 Task: Compose an email with the signature Kelly Rodriguez with the subject Feedback on a service and the message Could you please send me the data for the sales performance report? from softage.9@softage.net to softage.6@softage.netSelect the entire message and remove all formatting, select the entire message Undo Send the email. Finally, move the email from Sent Items to the label Hazardous materials
Action: Mouse moved to (879, 53)
Screenshot: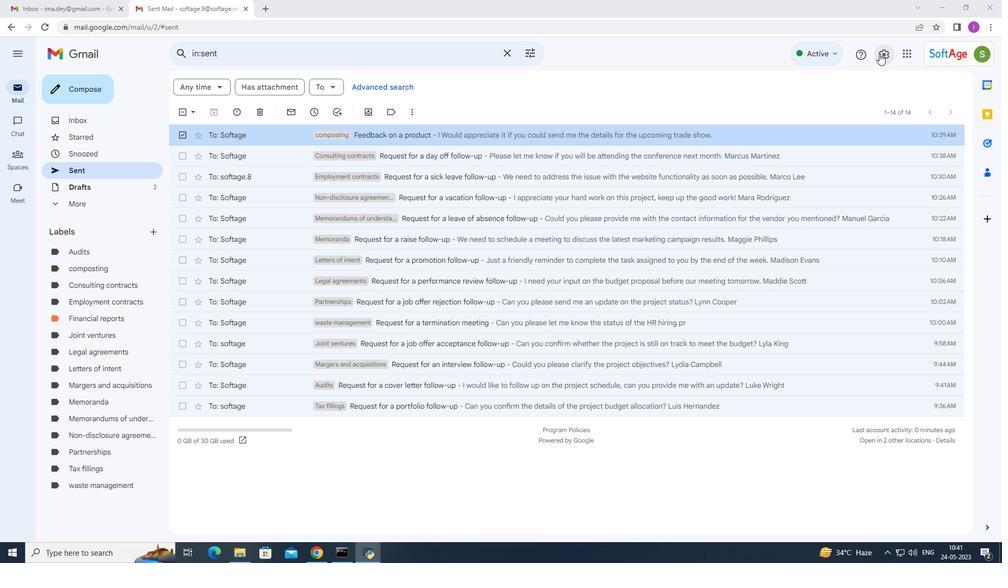 
Action: Mouse pressed left at (879, 53)
Screenshot: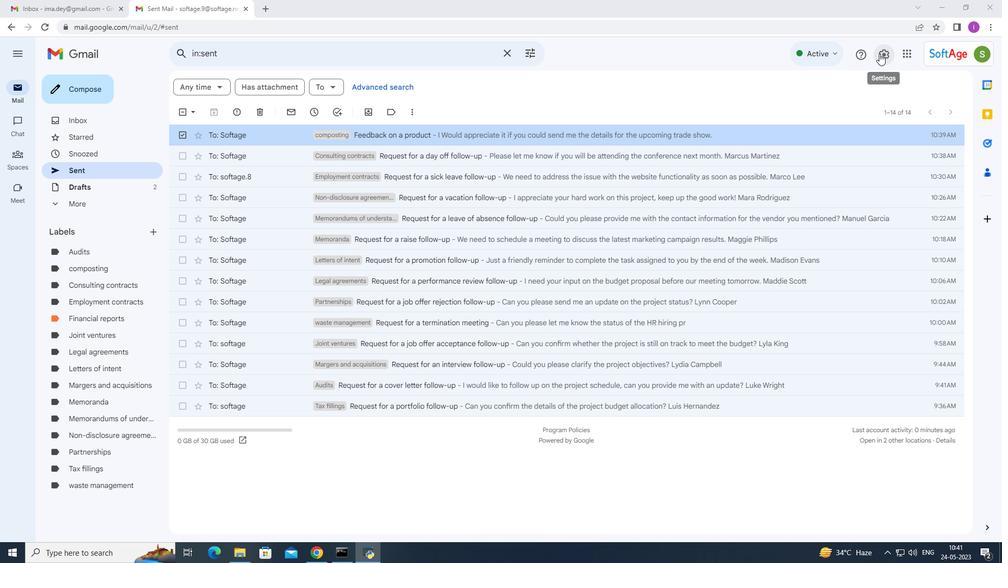 
Action: Mouse moved to (877, 102)
Screenshot: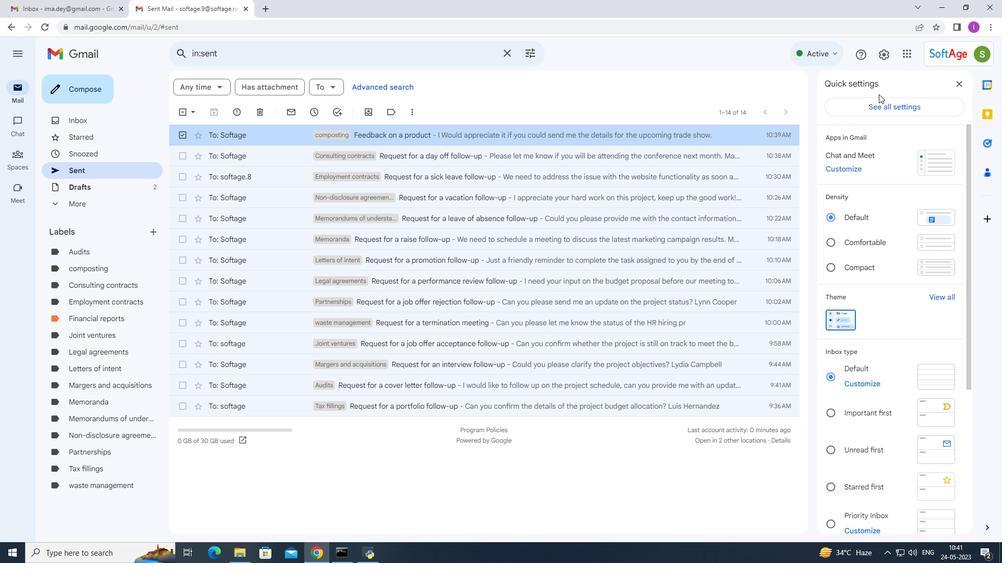
Action: Mouse pressed left at (877, 102)
Screenshot: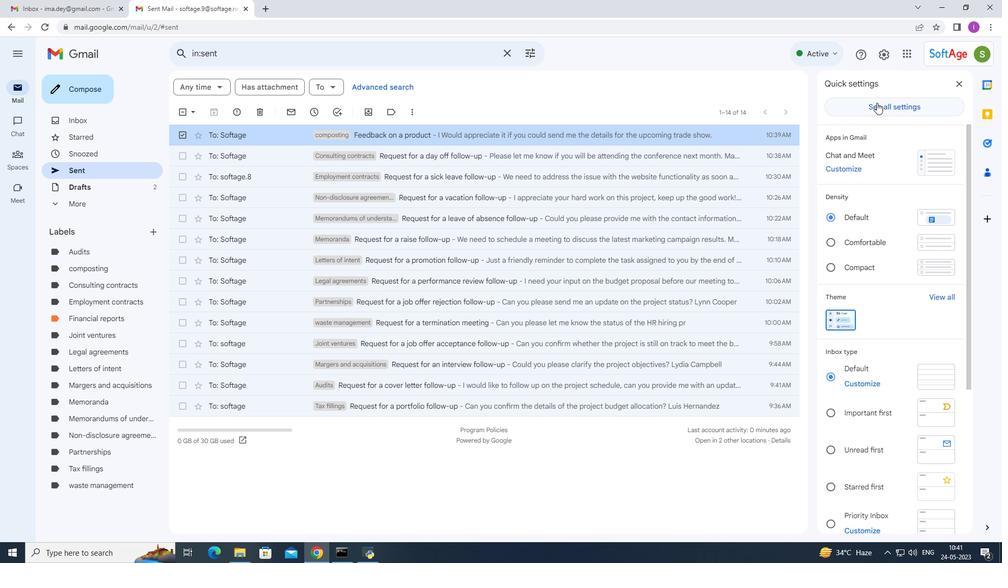 
Action: Mouse moved to (533, 268)
Screenshot: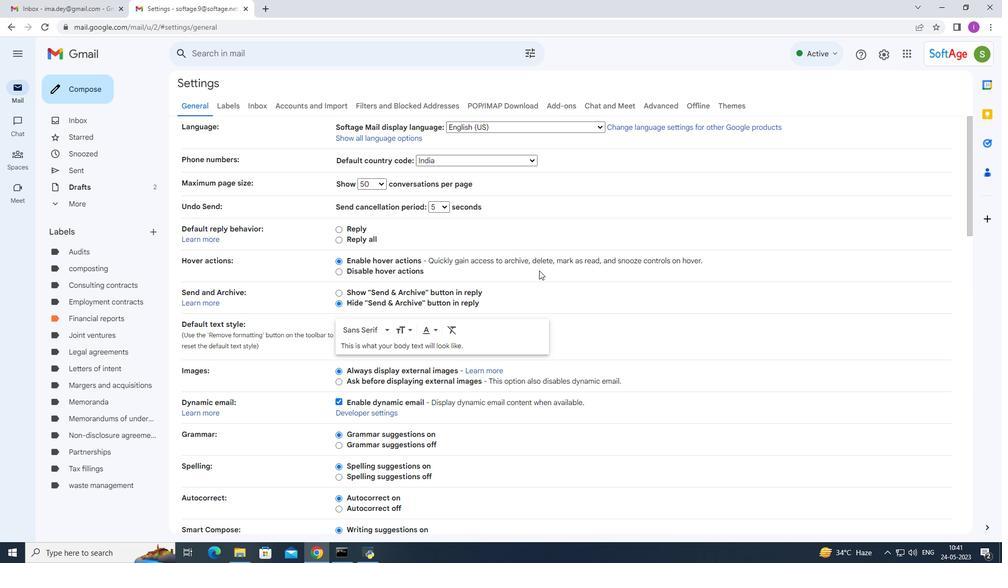 
Action: Mouse scrolled (533, 267) with delta (0, 0)
Screenshot: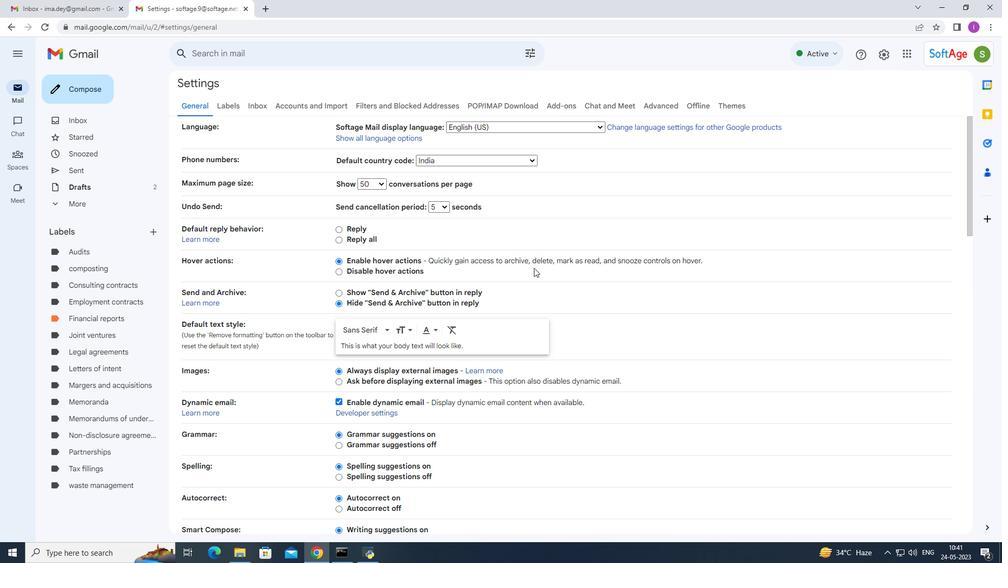 
Action: Mouse moved to (533, 268)
Screenshot: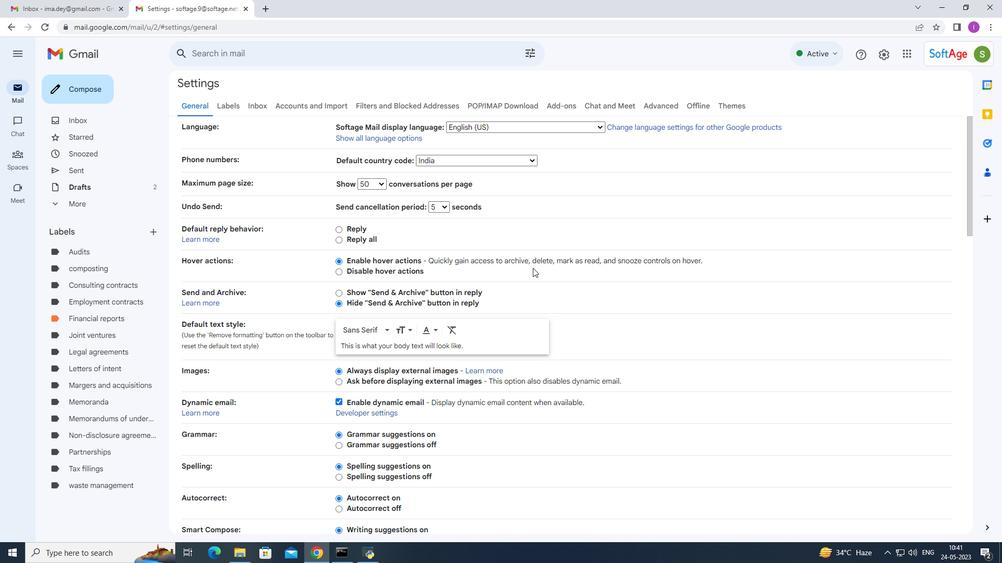
Action: Mouse scrolled (533, 267) with delta (0, 0)
Screenshot: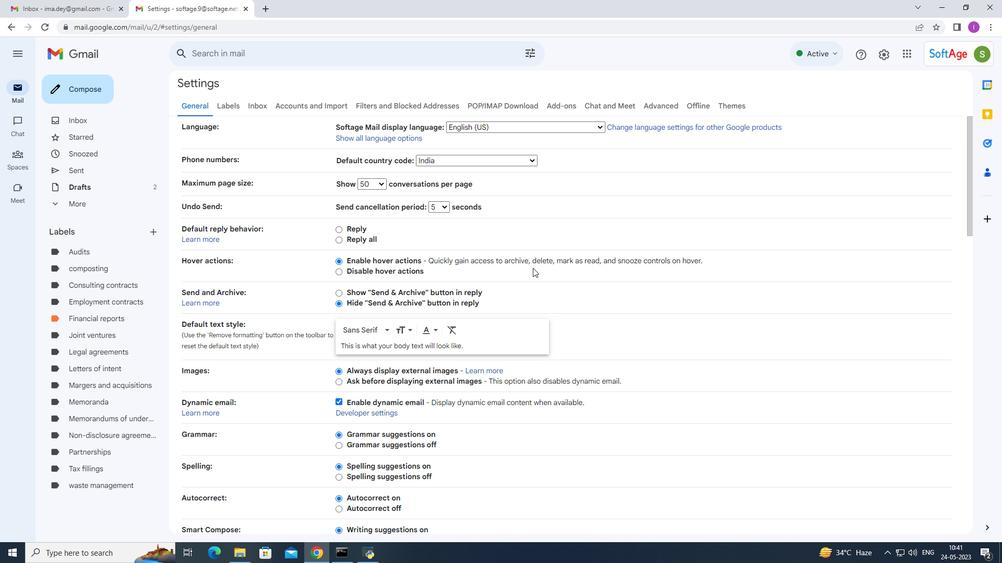 
Action: Mouse moved to (534, 267)
Screenshot: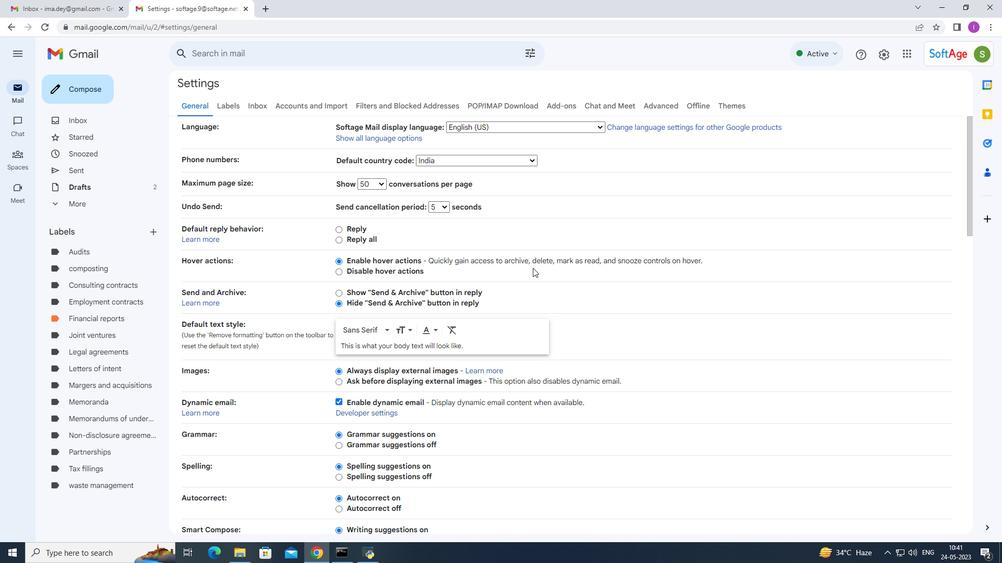 
Action: Mouse scrolled (534, 268) with delta (0, 0)
Screenshot: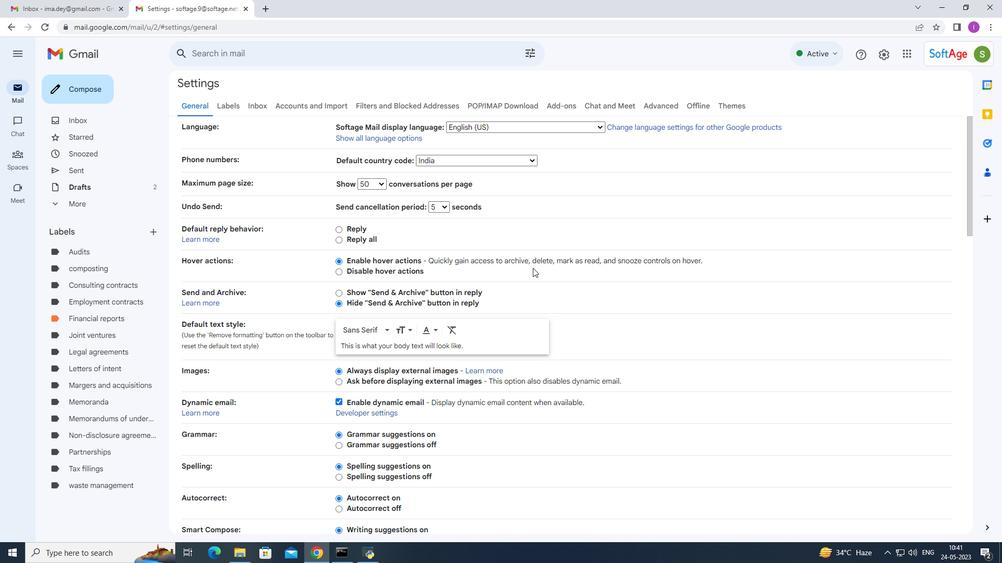 
Action: Mouse scrolled (534, 267) with delta (0, 0)
Screenshot: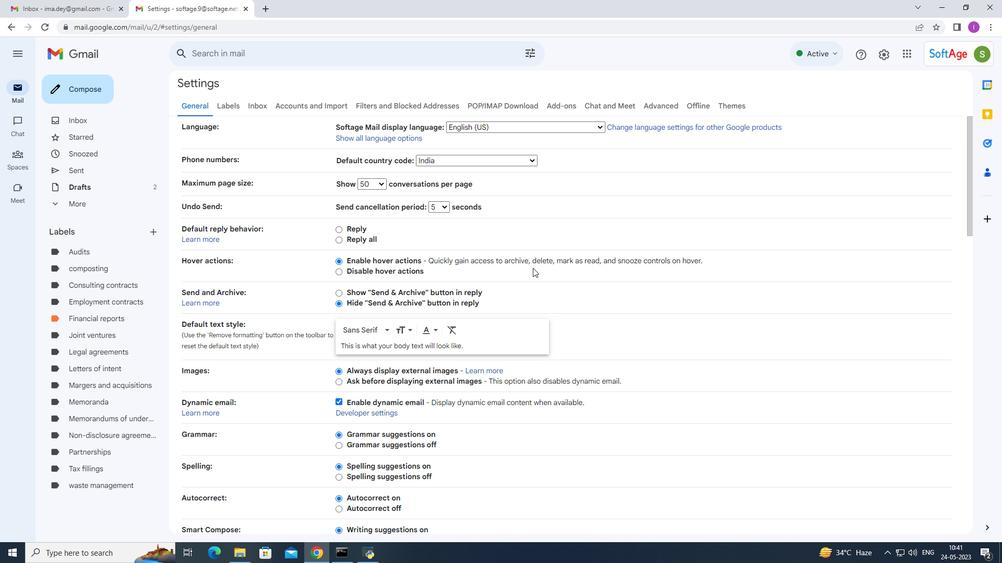 
Action: Mouse moved to (534, 263)
Screenshot: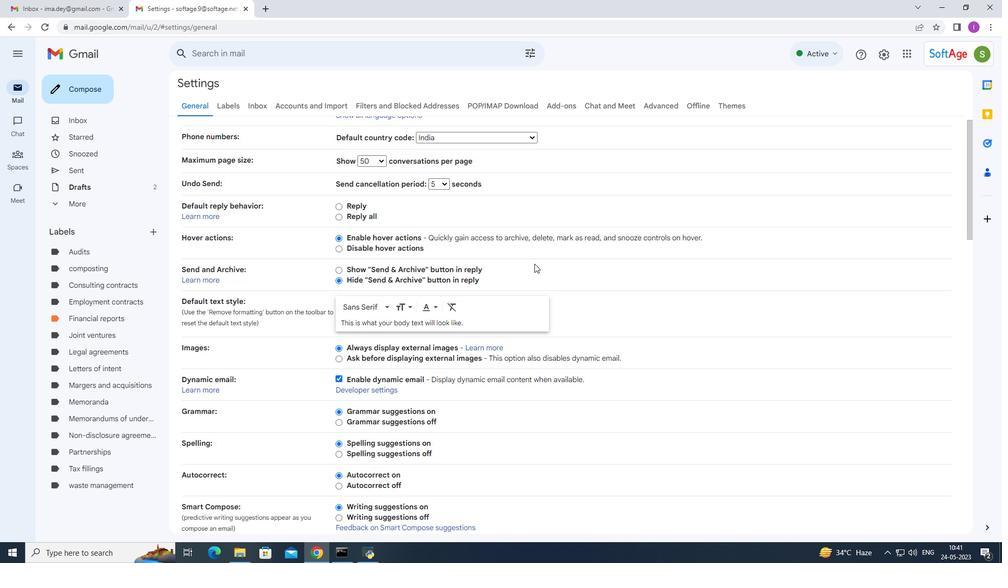 
Action: Mouse scrolled (534, 263) with delta (0, 0)
Screenshot: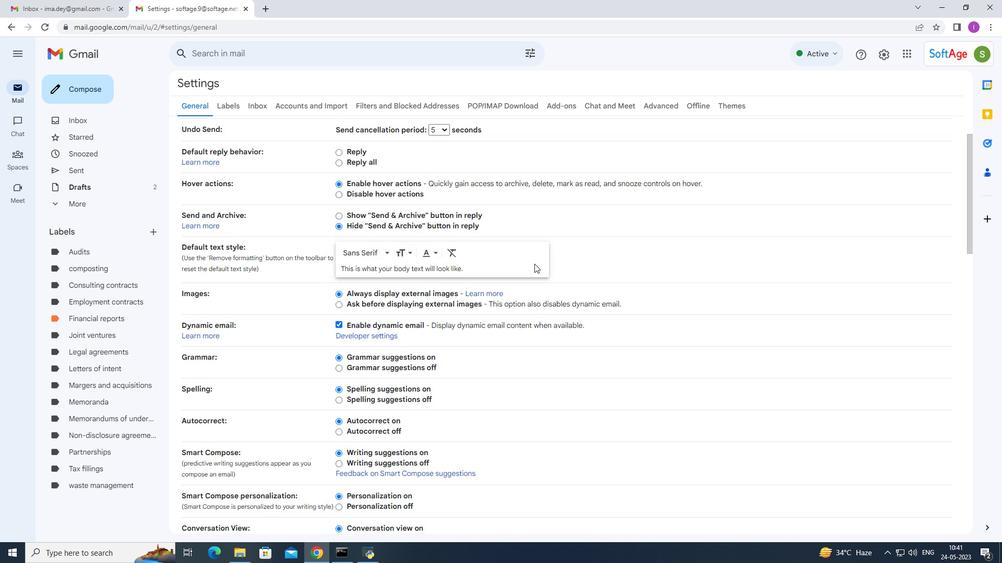 
Action: Mouse scrolled (534, 263) with delta (0, 0)
Screenshot: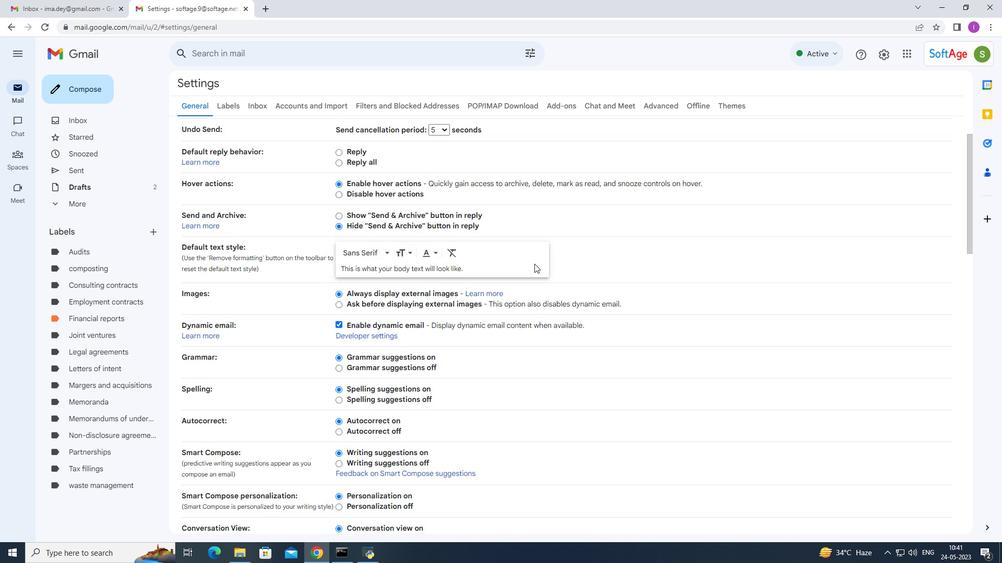 
Action: Mouse moved to (535, 263)
Screenshot: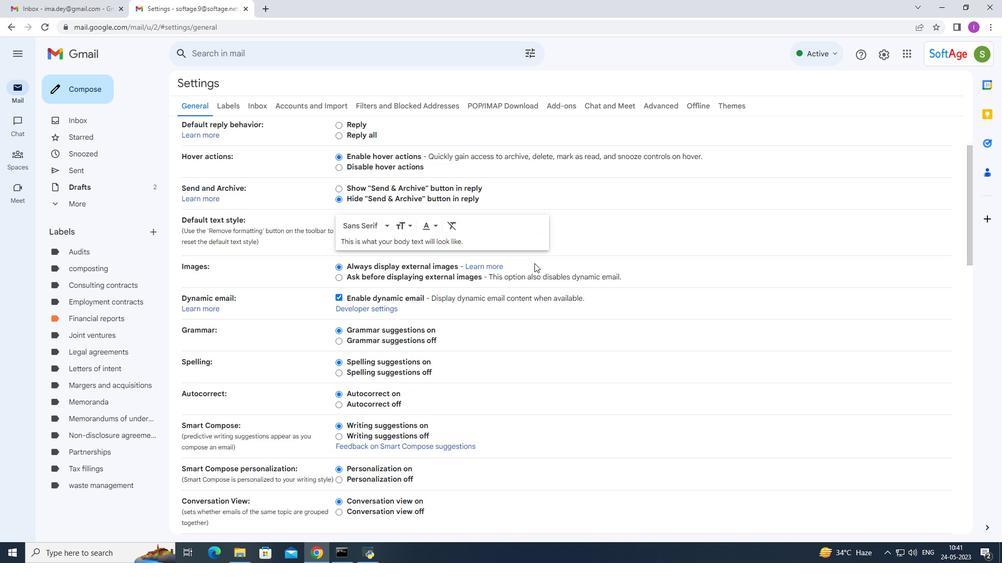 
Action: Mouse scrolled (535, 262) with delta (0, 0)
Screenshot: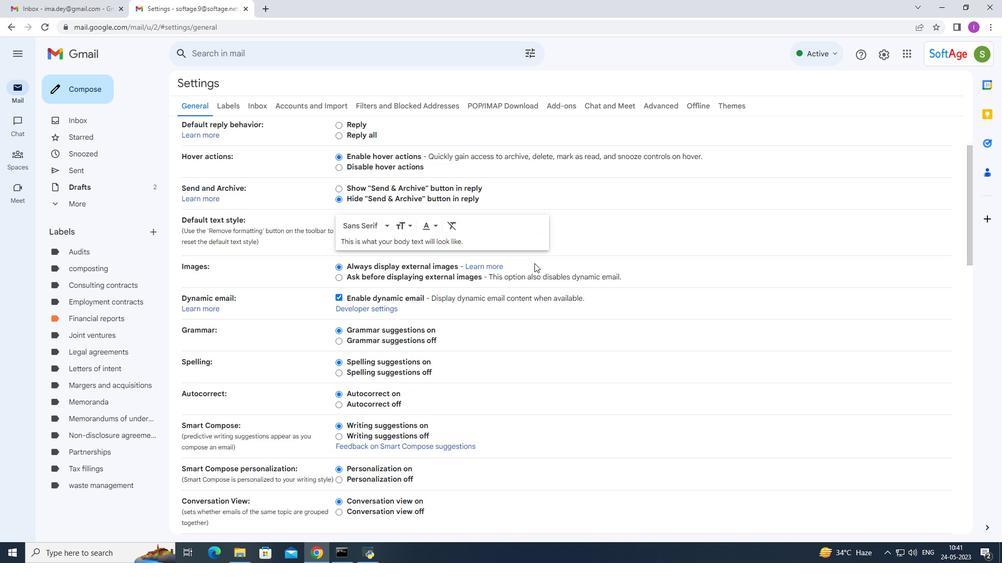 
Action: Mouse scrolled (535, 262) with delta (0, 0)
Screenshot: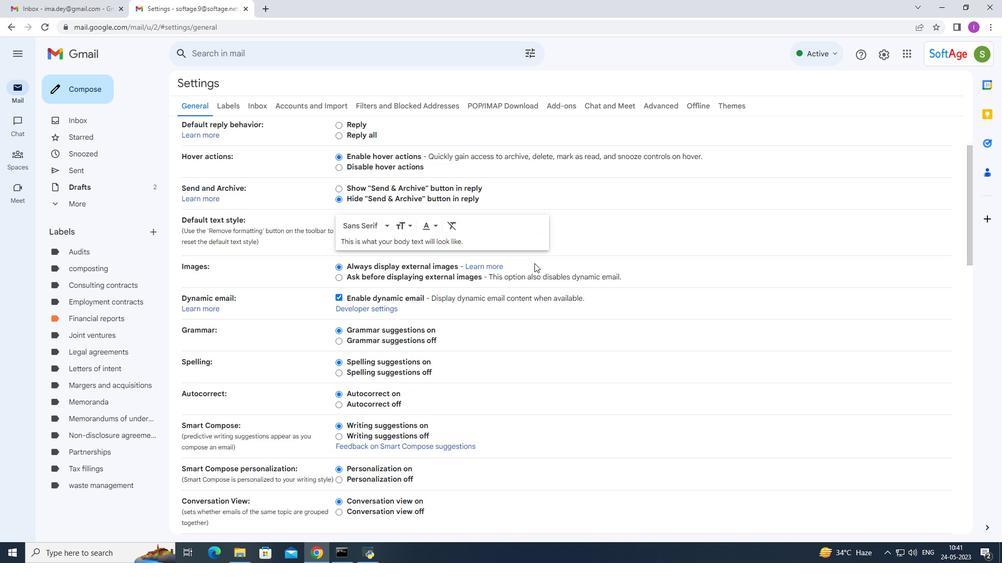 
Action: Mouse scrolled (535, 262) with delta (0, 0)
Screenshot: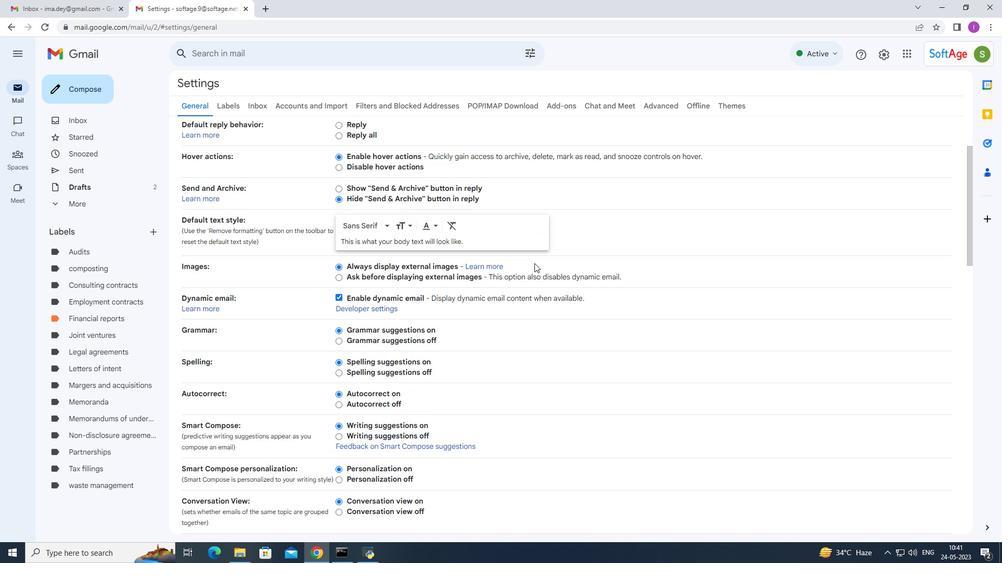 
Action: Mouse moved to (535, 265)
Screenshot: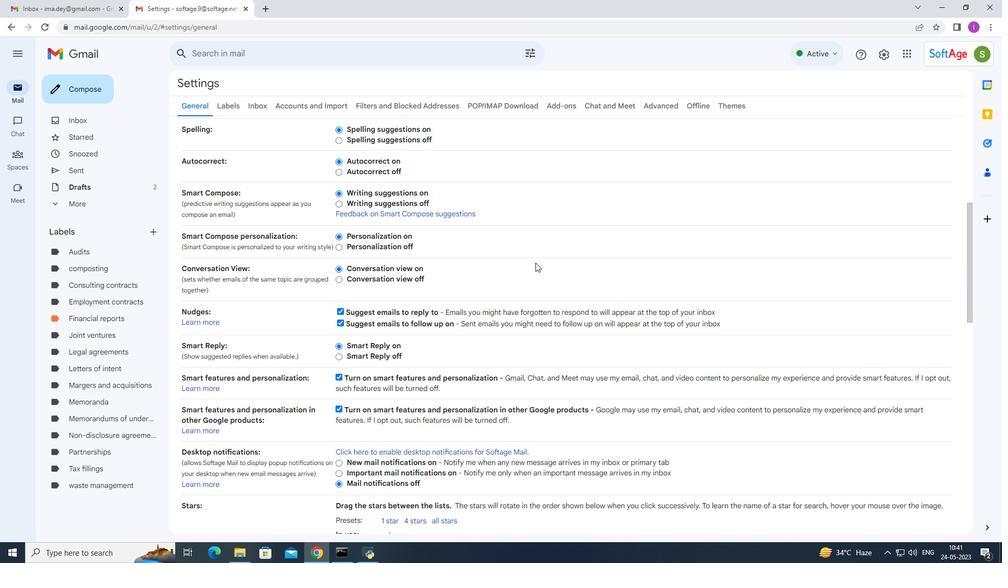 
Action: Mouse scrolled (535, 264) with delta (0, 0)
Screenshot: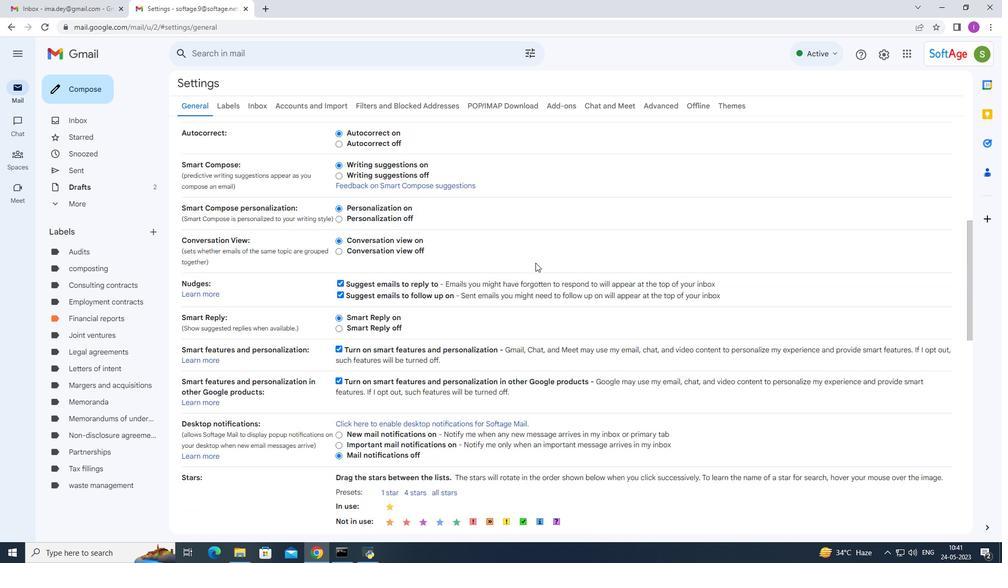 
Action: Mouse moved to (535, 266)
Screenshot: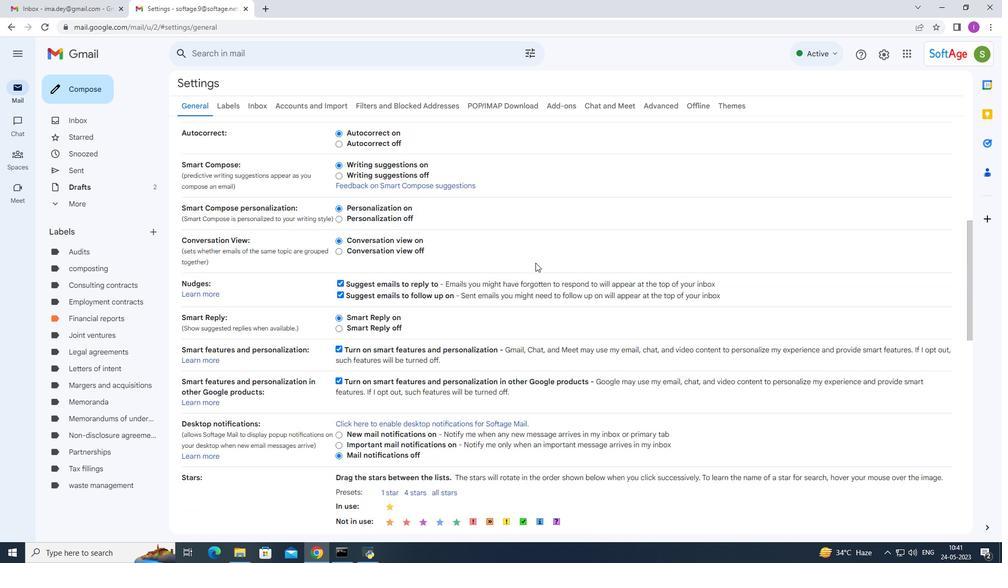 
Action: Mouse scrolled (535, 265) with delta (0, 0)
Screenshot: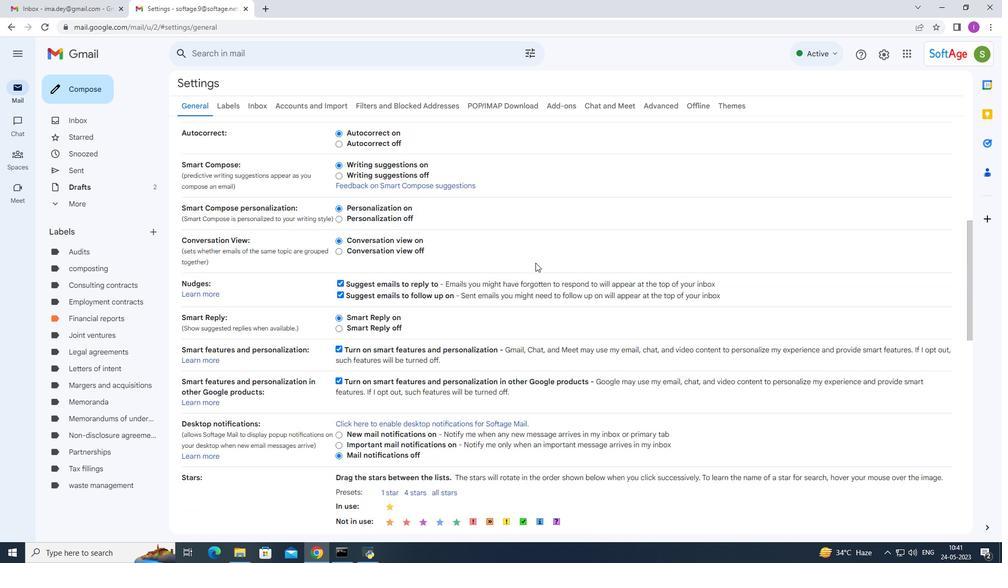 
Action: Mouse scrolled (535, 265) with delta (0, 0)
Screenshot: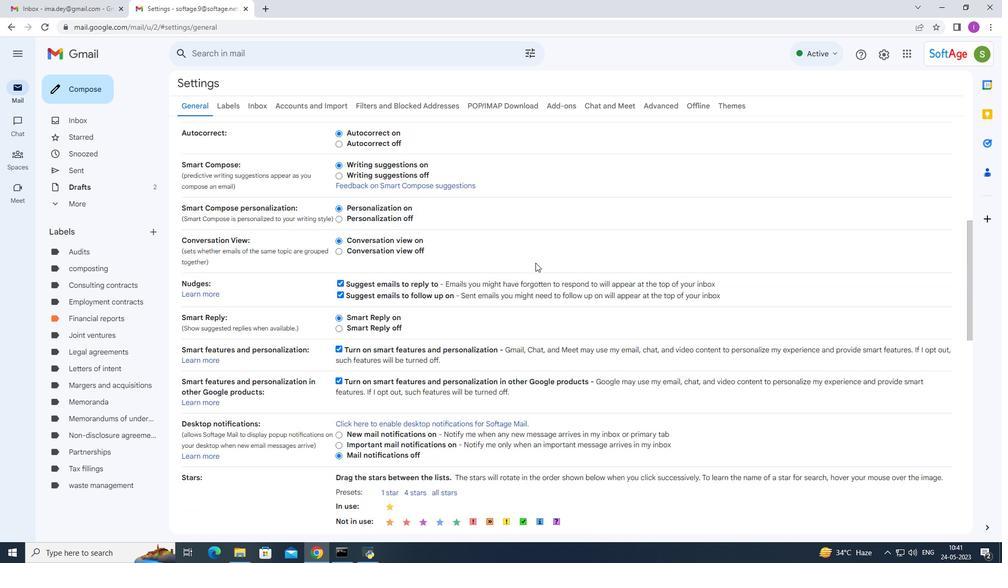 
Action: Mouse scrolled (535, 266) with delta (0, 0)
Screenshot: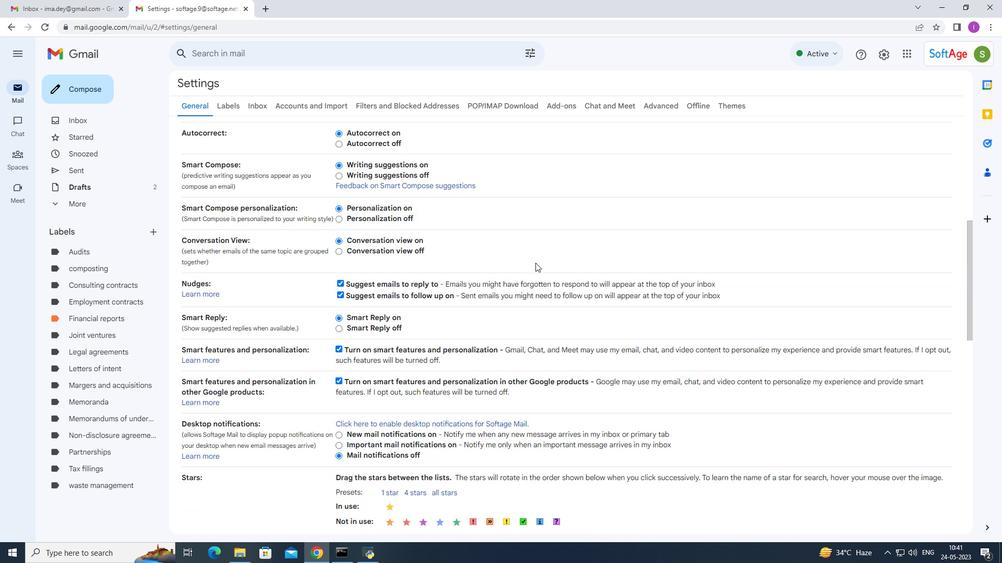 
Action: Mouse moved to (535, 269)
Screenshot: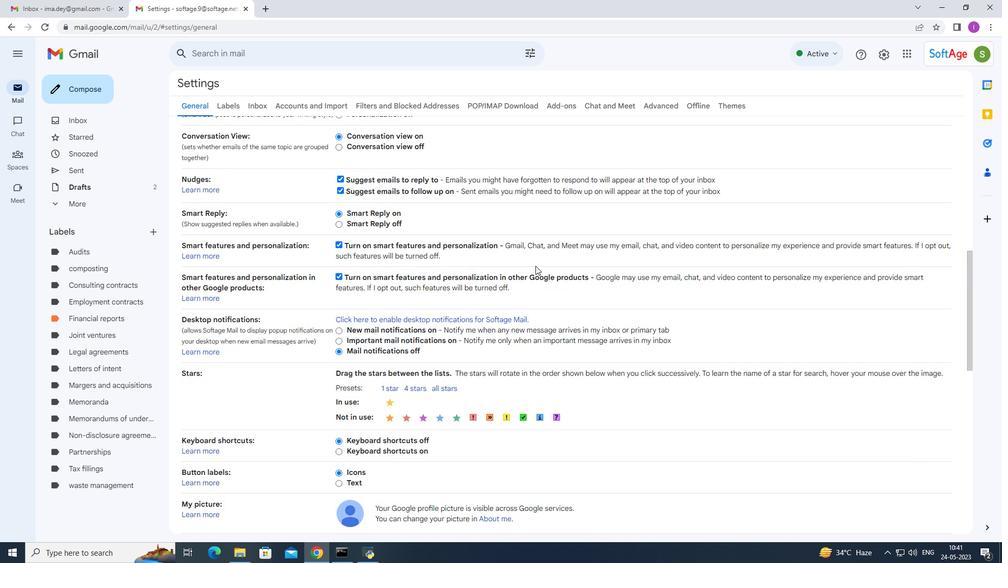 
Action: Mouse scrolled (535, 269) with delta (0, 0)
Screenshot: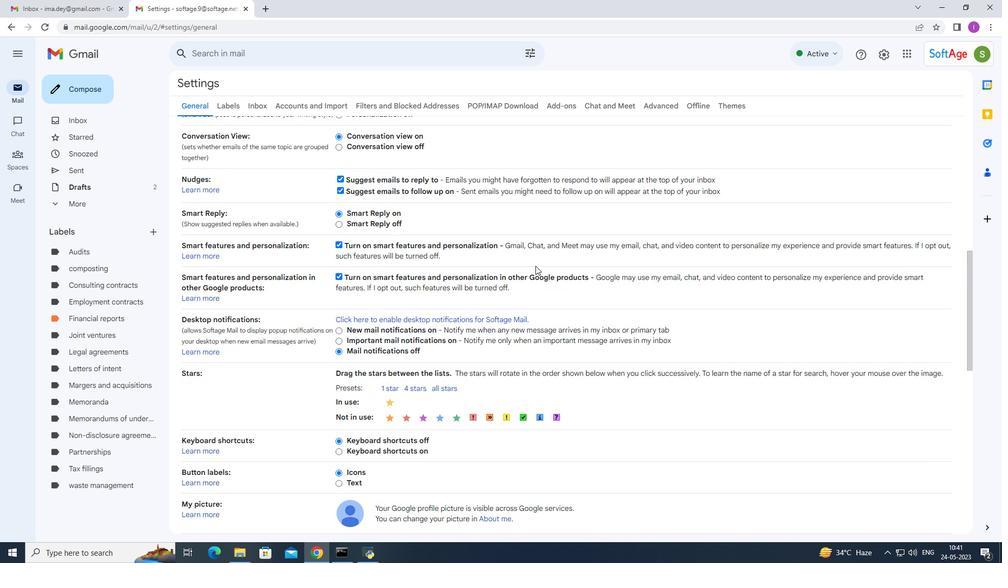 
Action: Mouse moved to (535, 271)
Screenshot: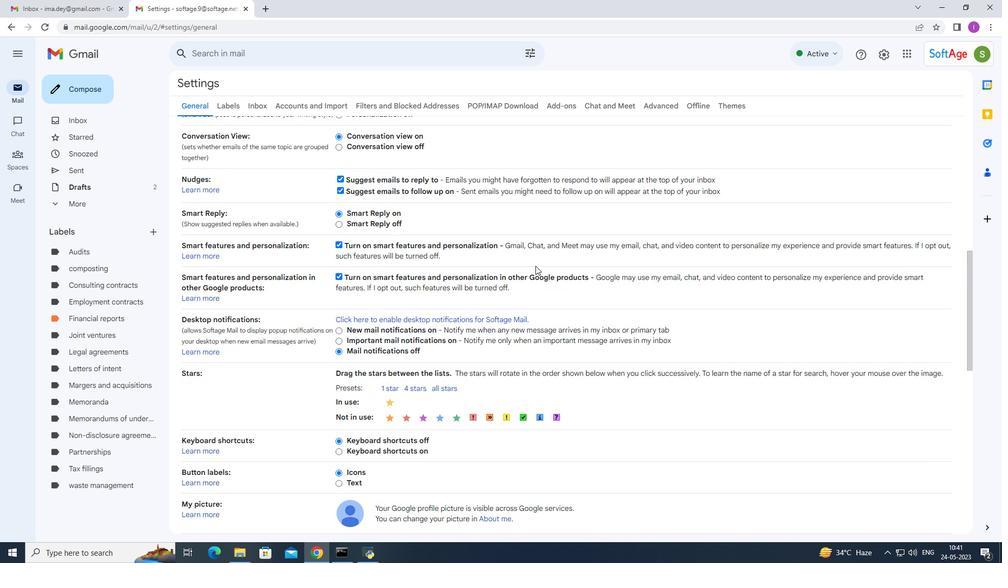 
Action: Mouse scrolled (535, 270) with delta (0, 0)
Screenshot: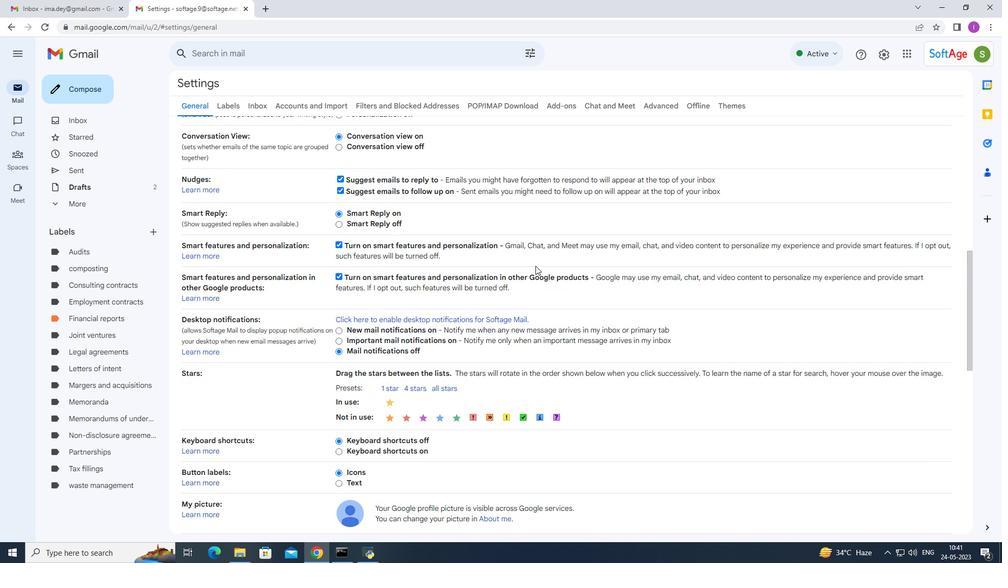 
Action: Mouse moved to (535, 272)
Screenshot: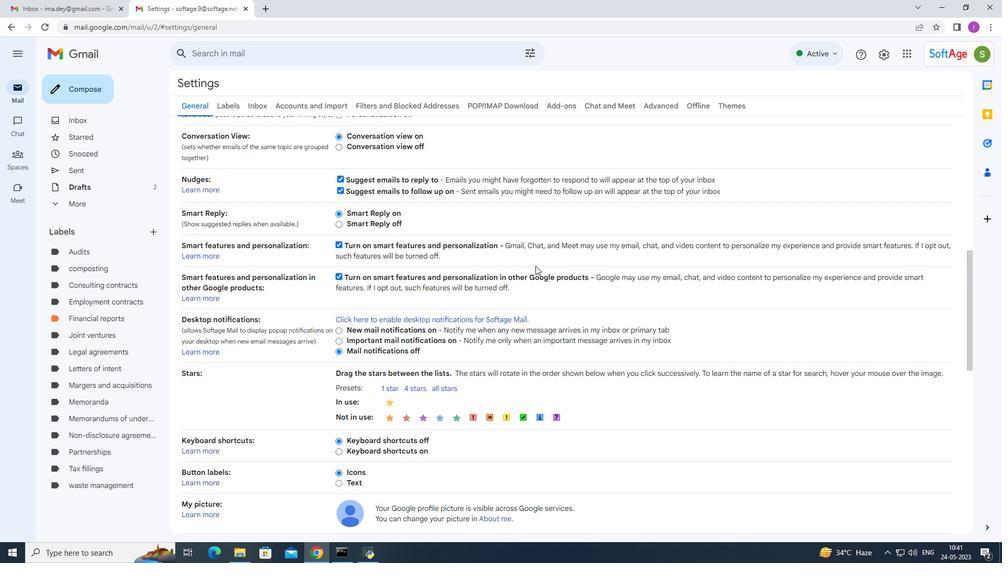 
Action: Mouse scrolled (535, 272) with delta (0, 0)
Screenshot: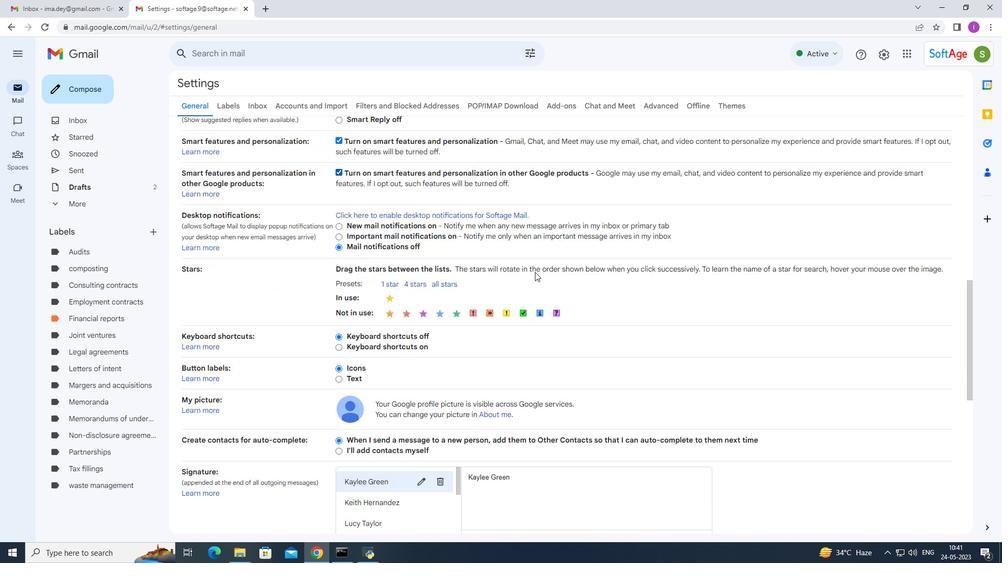
Action: Mouse scrolled (535, 272) with delta (0, 0)
Screenshot: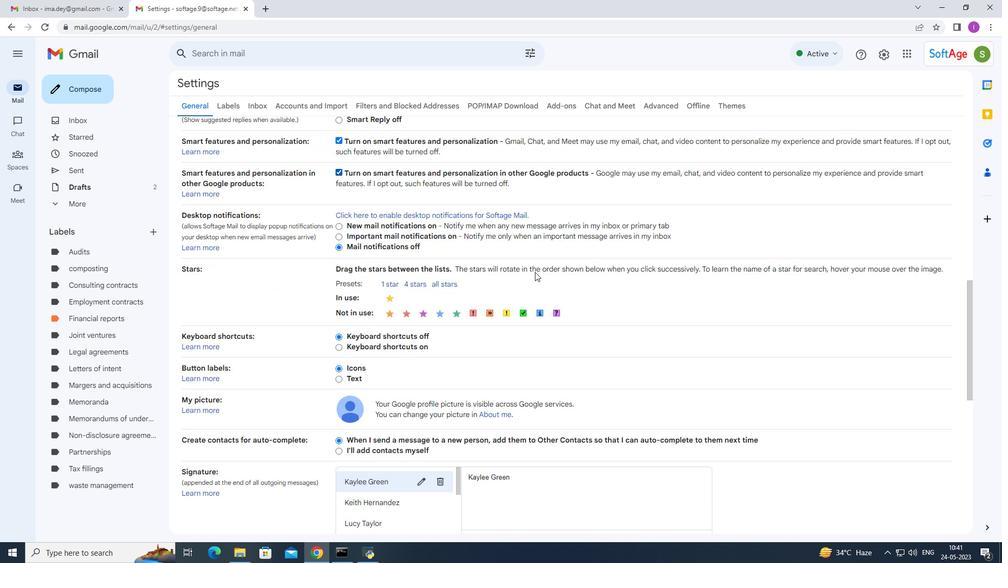 
Action: Mouse scrolled (535, 272) with delta (0, 0)
Screenshot: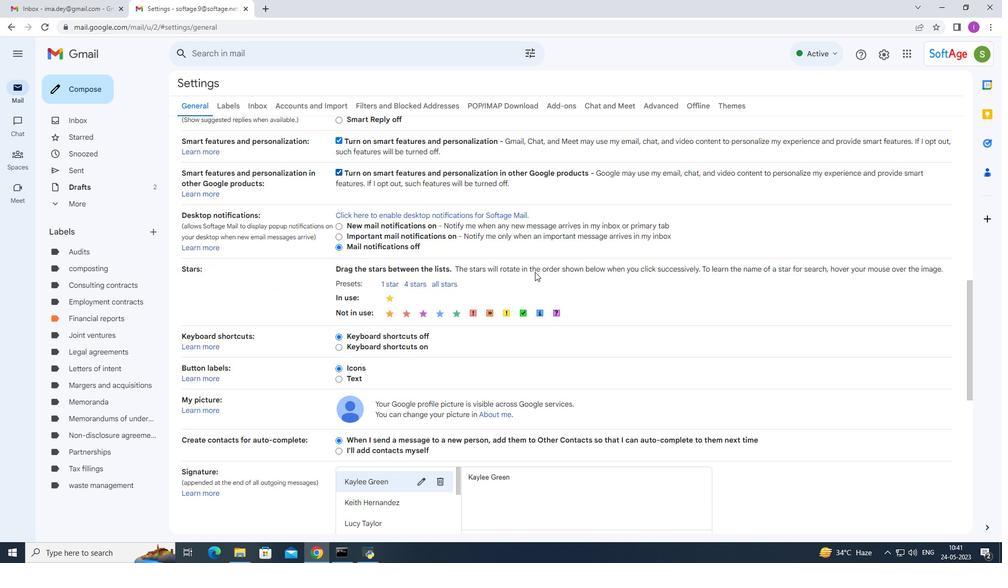 
Action: Mouse scrolled (535, 273) with delta (0, 0)
Screenshot: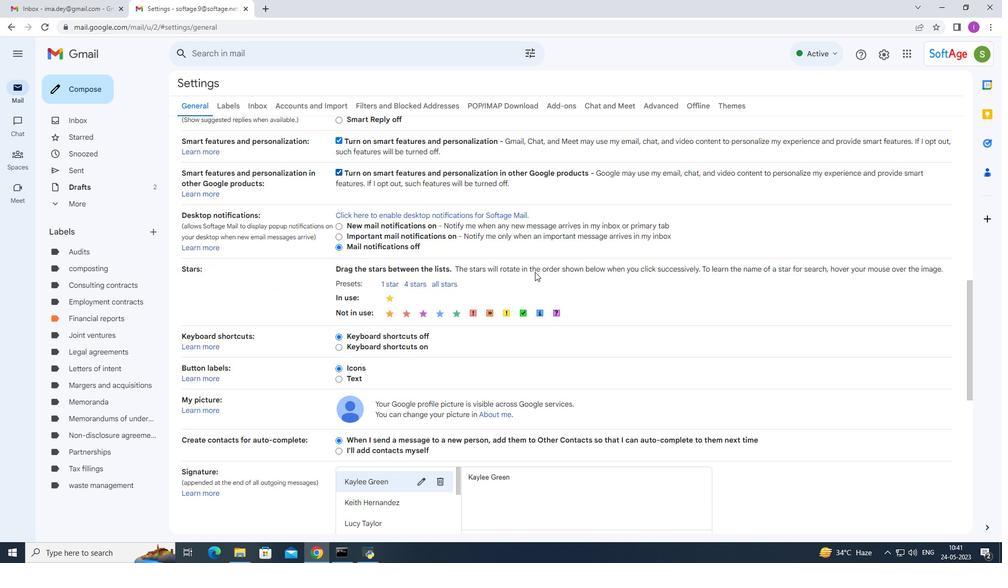 
Action: Mouse moved to (406, 466)
Screenshot: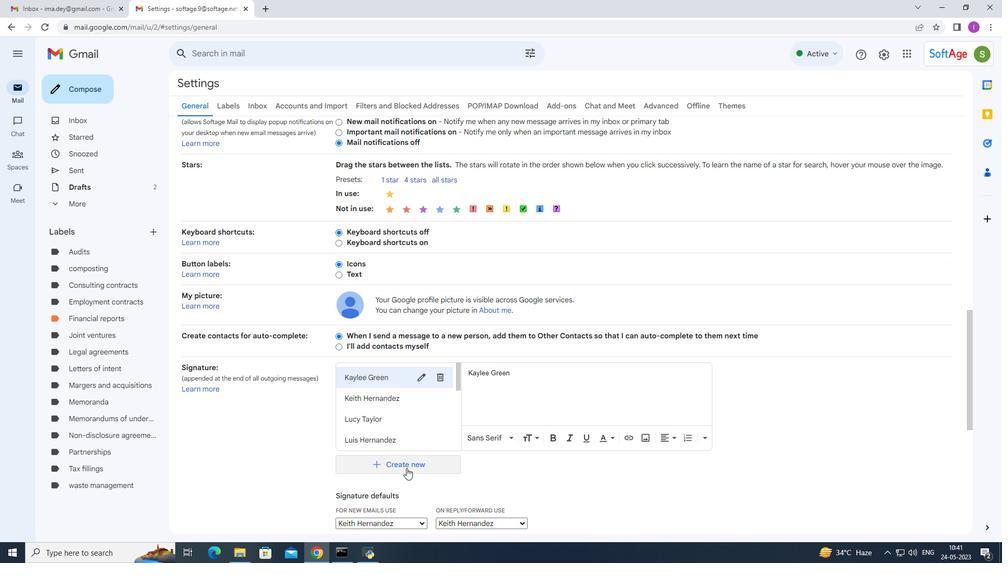 
Action: Mouse pressed left at (406, 466)
Screenshot: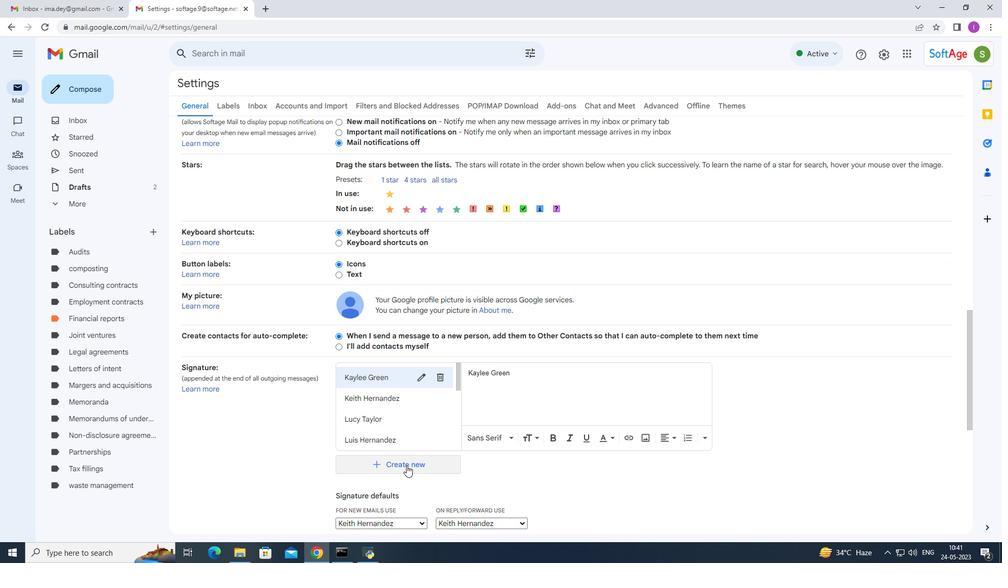 
Action: Mouse moved to (756, 273)
Screenshot: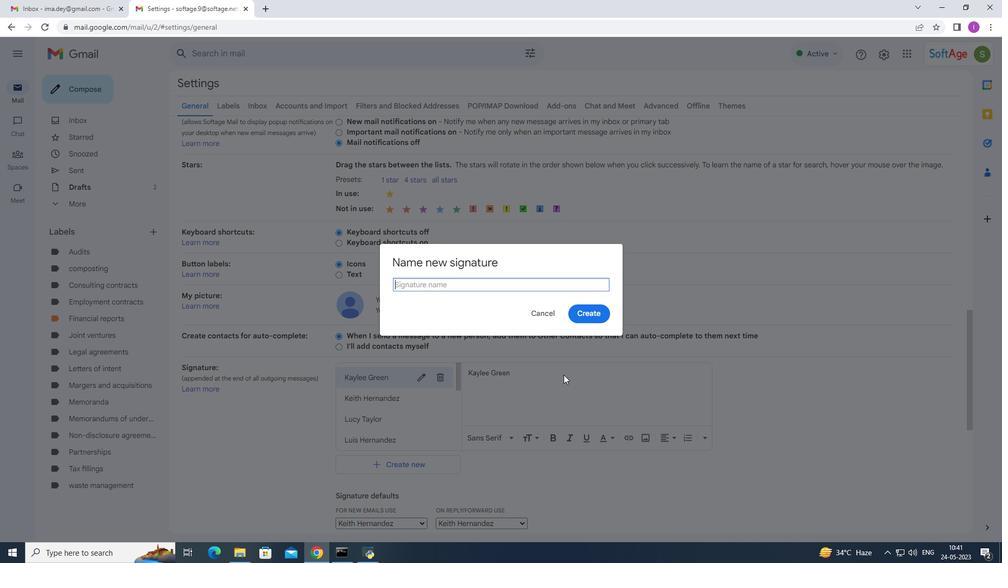 
Action: Key pressed <Key.shift>K
Screenshot: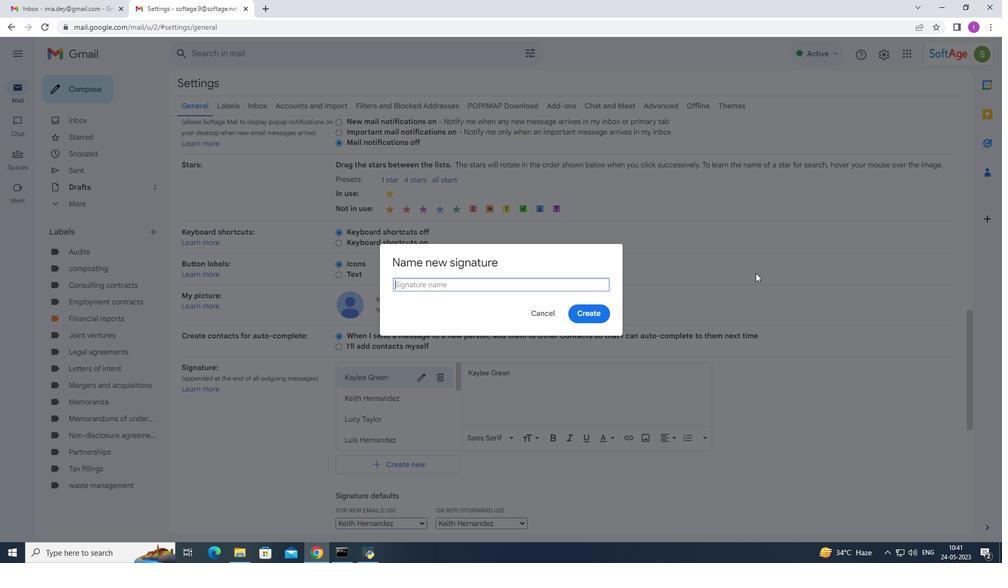 
Action: Mouse moved to (857, 239)
Screenshot: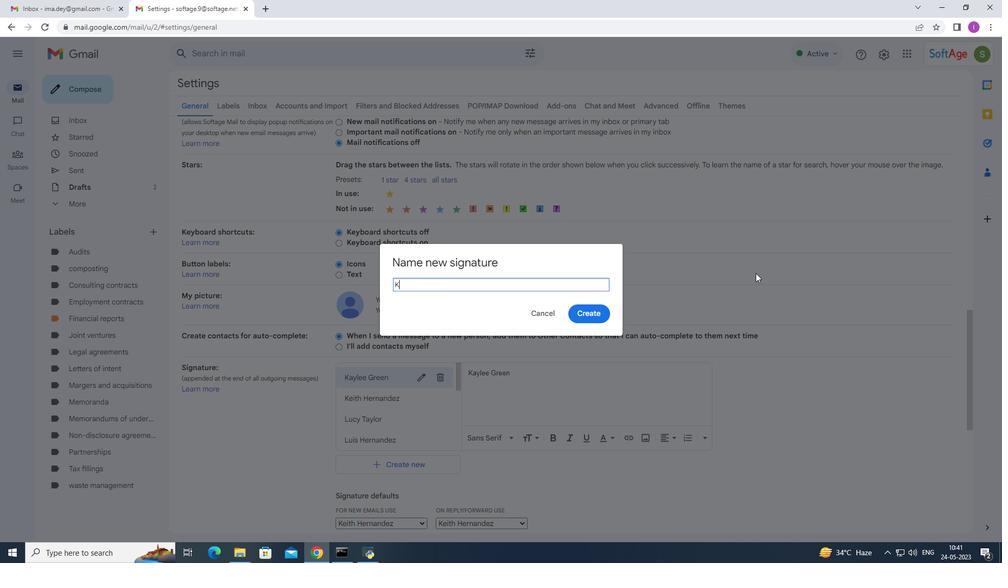 
Action: Key pressed elly<Key.space><Key.shift>Rodriguez
Screenshot: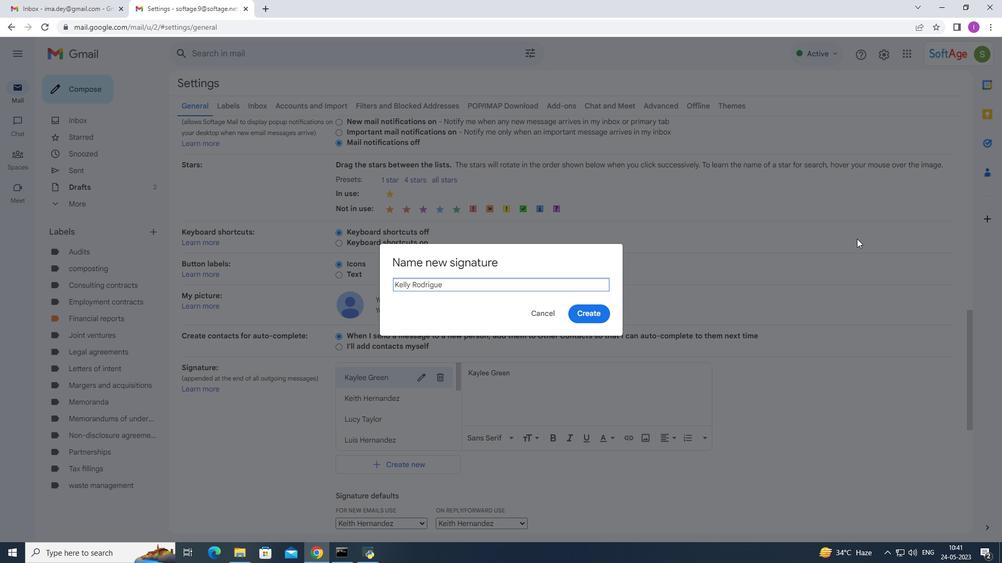 
Action: Mouse moved to (578, 313)
Screenshot: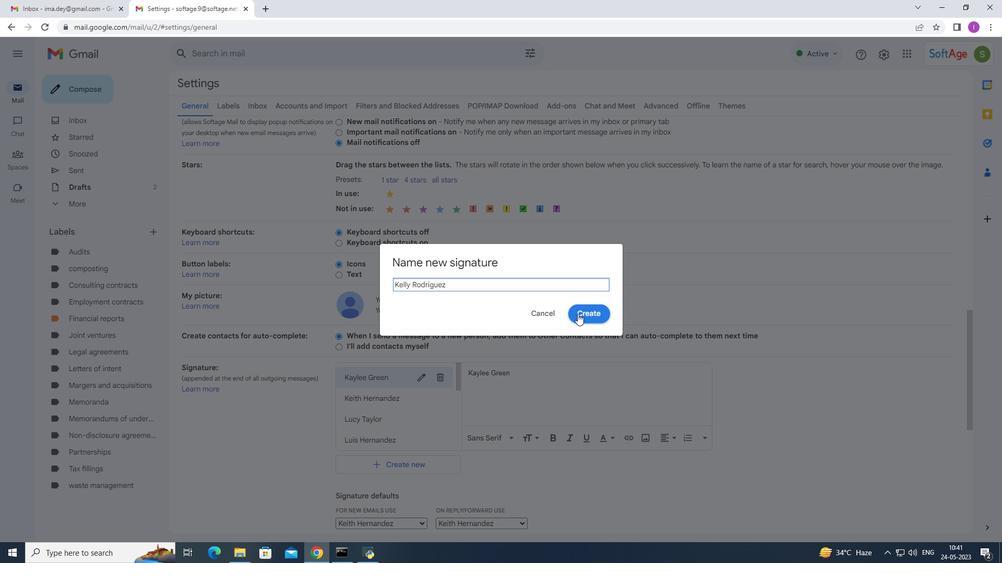 
Action: Mouse pressed left at (578, 313)
Screenshot: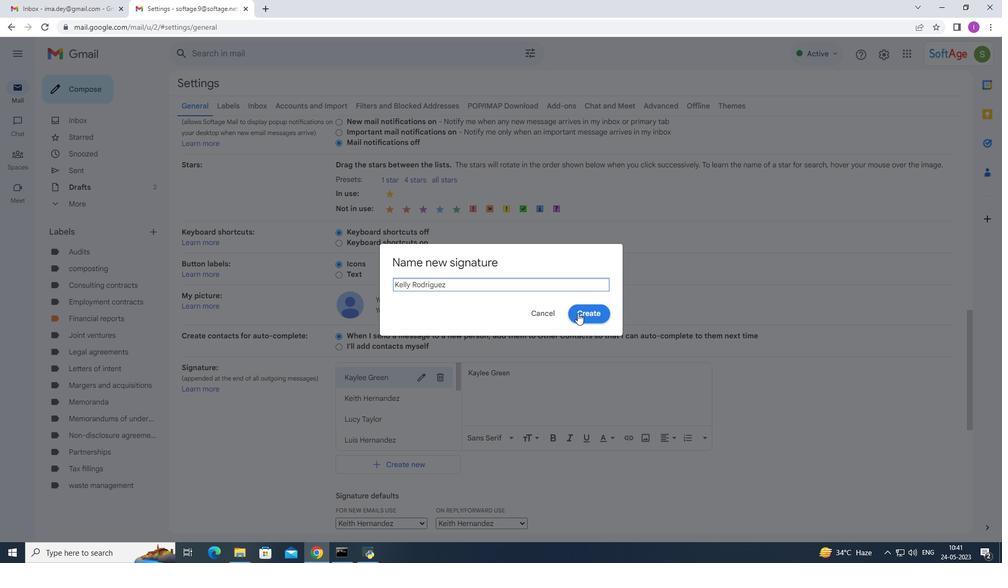 
Action: Mouse moved to (442, 379)
Screenshot: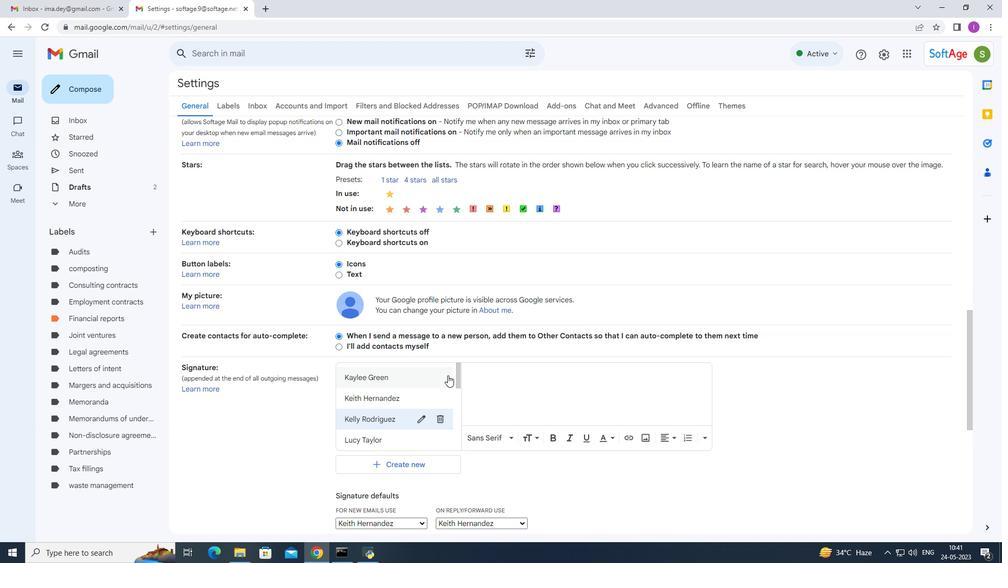 
Action: Mouse scrolled (442, 379) with delta (0, 0)
Screenshot: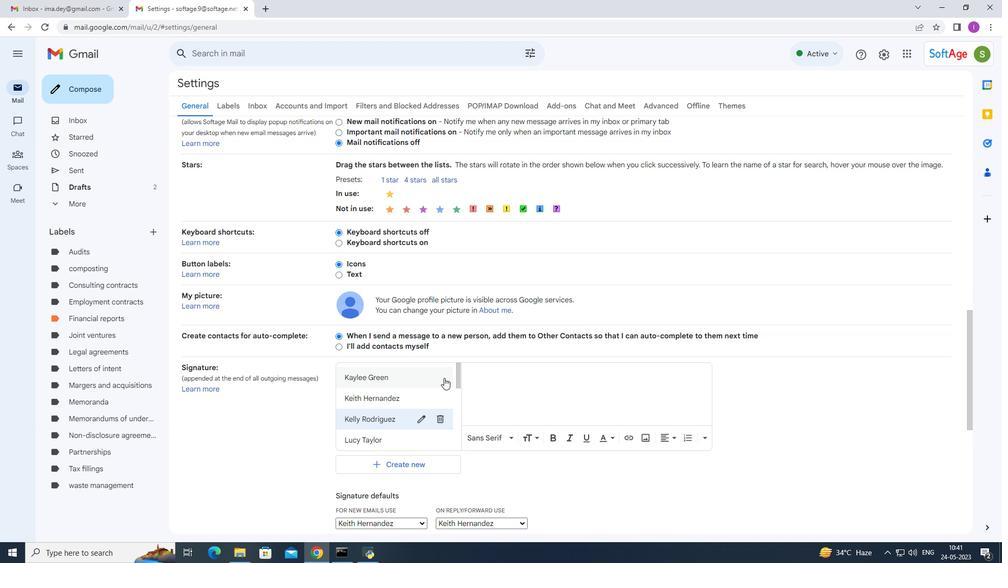 
Action: Mouse moved to (441, 380)
Screenshot: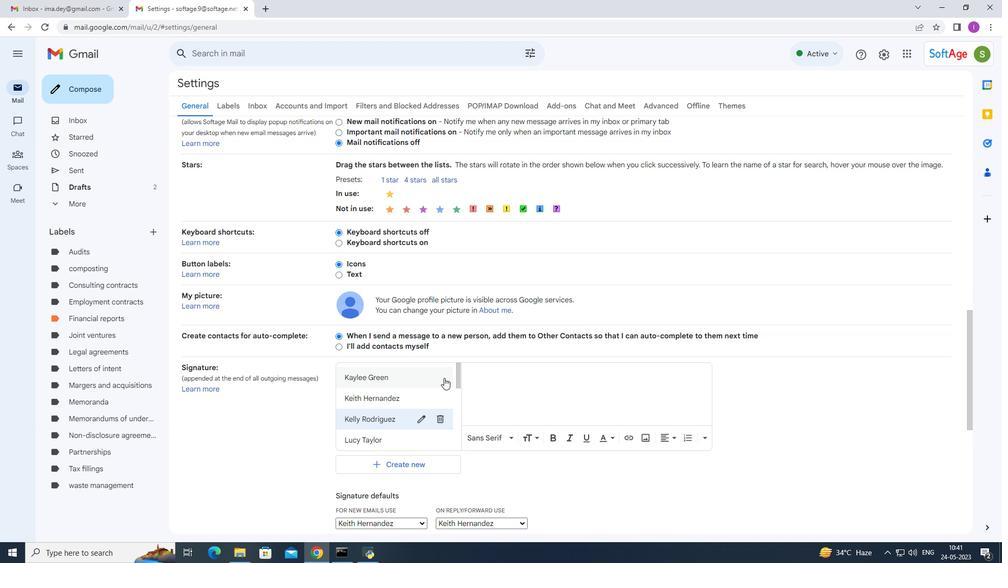 
Action: Mouse scrolled (441, 379) with delta (0, 0)
Screenshot: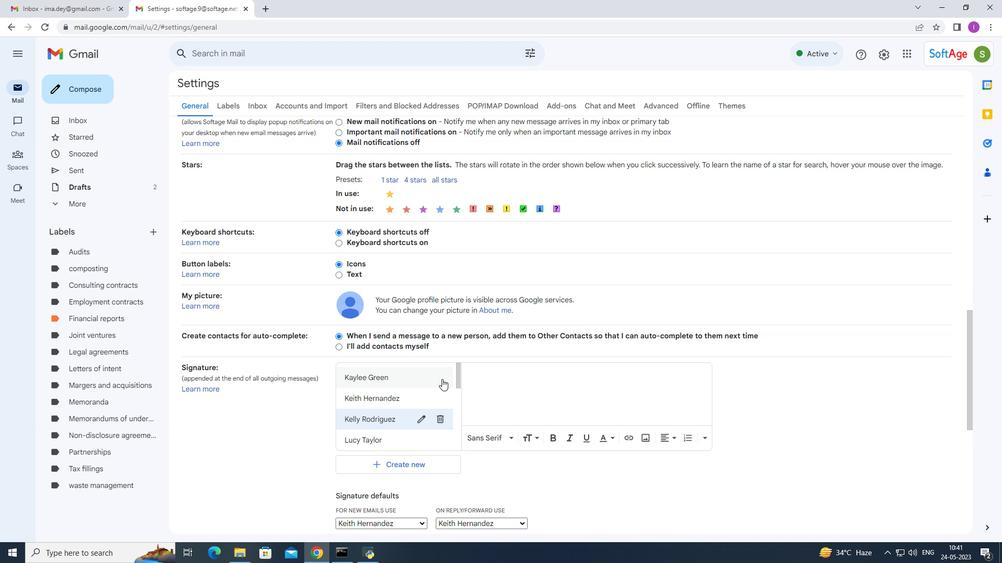 
Action: Mouse scrolled (441, 380) with delta (0, 0)
Screenshot: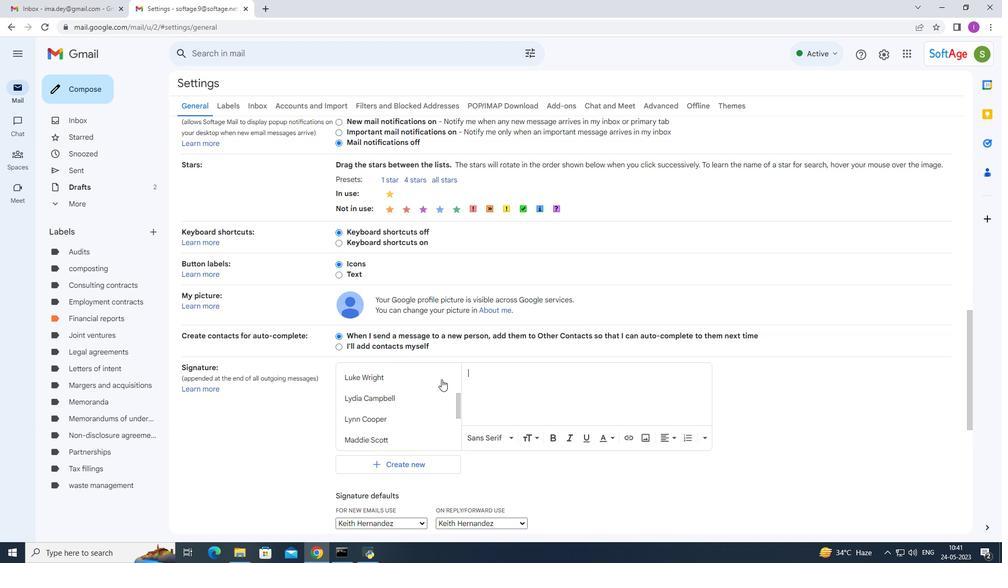 
Action: Mouse scrolled (441, 380) with delta (0, 0)
Screenshot: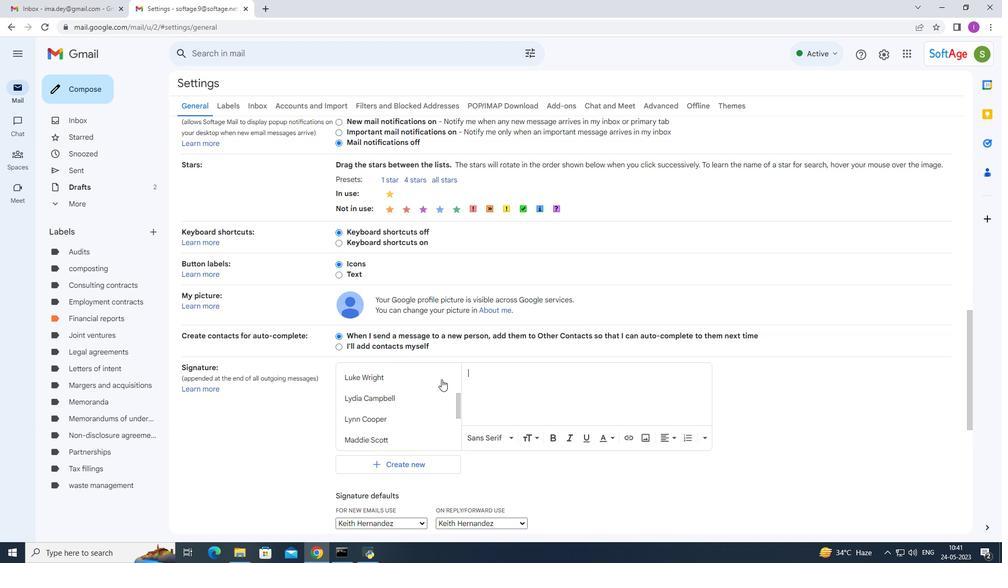
Action: Mouse moved to (420, 523)
Screenshot: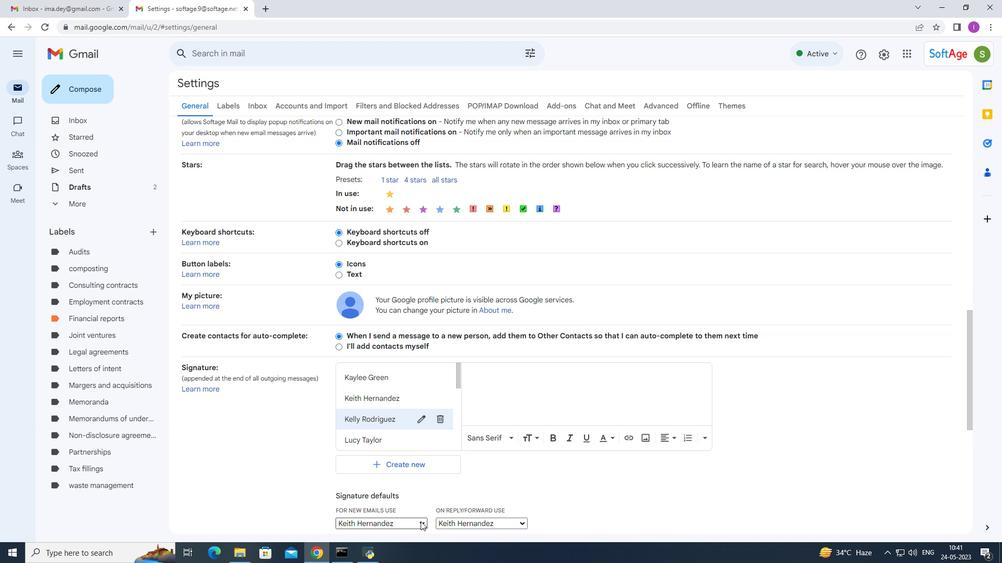 
Action: Mouse pressed left at (420, 523)
Screenshot: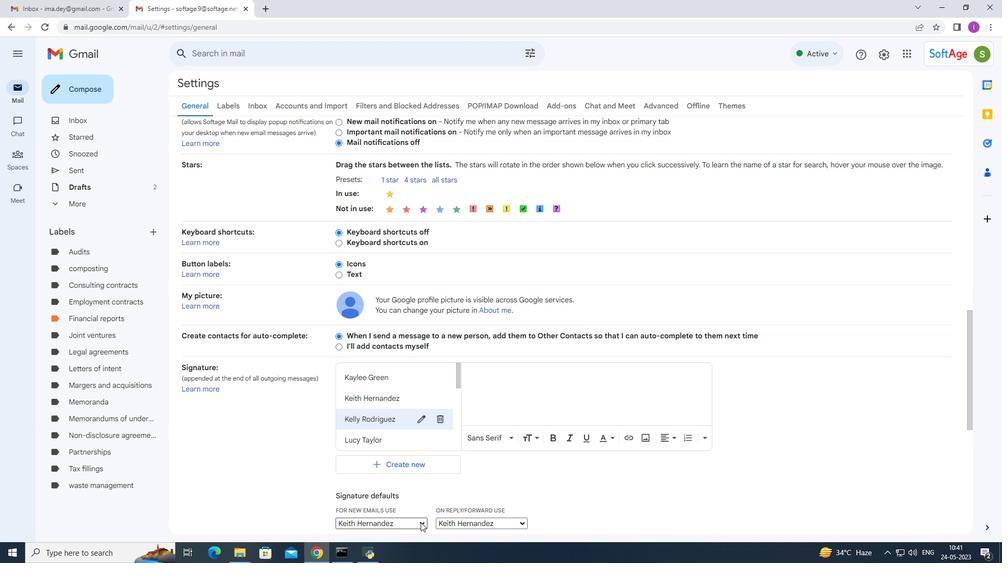 
Action: Mouse moved to (394, 404)
Screenshot: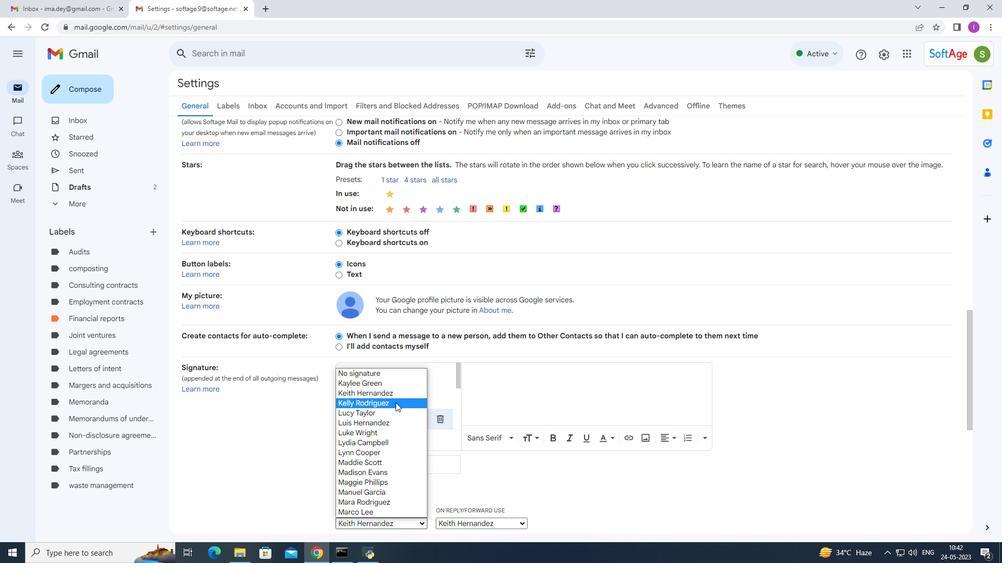 
Action: Mouse pressed left at (394, 404)
Screenshot: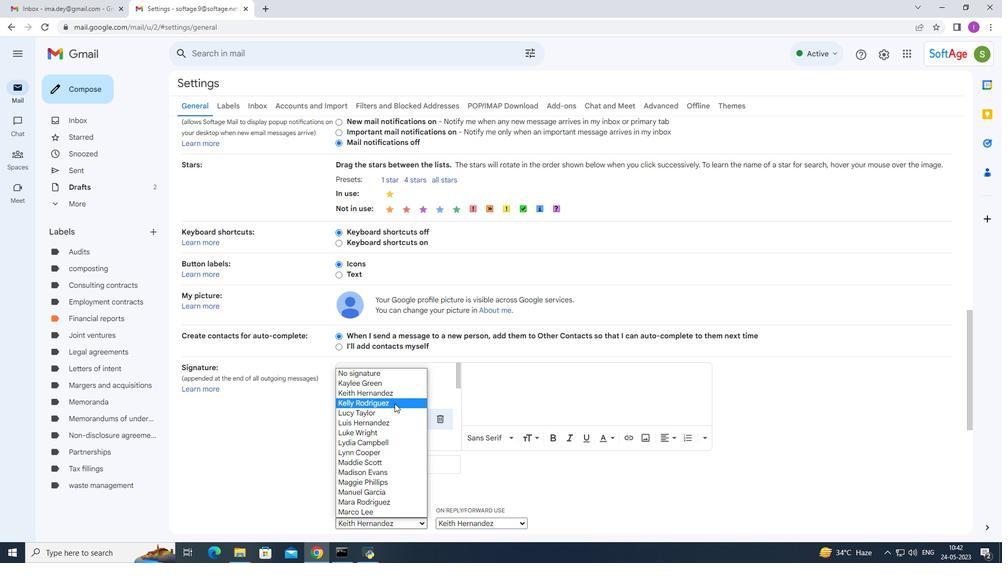 
Action: Mouse moved to (522, 522)
Screenshot: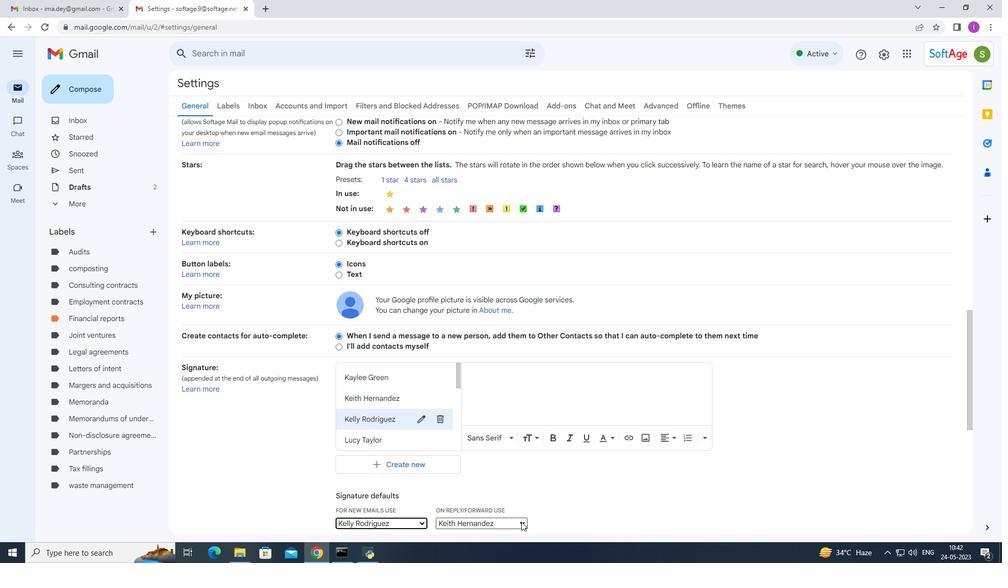 
Action: Mouse pressed left at (522, 522)
Screenshot: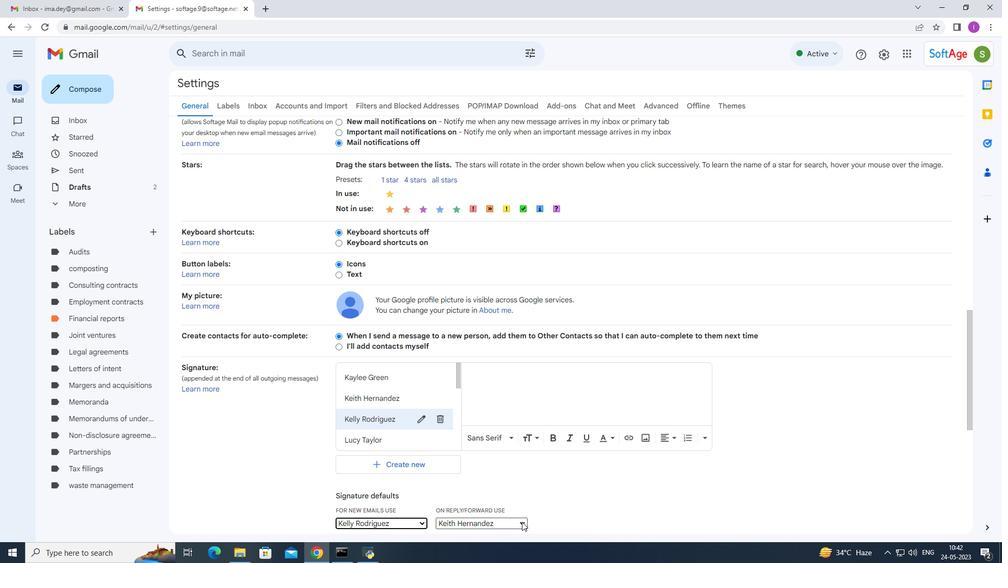 
Action: Mouse moved to (489, 404)
Screenshot: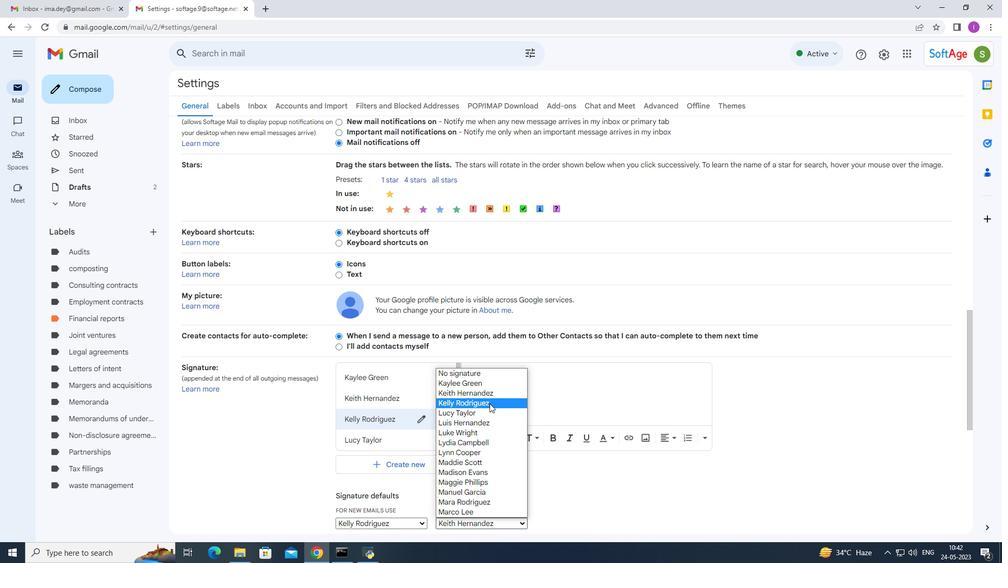 
Action: Mouse pressed left at (489, 404)
Screenshot: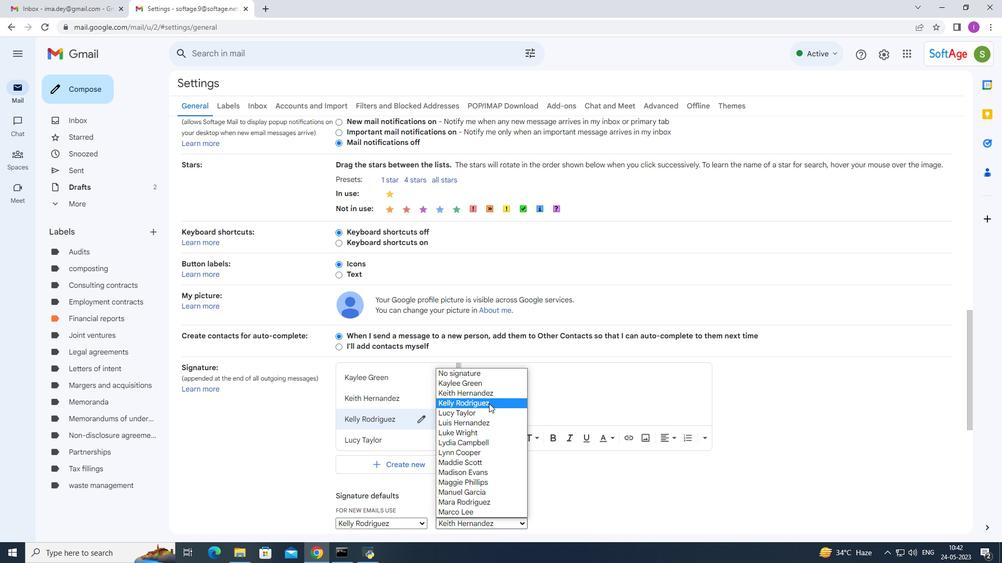
Action: Mouse moved to (504, 388)
Screenshot: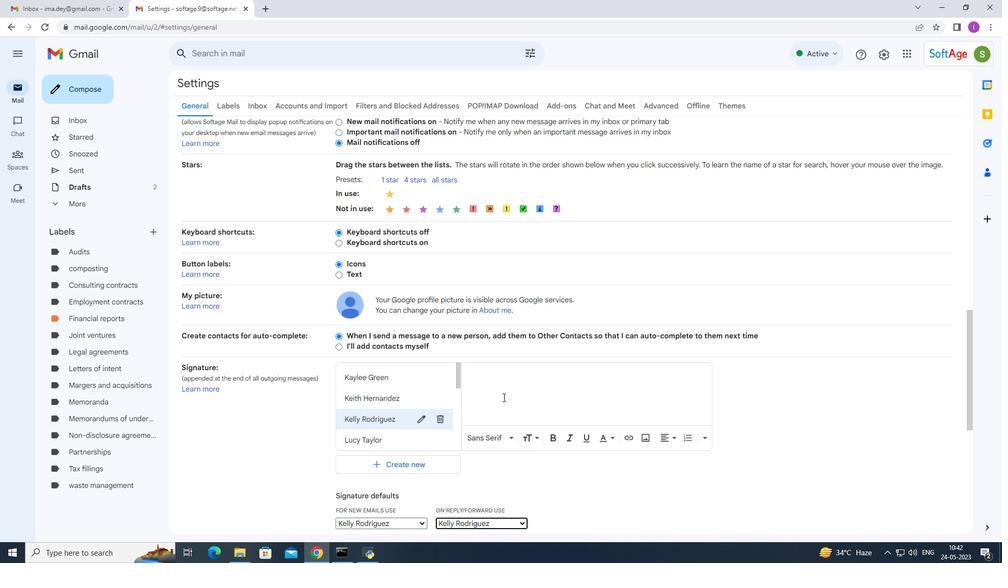 
Action: Mouse pressed left at (504, 388)
Screenshot: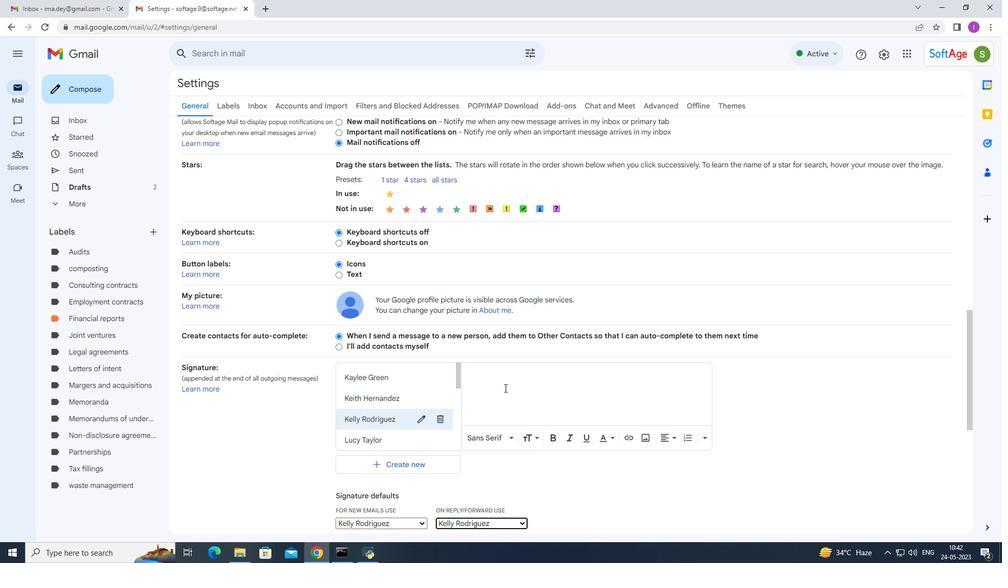 
Action: Mouse moved to (745, 350)
Screenshot: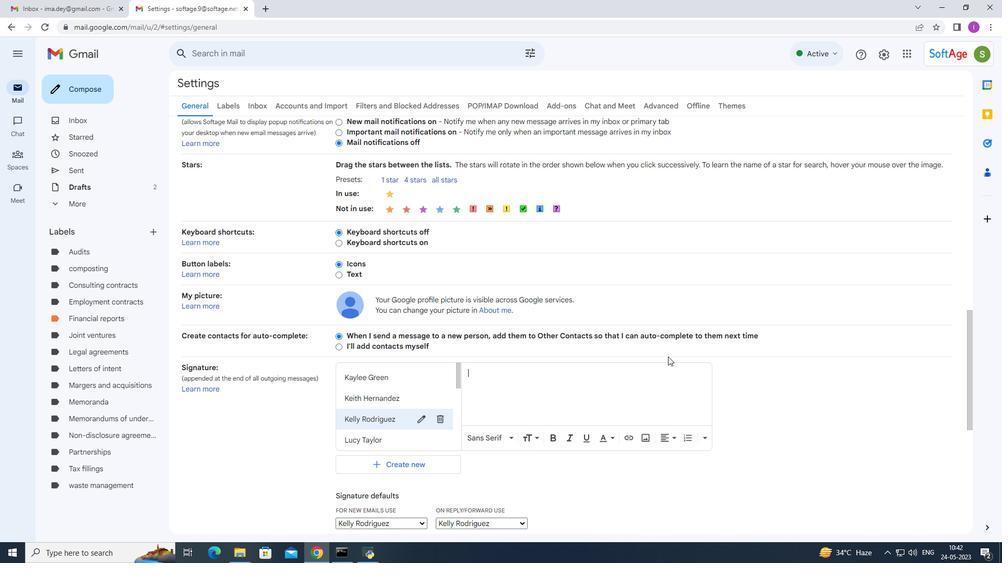 
Action: Key pressed <Key.shift>Kelly<Key.space><Key.shift>Rodriguez
Screenshot: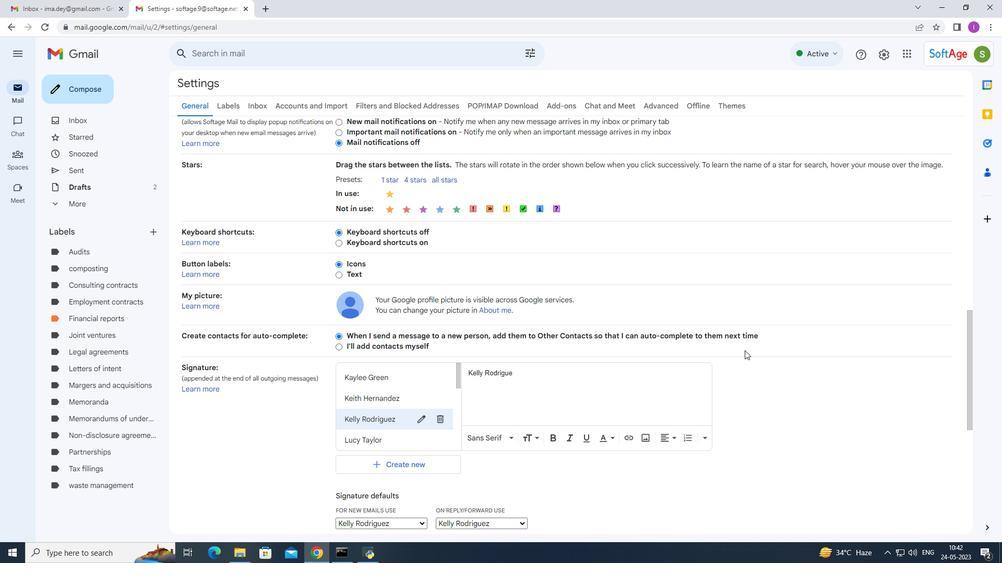 
Action: Mouse moved to (582, 430)
Screenshot: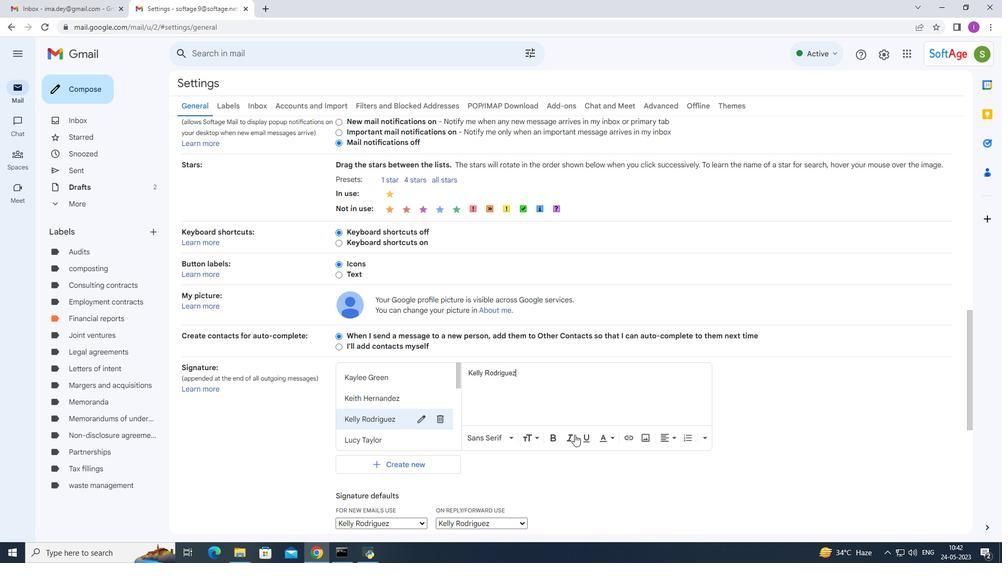 
Action: Mouse scrolled (582, 429) with delta (0, 0)
Screenshot: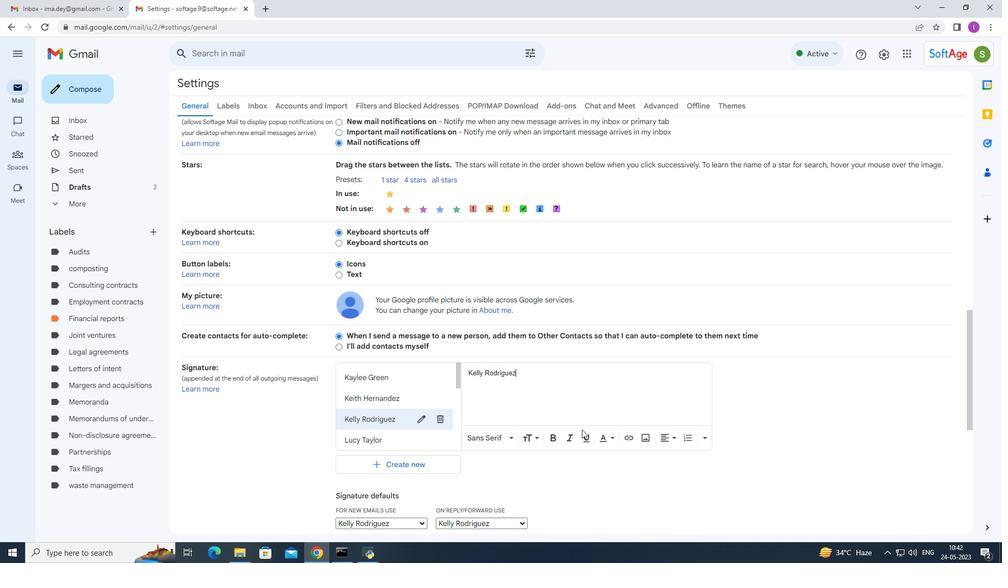 
Action: Mouse scrolled (582, 429) with delta (0, 0)
Screenshot: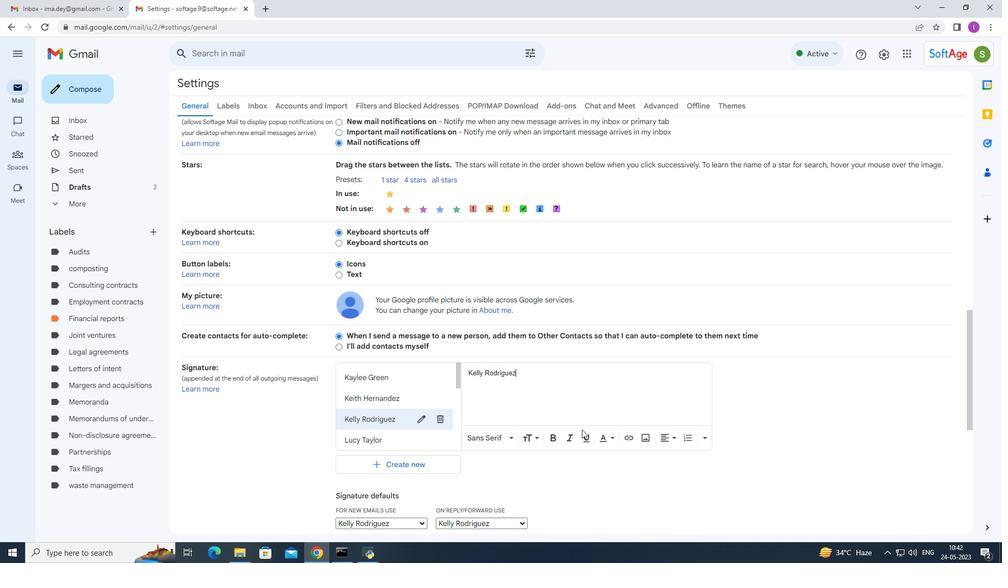 
Action: Mouse scrolled (582, 429) with delta (0, 0)
Screenshot: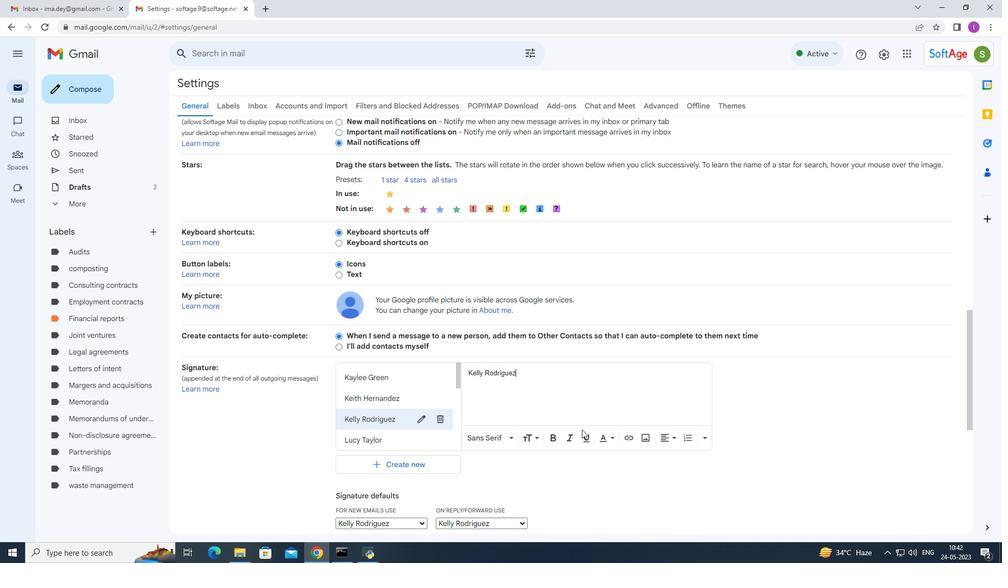 
Action: Mouse moved to (582, 429)
Screenshot: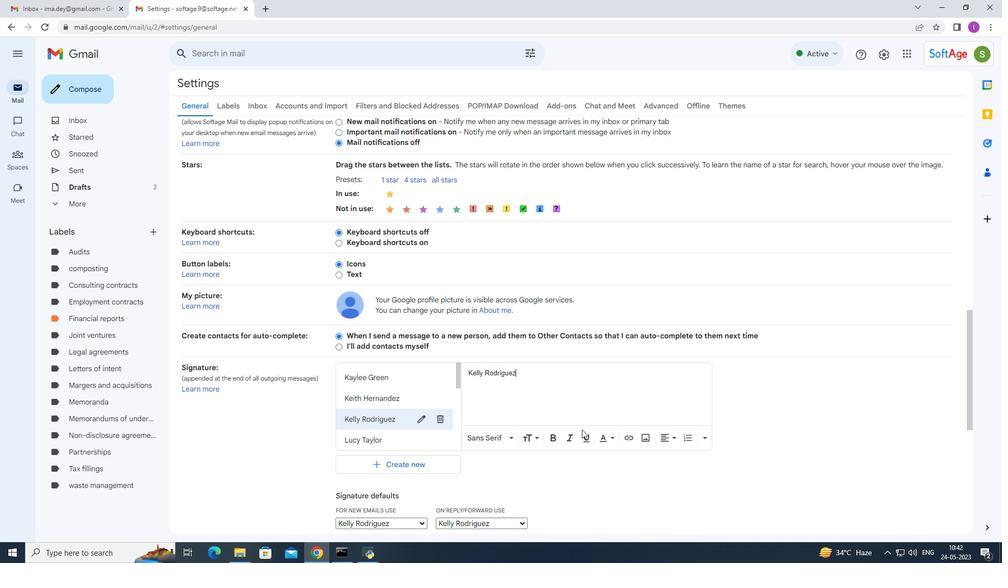 
Action: Mouse scrolled (582, 429) with delta (0, 0)
Screenshot: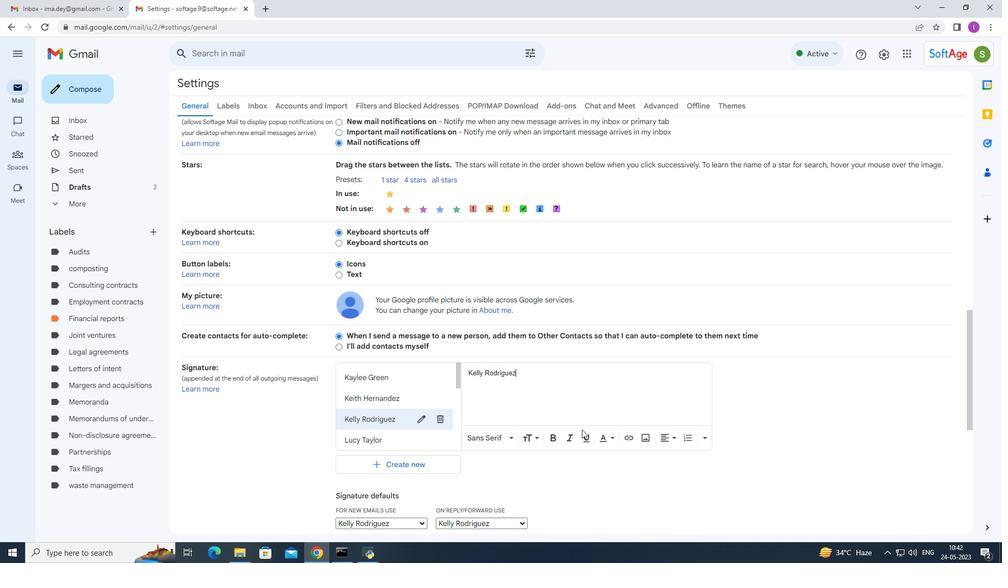 
Action: Mouse moved to (583, 429)
Screenshot: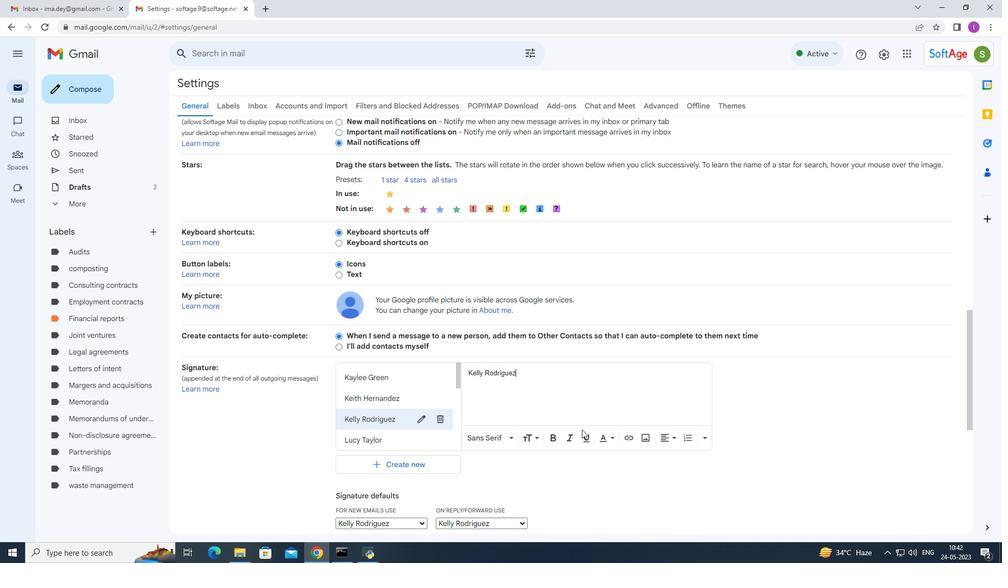 
Action: Mouse scrolled (583, 429) with delta (0, 0)
Screenshot: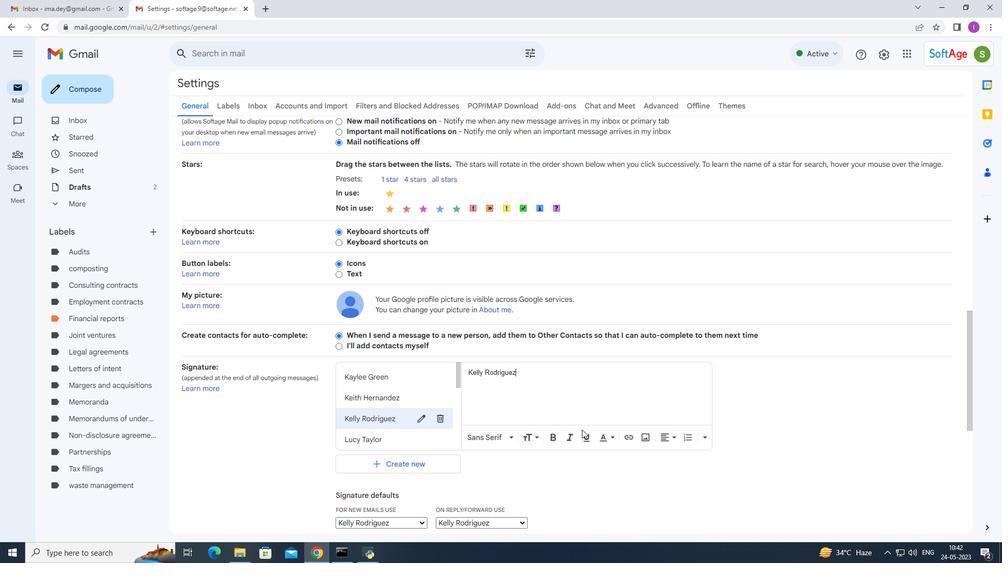 
Action: Mouse moved to (608, 418)
Screenshot: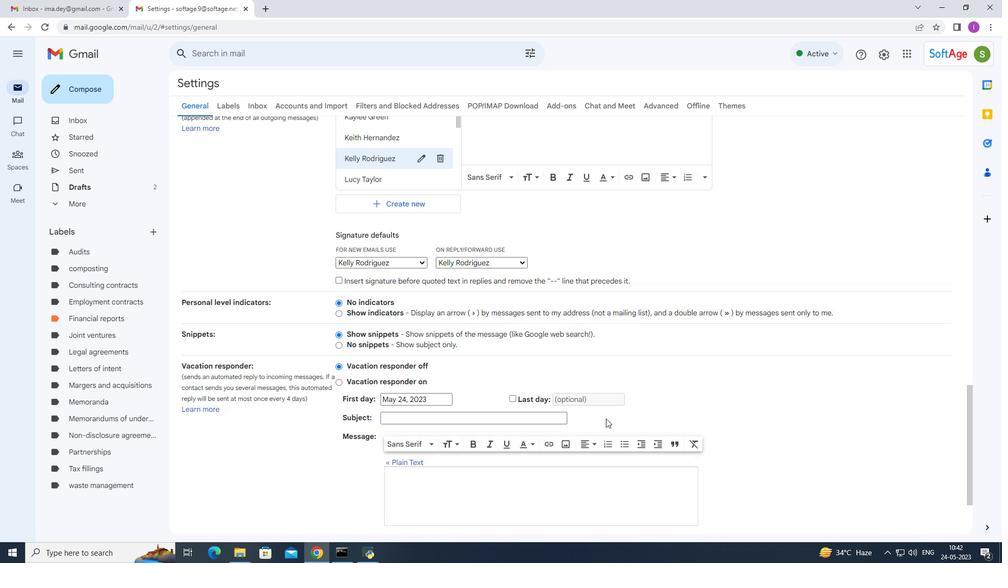 
Action: Mouse scrolled (608, 417) with delta (0, 0)
Screenshot: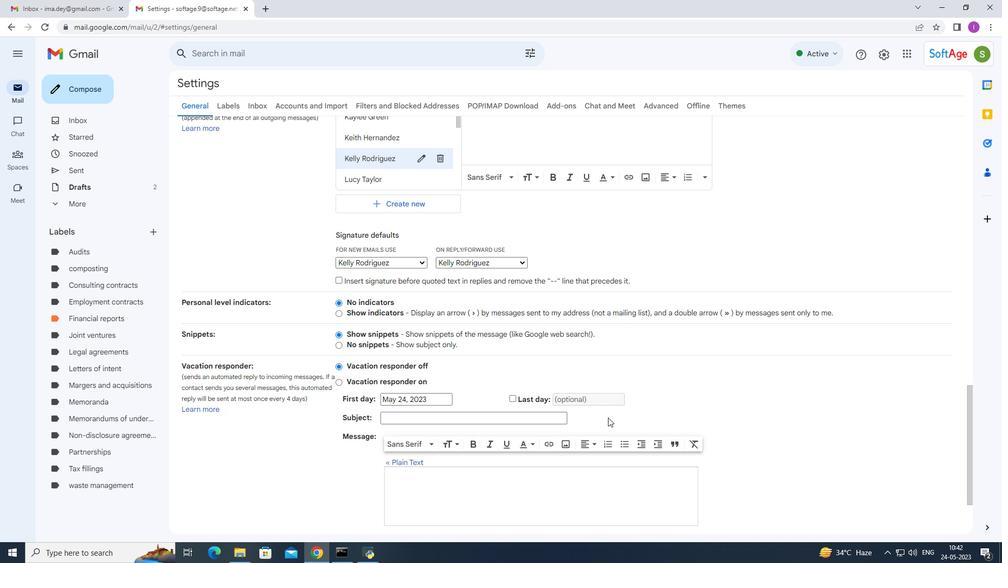 
Action: Mouse moved to (610, 418)
Screenshot: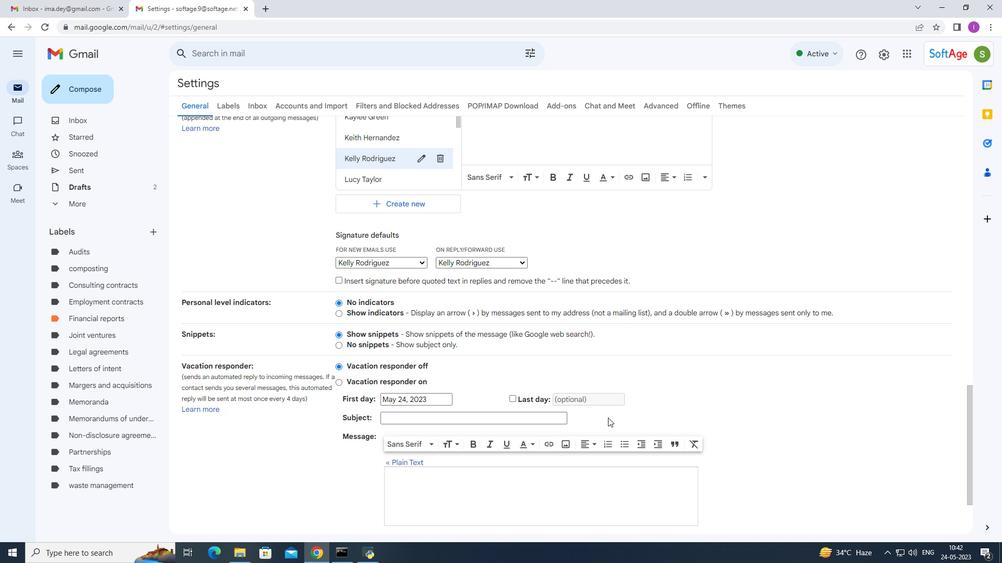
Action: Mouse scrolled (609, 417) with delta (0, 0)
Screenshot: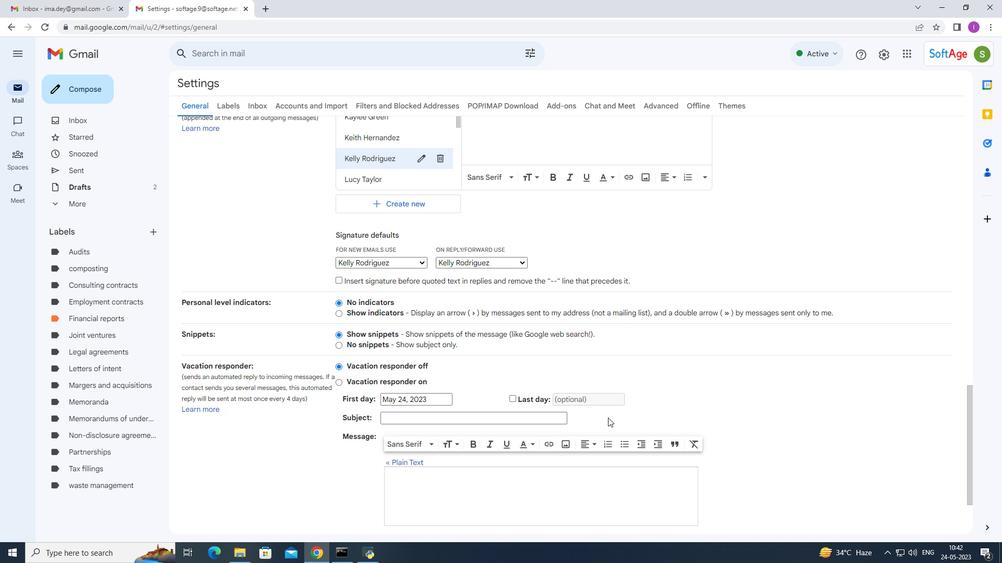 
Action: Mouse moved to (612, 419)
Screenshot: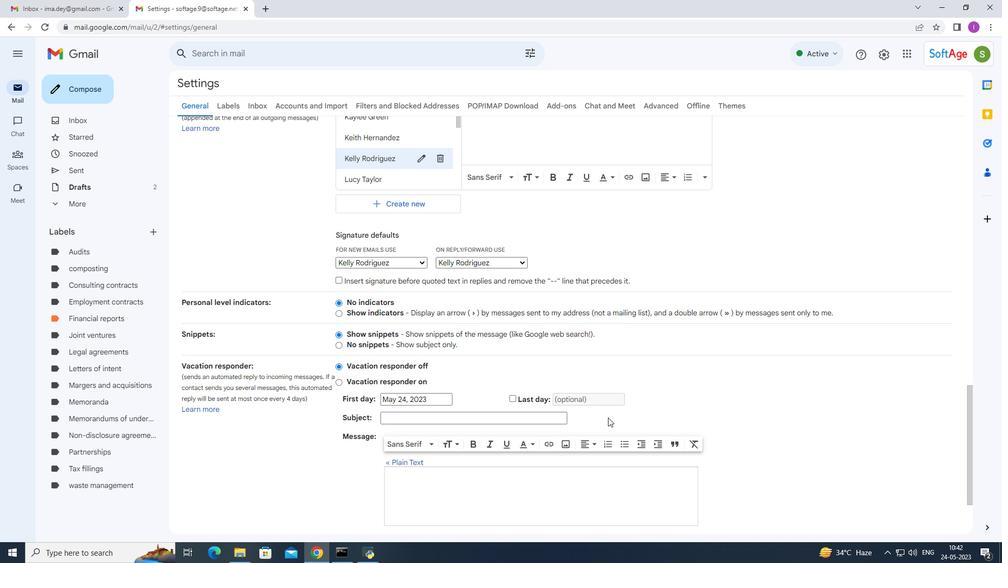 
Action: Mouse scrolled (610, 419) with delta (0, 0)
Screenshot: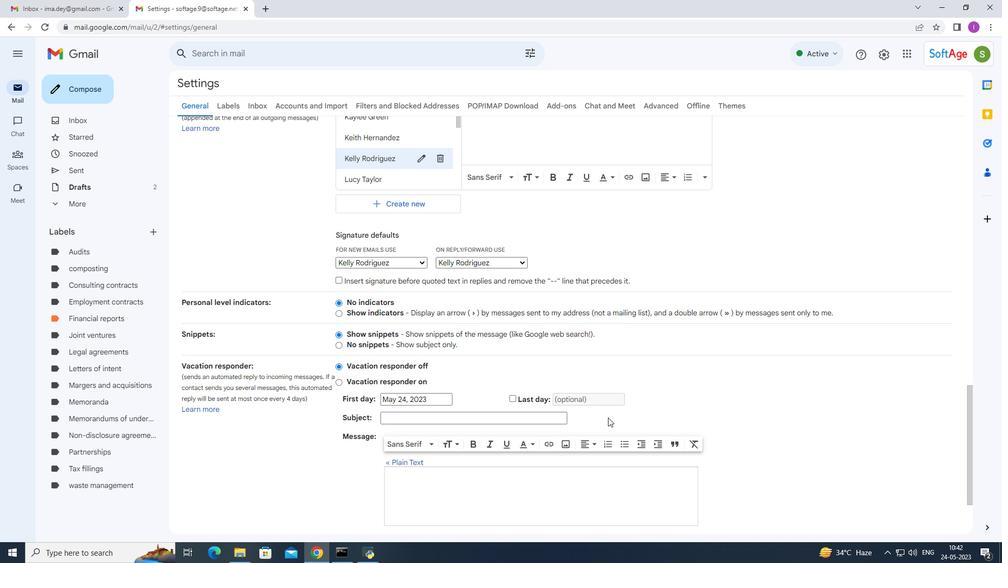
Action: Mouse moved to (613, 420)
Screenshot: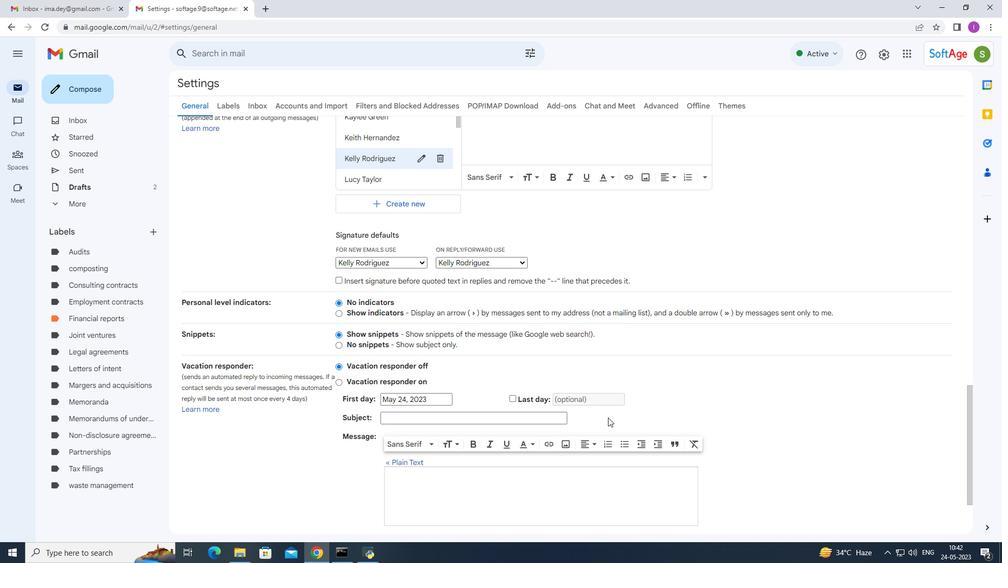 
Action: Mouse scrolled (611, 419) with delta (0, 0)
Screenshot: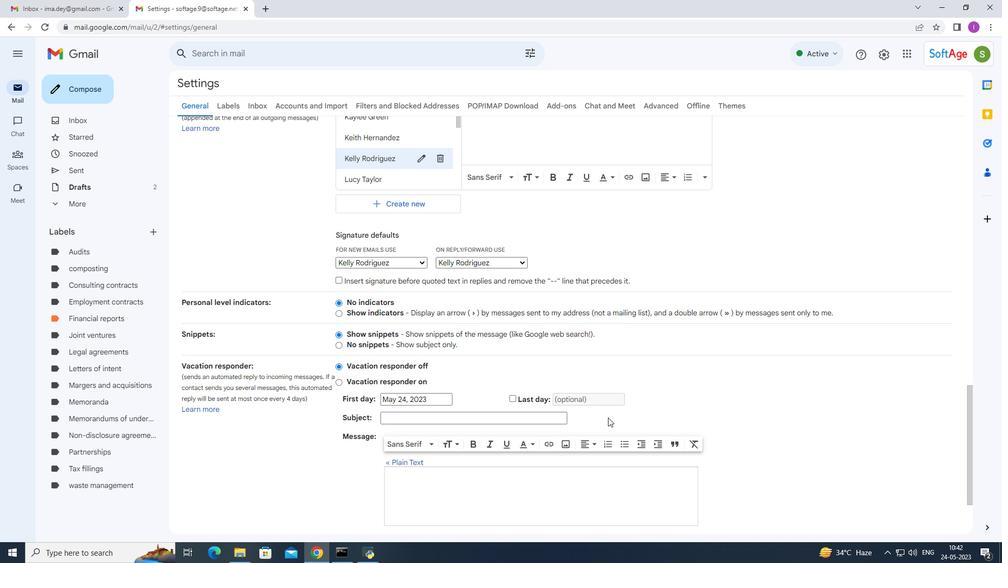 
Action: Mouse moved to (613, 420)
Screenshot: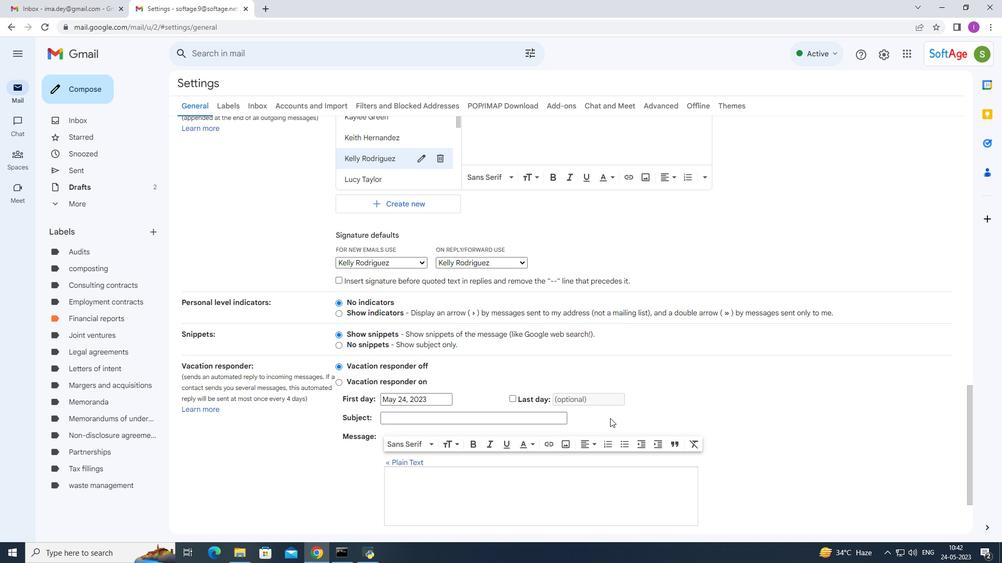 
Action: Mouse scrolled (613, 419) with delta (0, 0)
Screenshot: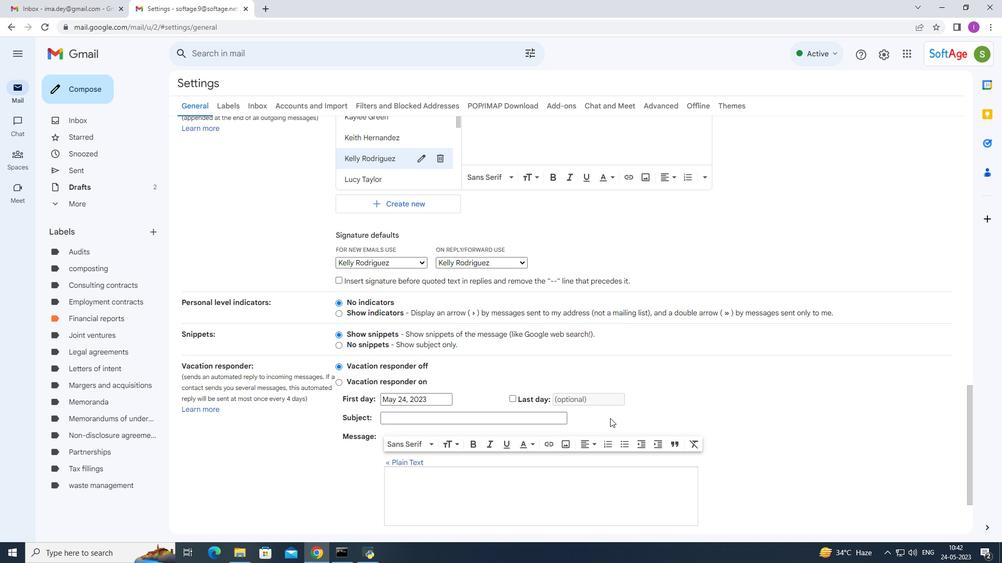
Action: Mouse scrolled (613, 420) with delta (0, 0)
Screenshot: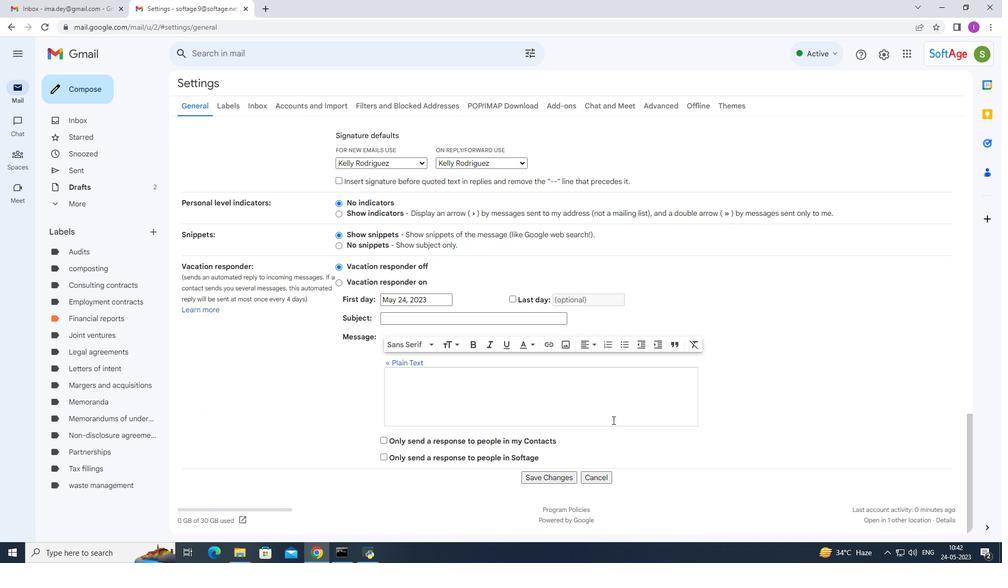 
Action: Mouse moved to (613, 421)
Screenshot: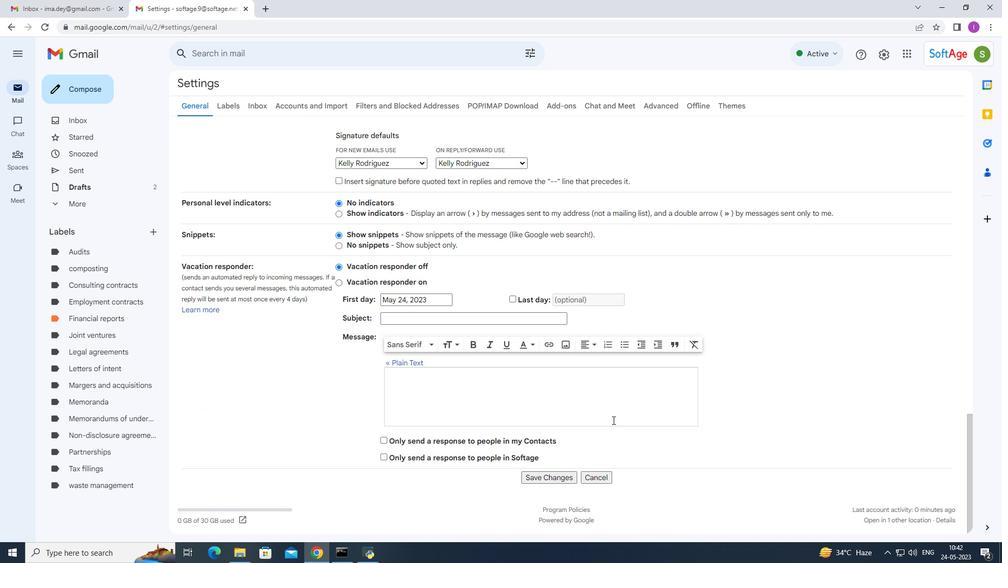 
Action: Mouse scrolled (613, 420) with delta (0, 0)
Screenshot: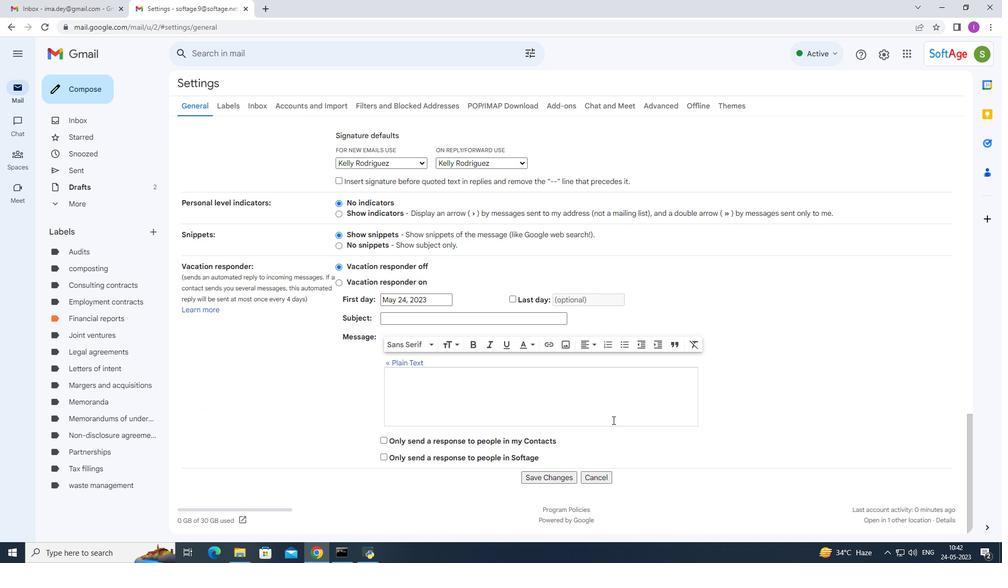 
Action: Mouse moved to (613, 421)
Screenshot: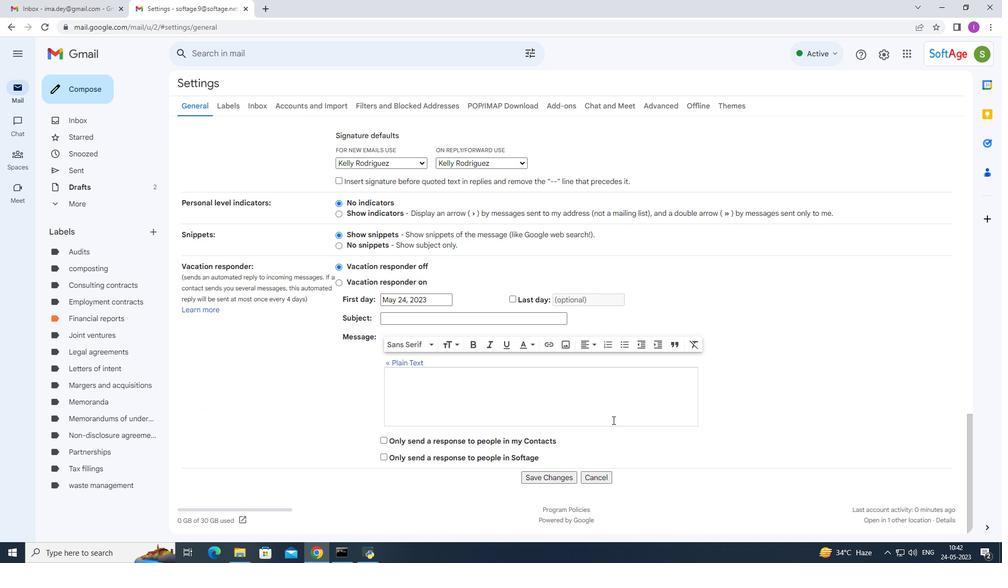 
Action: Mouse scrolled (613, 420) with delta (0, 0)
Screenshot: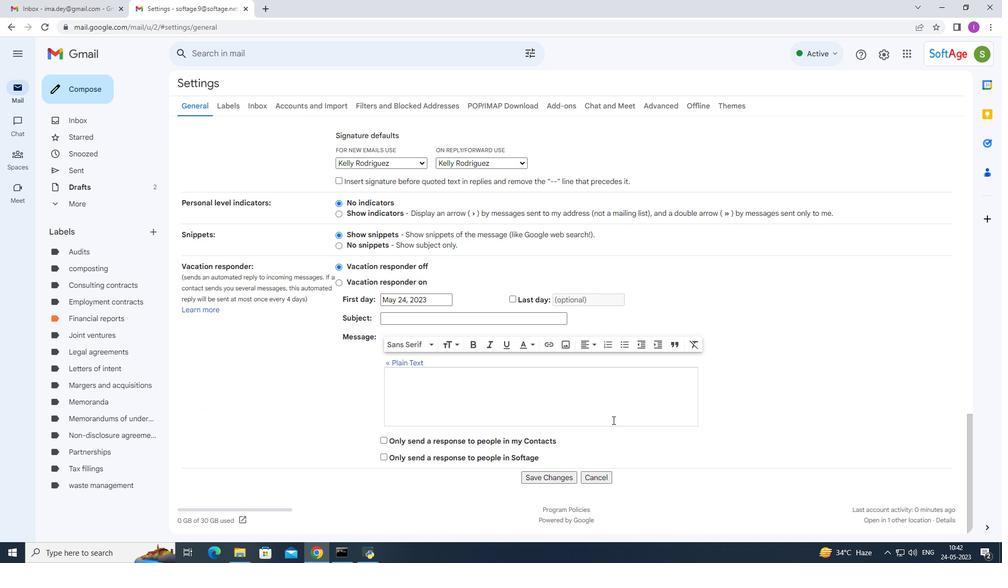 
Action: Mouse moved to (613, 421)
Screenshot: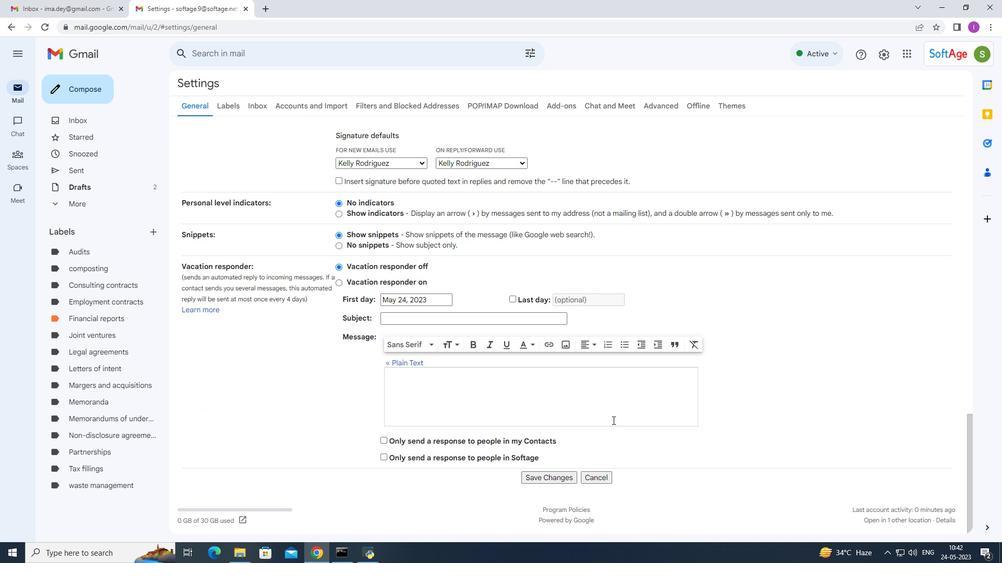
Action: Mouse scrolled (613, 421) with delta (0, 0)
Screenshot: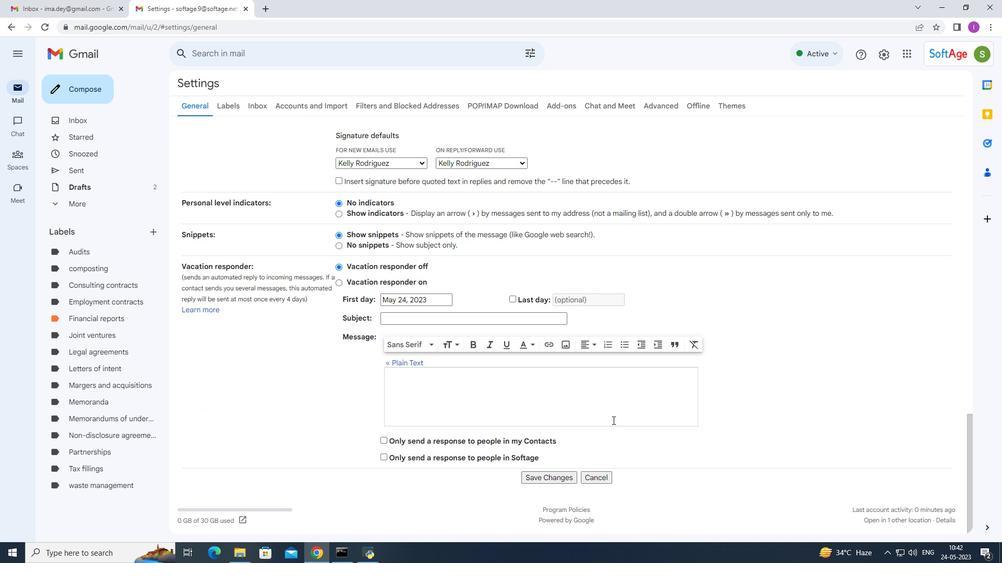 
Action: Mouse moved to (613, 422)
Screenshot: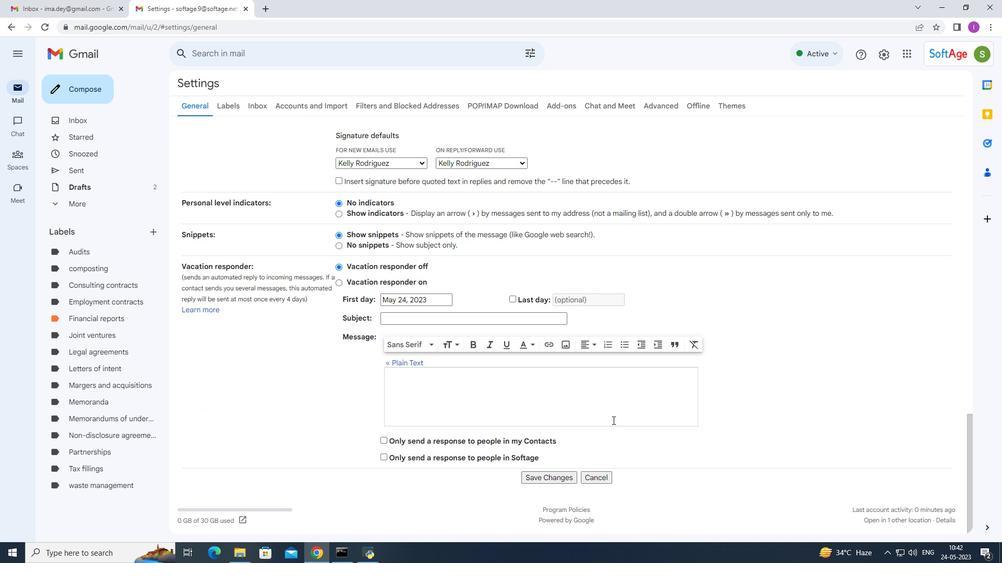 
Action: Mouse scrolled (613, 421) with delta (0, 0)
Screenshot: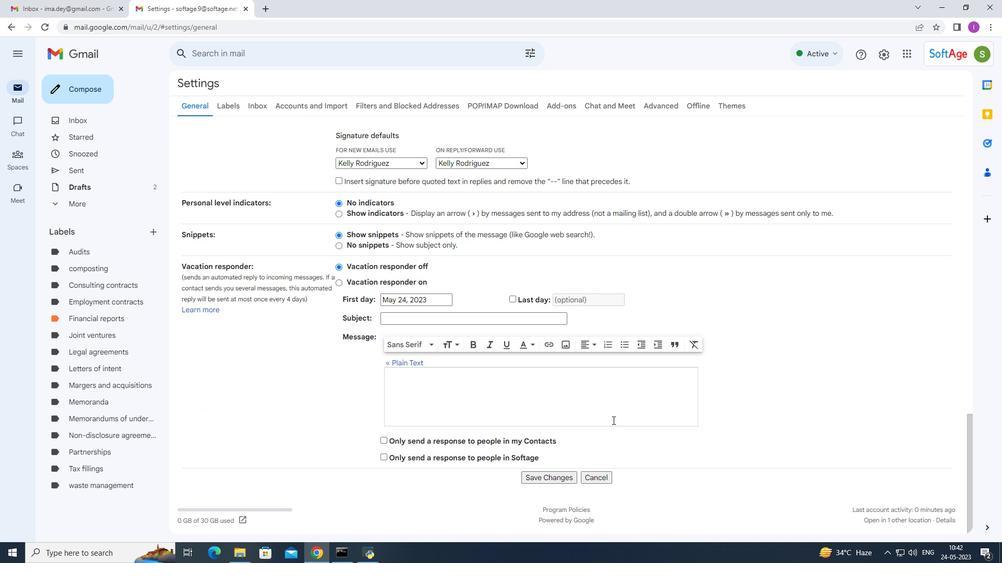 
Action: Mouse moved to (536, 477)
Screenshot: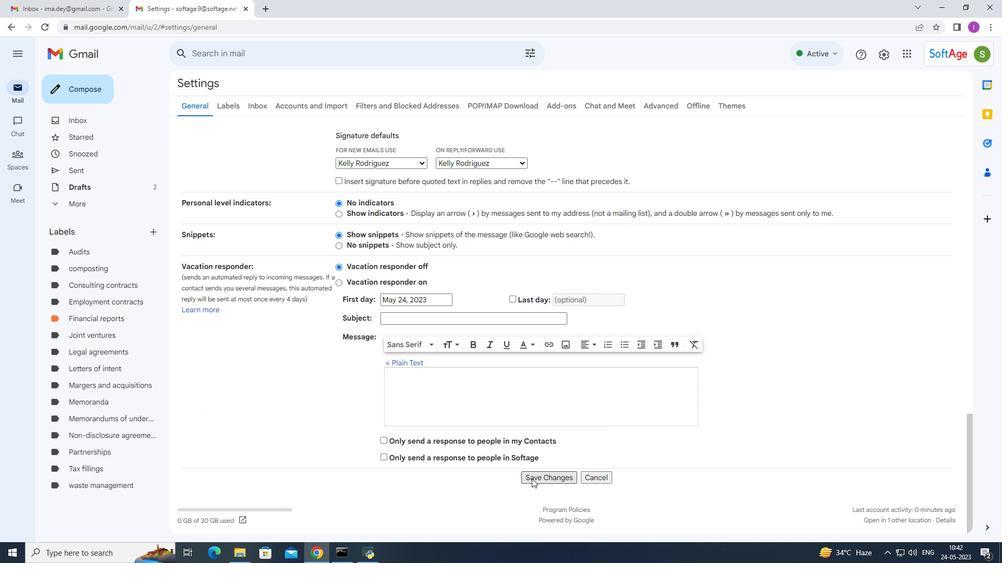 
Action: Mouse pressed left at (536, 477)
Screenshot: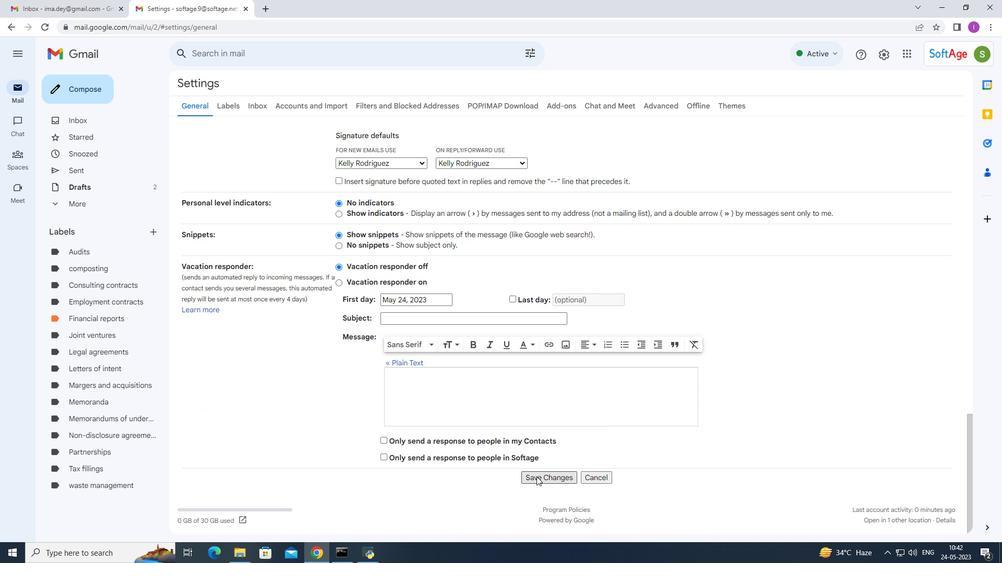
Action: Mouse moved to (68, 87)
Screenshot: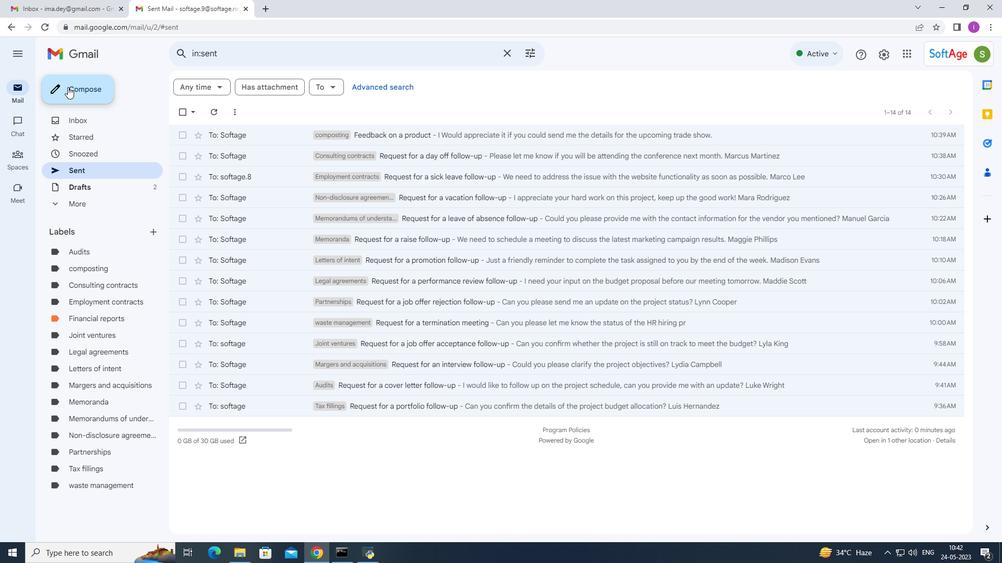 
Action: Mouse pressed left at (68, 87)
Screenshot: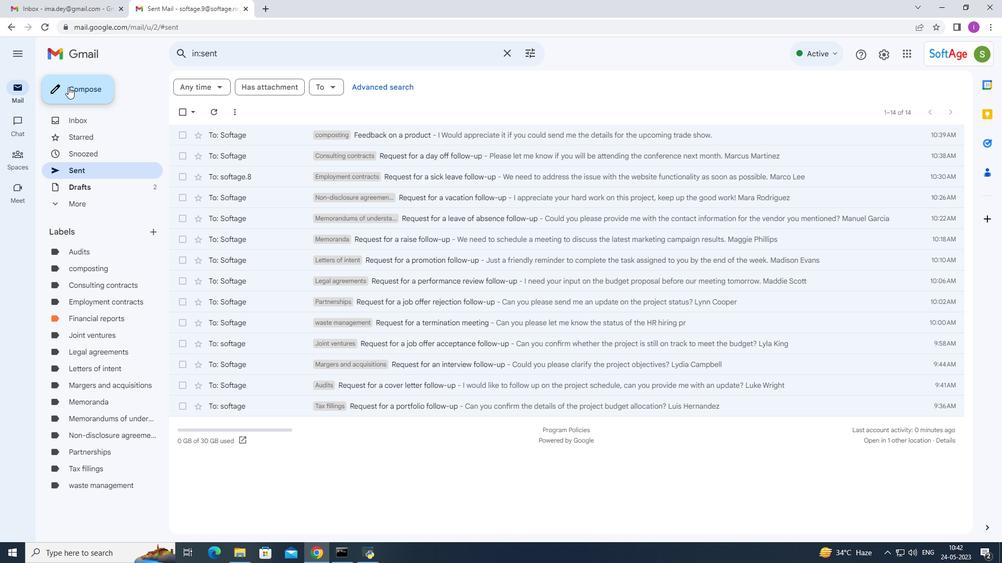 
Action: Mouse moved to (707, 252)
Screenshot: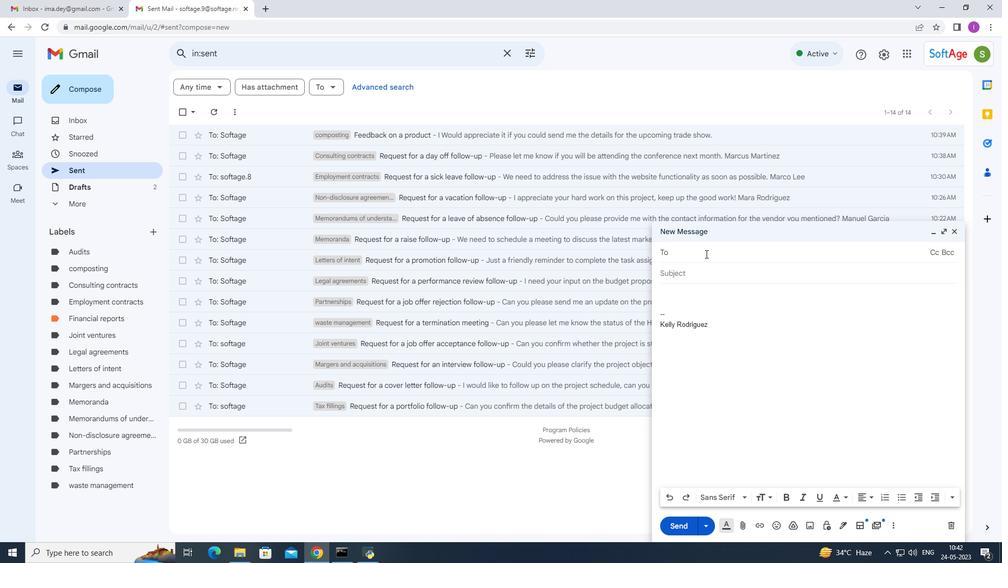 
Action: Key pressed s
Screenshot: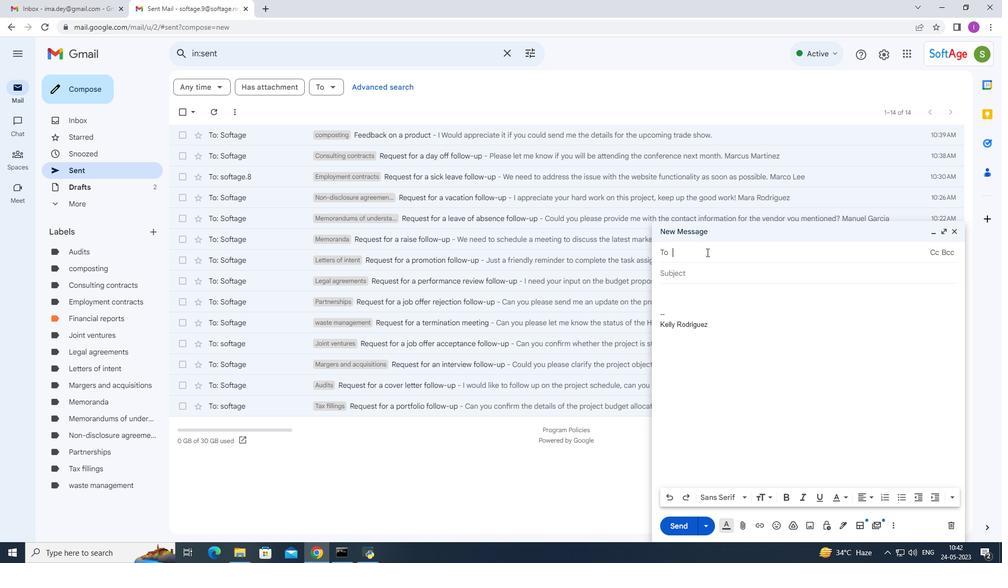 
Action: Mouse moved to (718, 460)
Screenshot: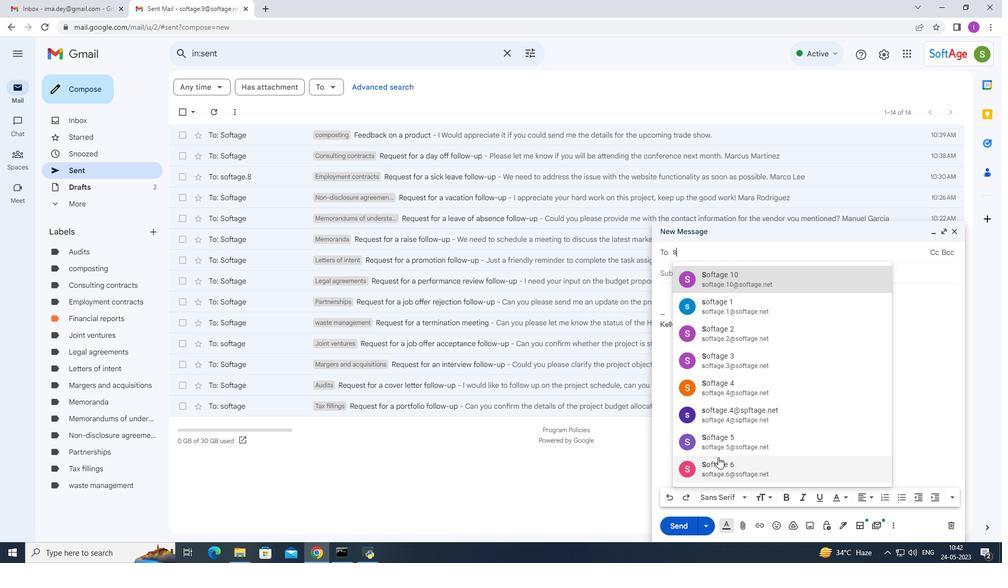 
Action: Mouse pressed left at (718, 460)
Screenshot: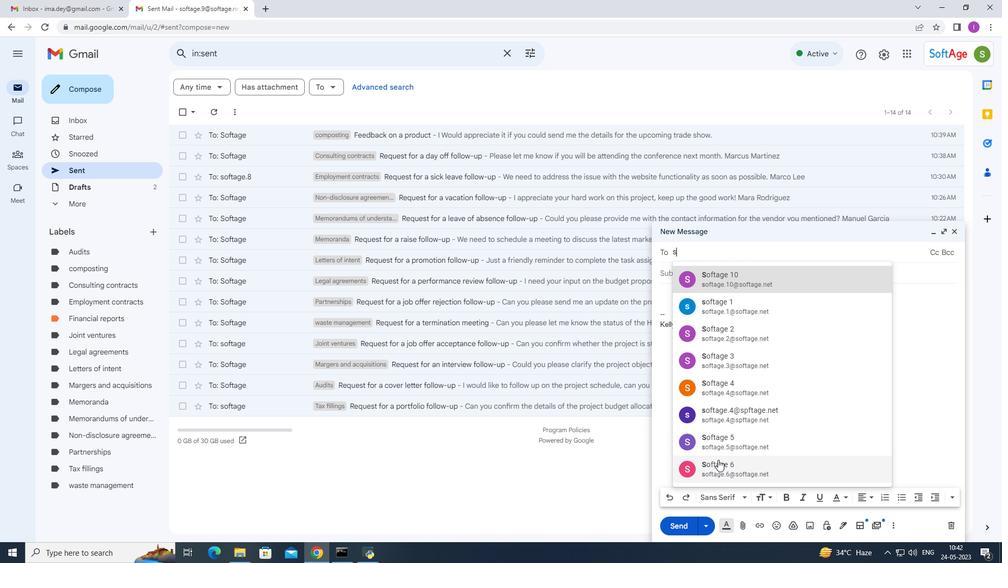 
Action: Mouse moved to (683, 285)
Screenshot: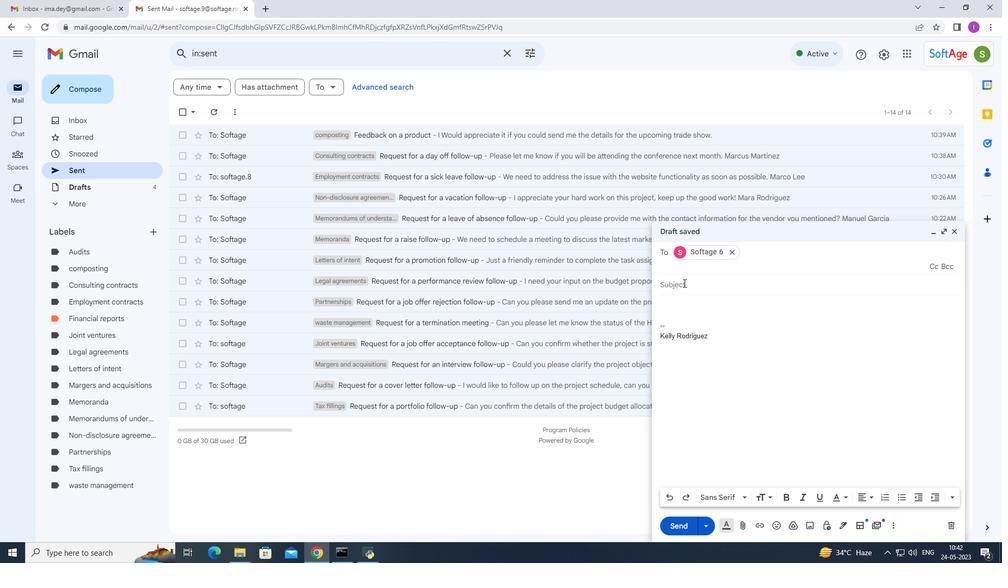 
Action: Mouse pressed left at (683, 285)
Screenshot: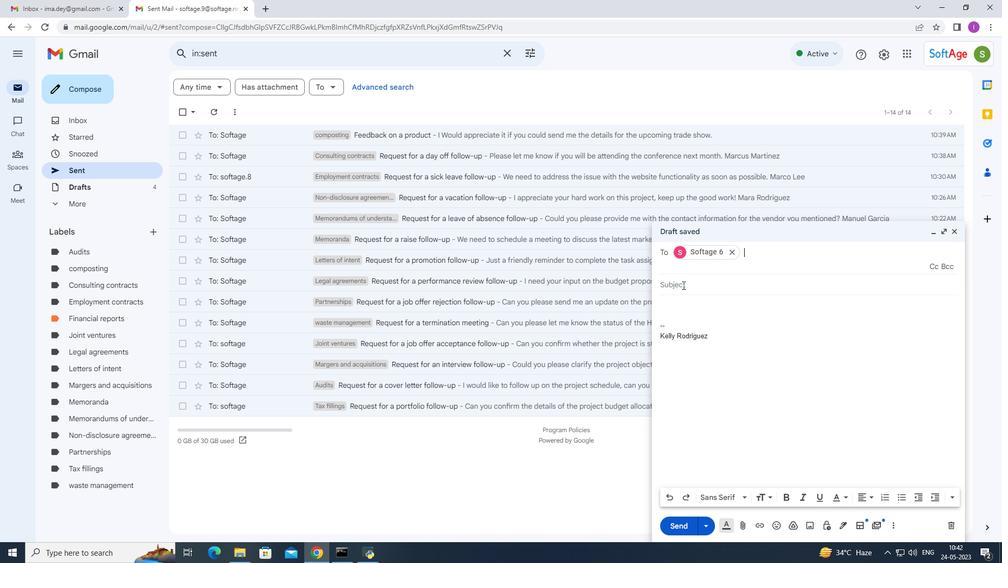 
Action: Mouse moved to (812, 286)
Screenshot: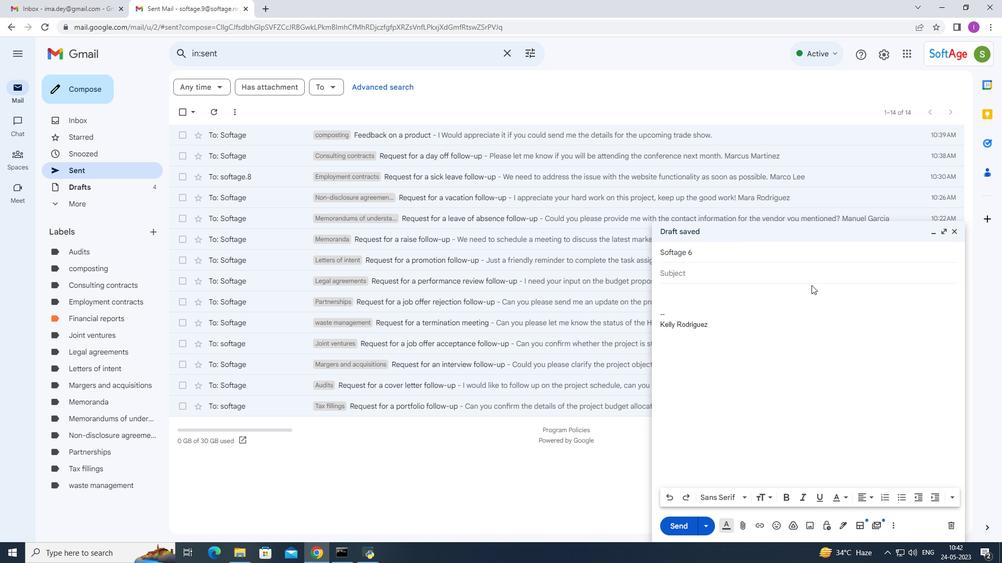 
Action: Key pressed <Key.shift><Key.shift><Key.shift><Key.shift><Key.shift><Key.shift><Key.shift><Key.shift><Key.shift><Key.shift><Key.shift><Key.shift>Fee
Screenshot: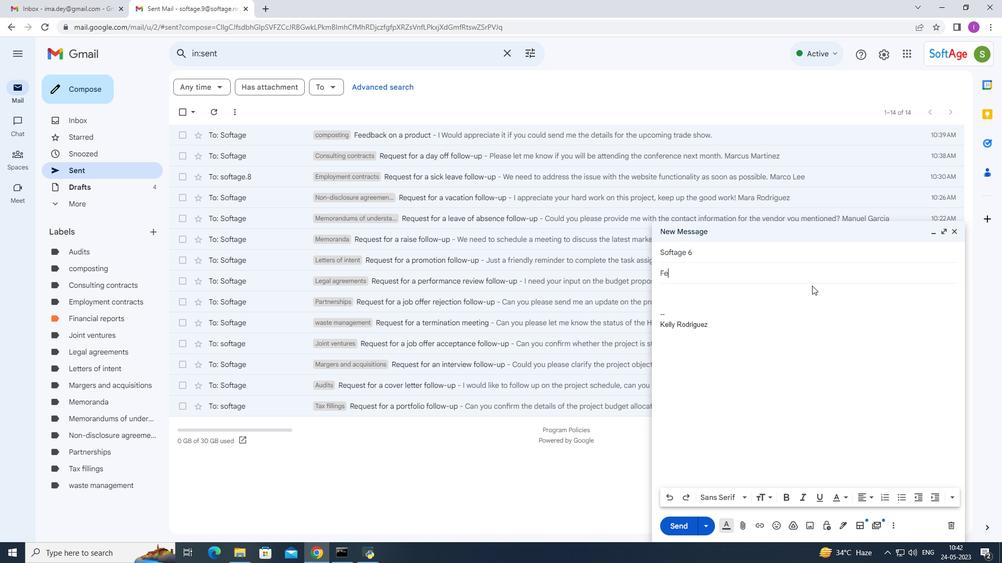 
Action: Mouse moved to (847, 396)
Screenshot: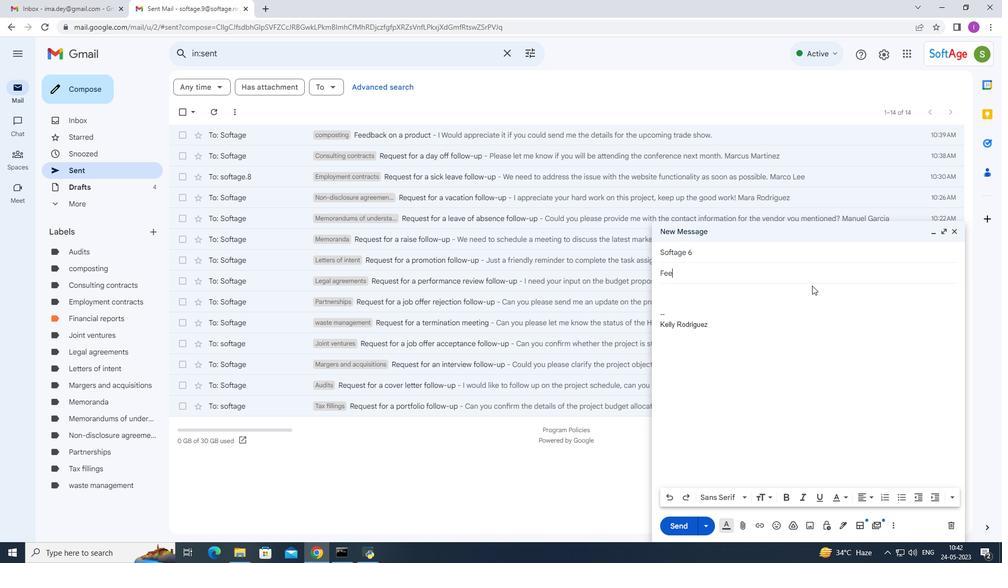 
Action: Key pressed dback<Key.space>on<Key.space>a<Key.space>service
Screenshot: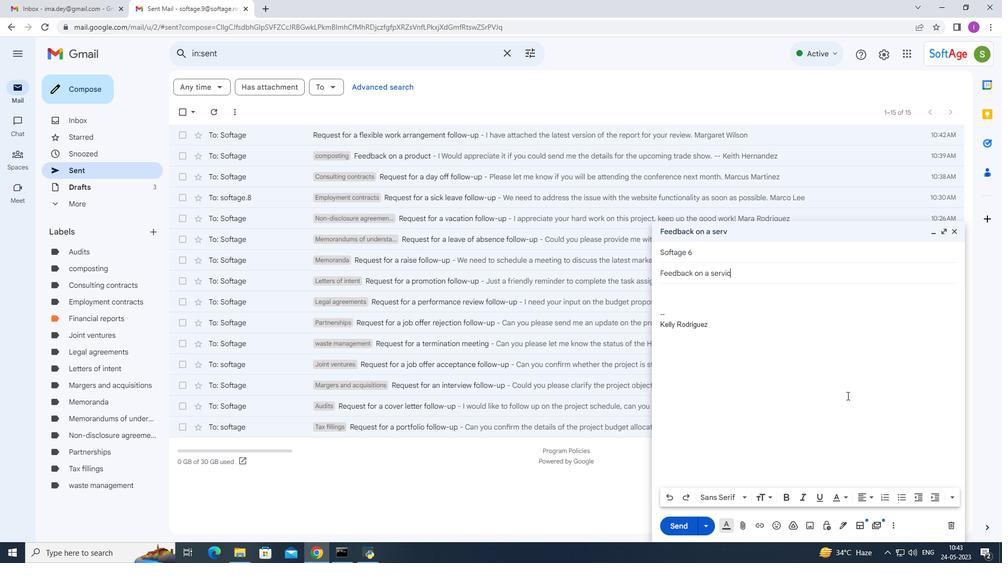 
Action: Mouse moved to (680, 297)
Screenshot: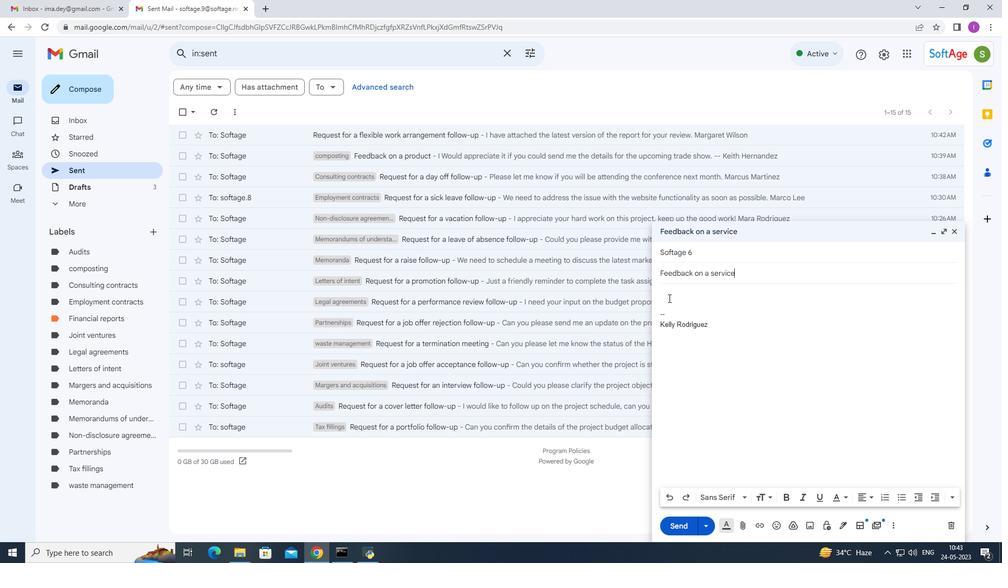 
Action: Mouse pressed left at (680, 297)
Screenshot: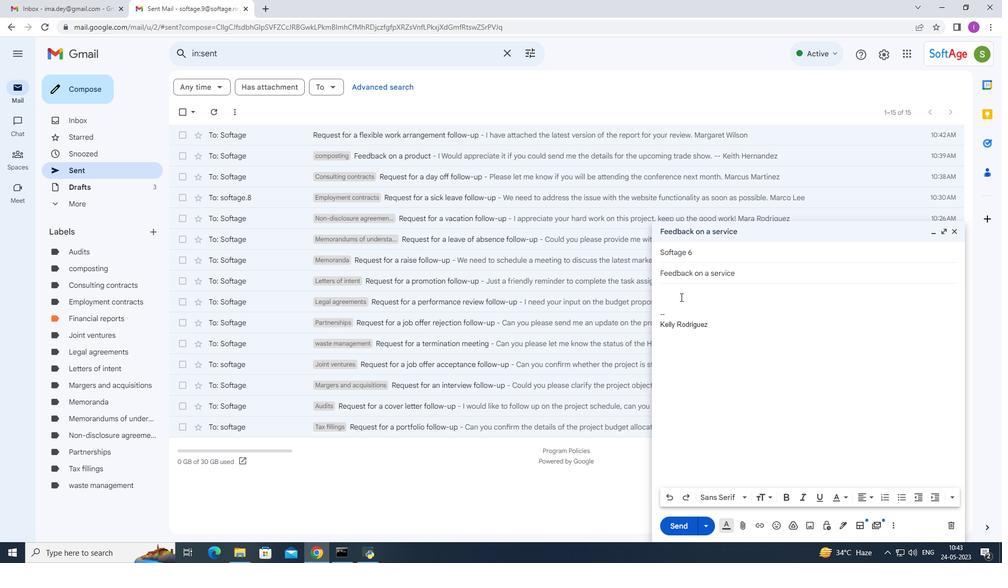 
Action: Mouse moved to (753, 298)
Screenshot: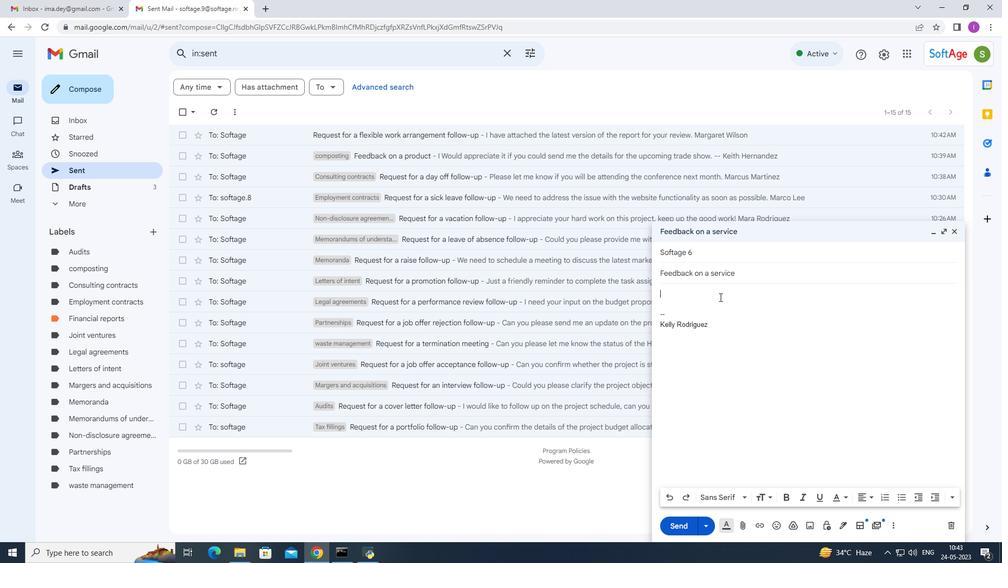 
Action: Key pressed <Key.shift>Could<Key.space>you<Key.space>please<Key.space>send<Key.space>me<Key.space>the<Key.space>data<Key.space>for<Key.space>the<Key.space>sales<Key.space>performance<Key.space>report<Key.shift><Key.shift>?
Screenshot: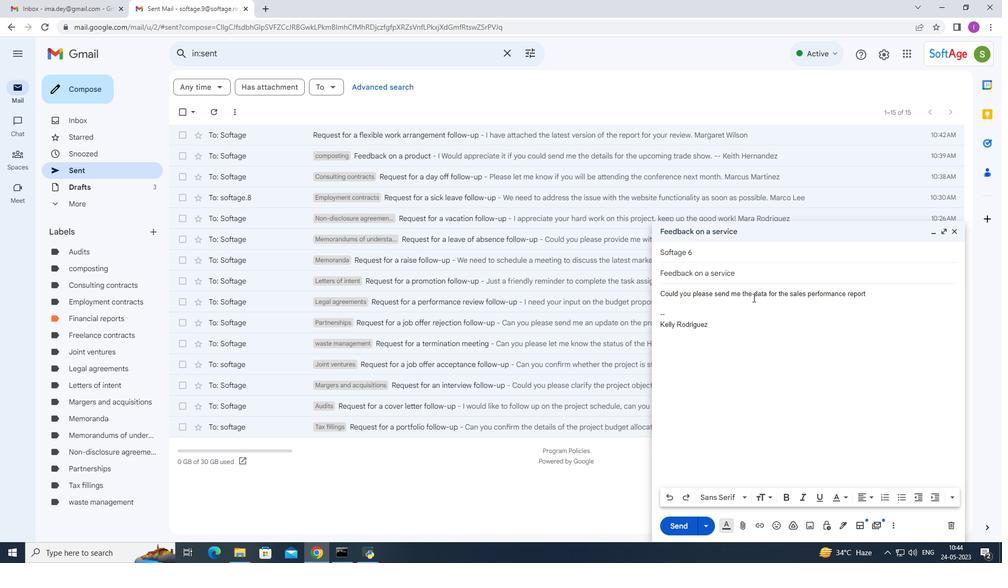 
Action: Mouse moved to (723, 333)
Screenshot: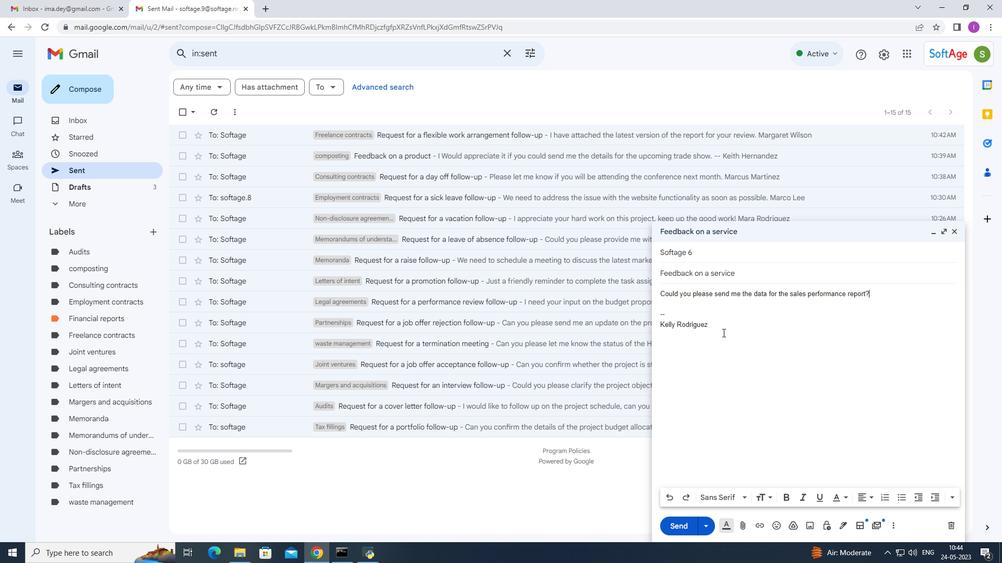 
Action: Mouse pressed left at (723, 333)
Screenshot: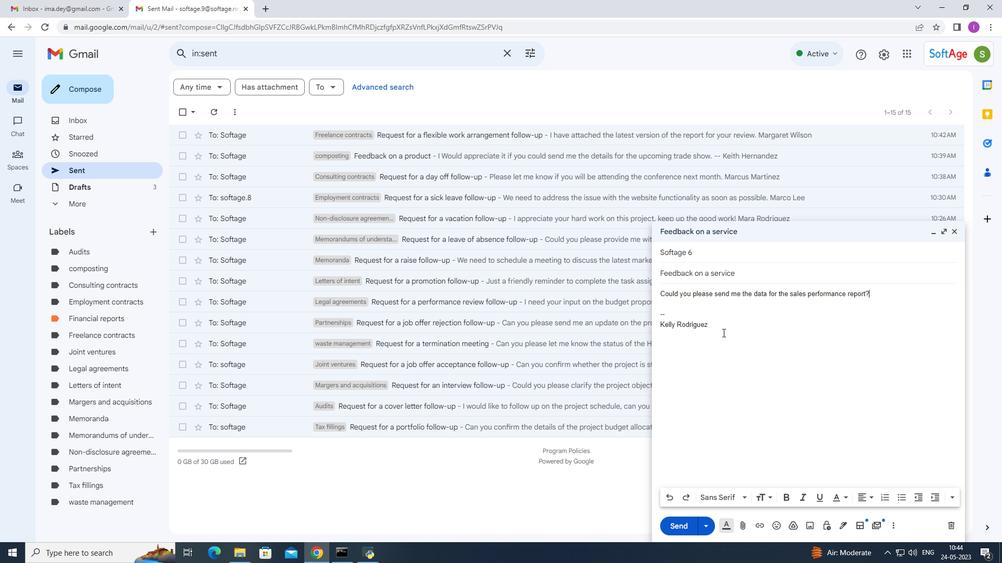 
Action: Mouse moved to (954, 496)
Screenshot: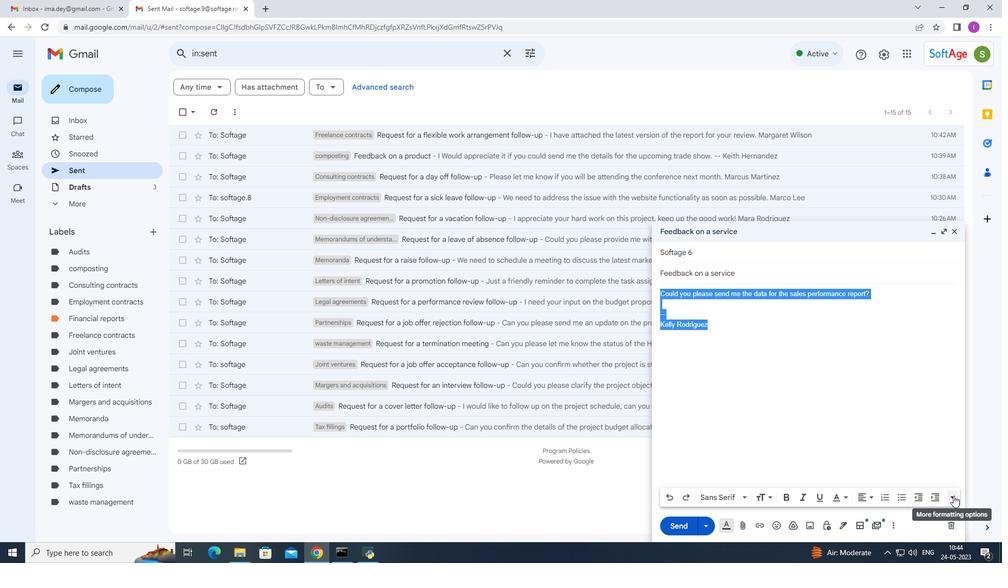 
Action: Mouse pressed left at (954, 496)
Screenshot: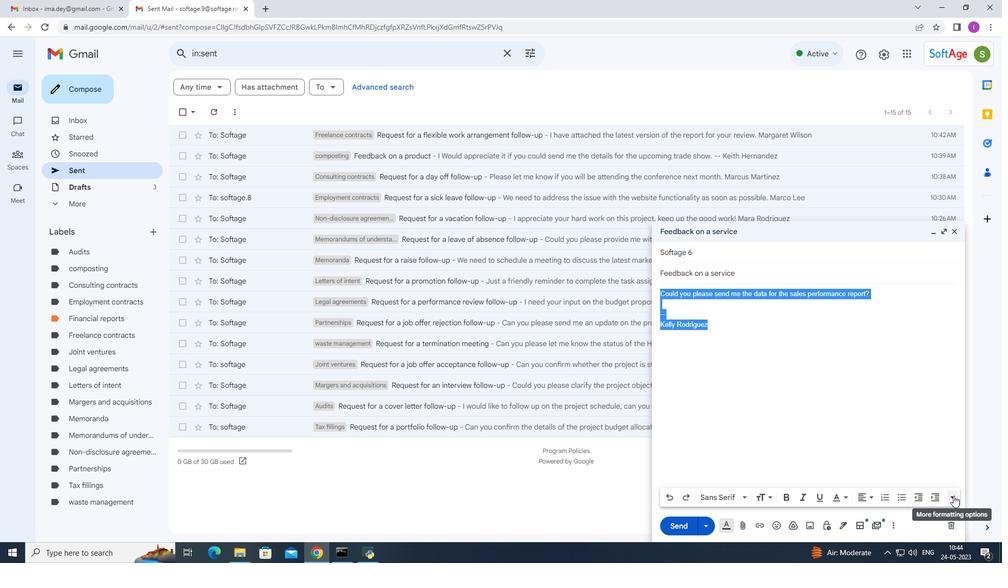 
Action: Mouse moved to (953, 456)
Screenshot: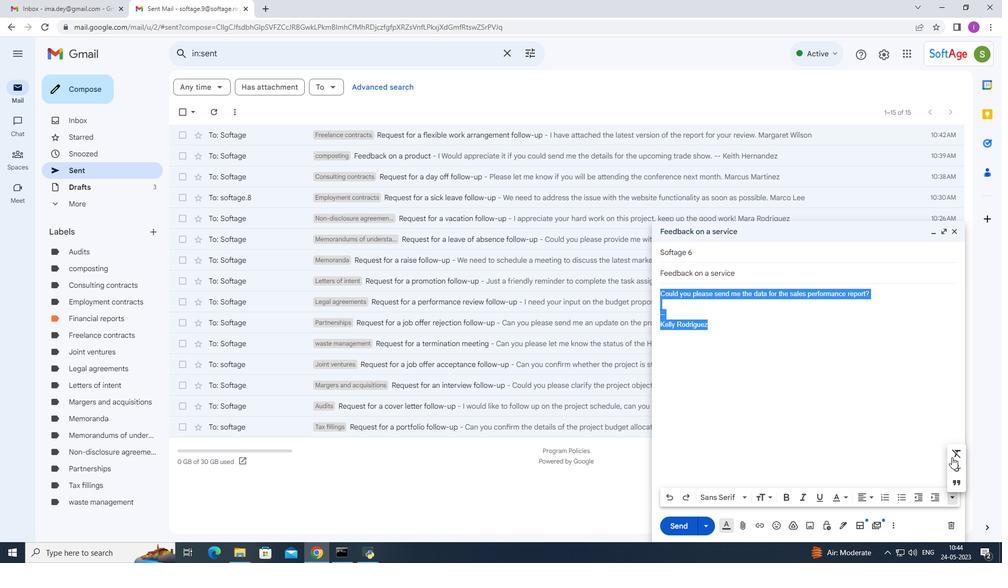 
Action: Mouse pressed left at (953, 456)
Screenshot: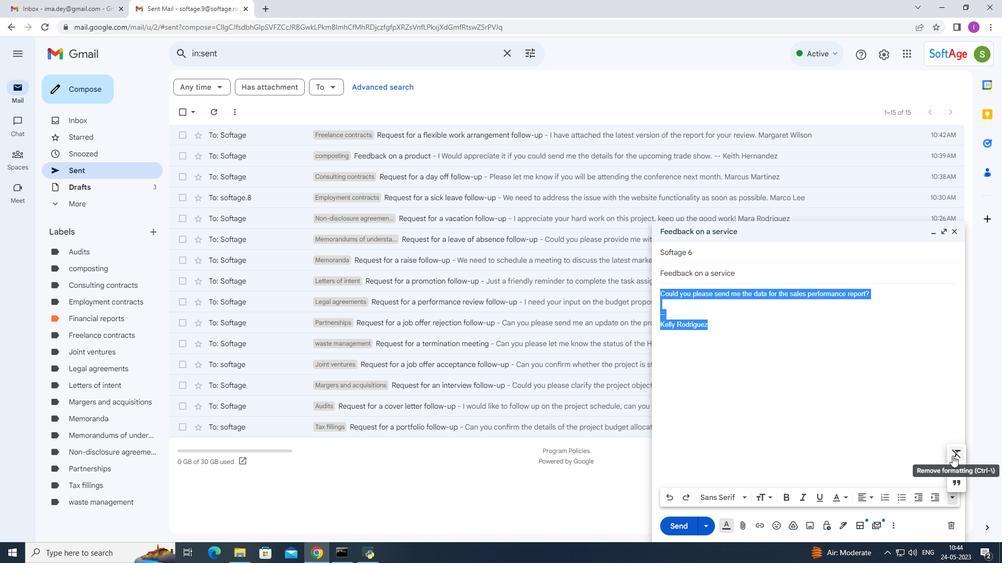 
Action: Mouse moved to (669, 496)
Screenshot: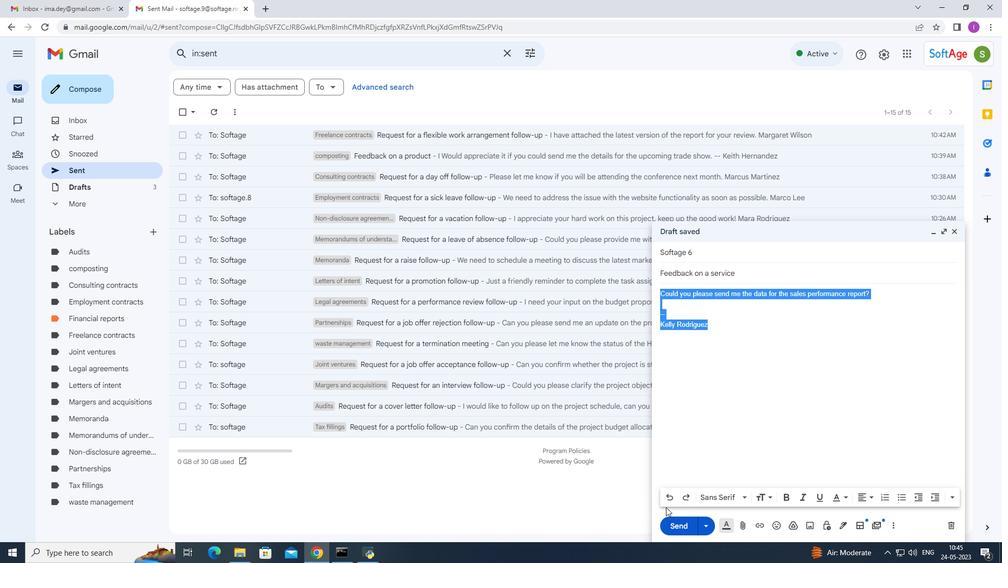 
Action: Mouse pressed left at (669, 496)
Screenshot: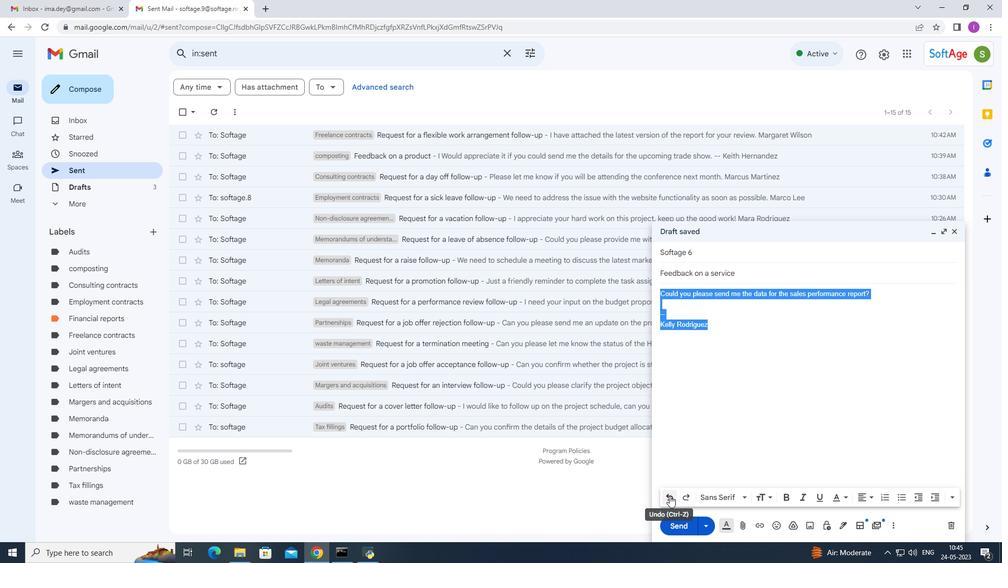 
Action: Mouse moved to (680, 528)
Screenshot: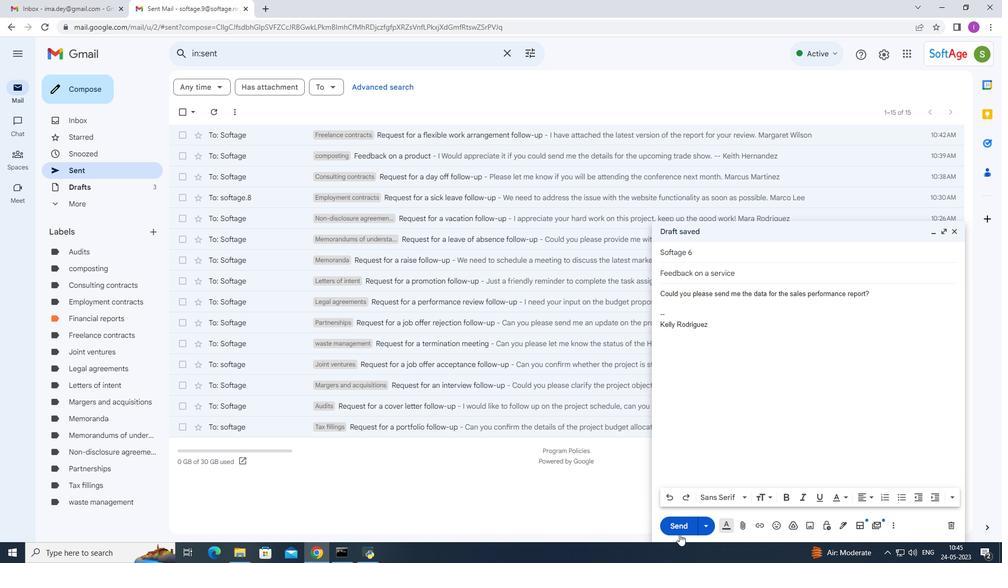 
Action: Mouse pressed left at (680, 528)
Screenshot: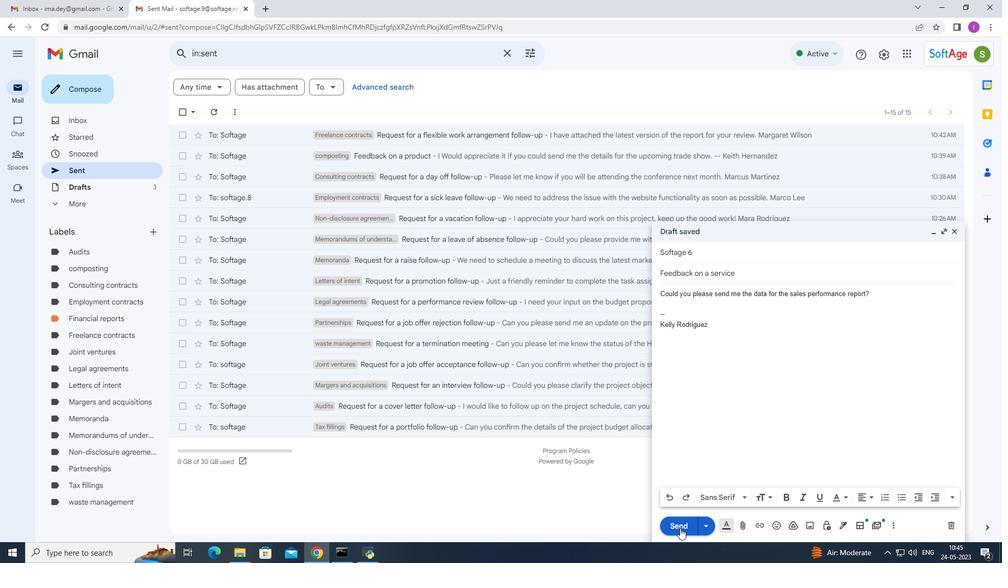 
Action: Mouse moved to (83, 169)
Screenshot: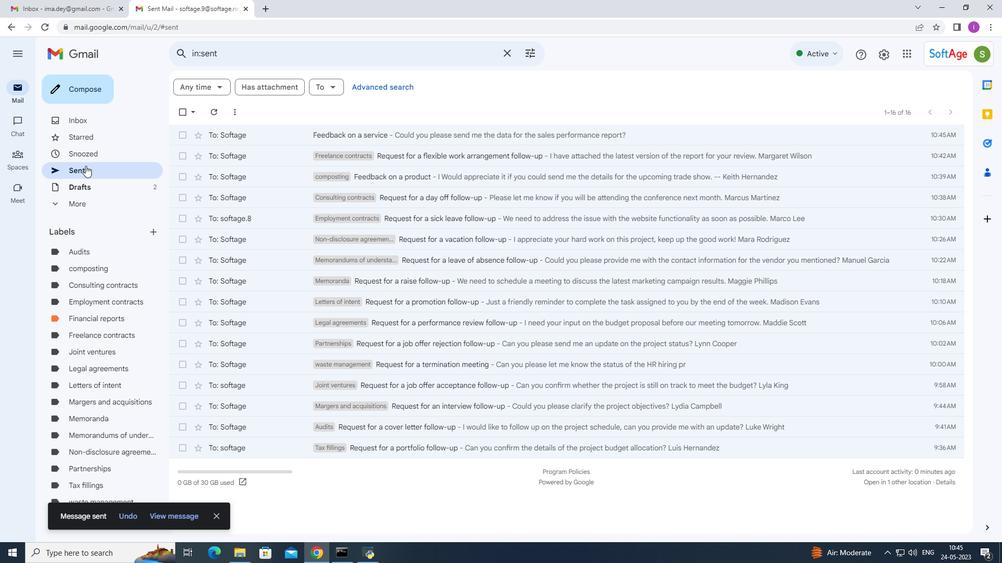 
Action: Mouse pressed left at (83, 169)
Screenshot: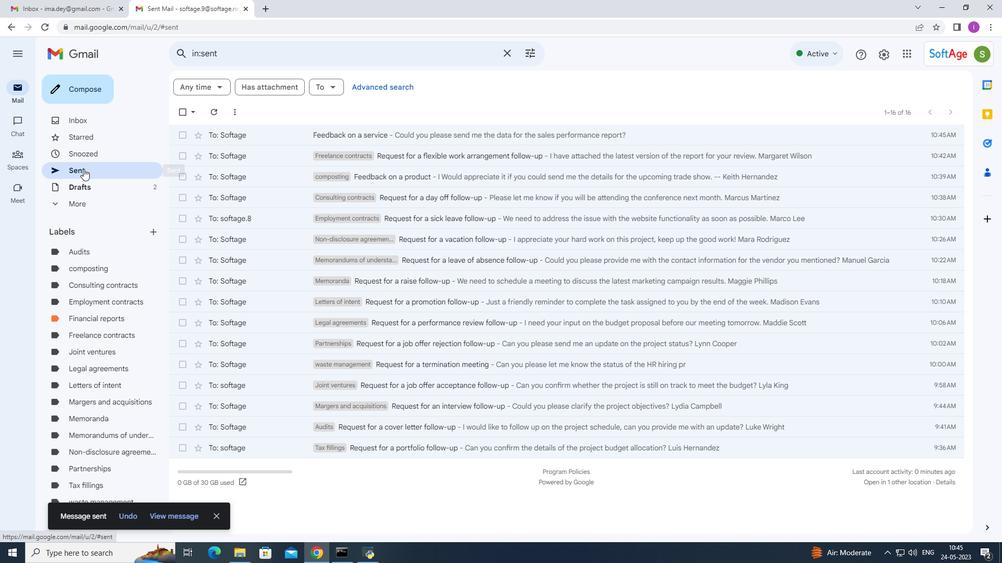 
Action: Mouse moved to (328, 134)
Screenshot: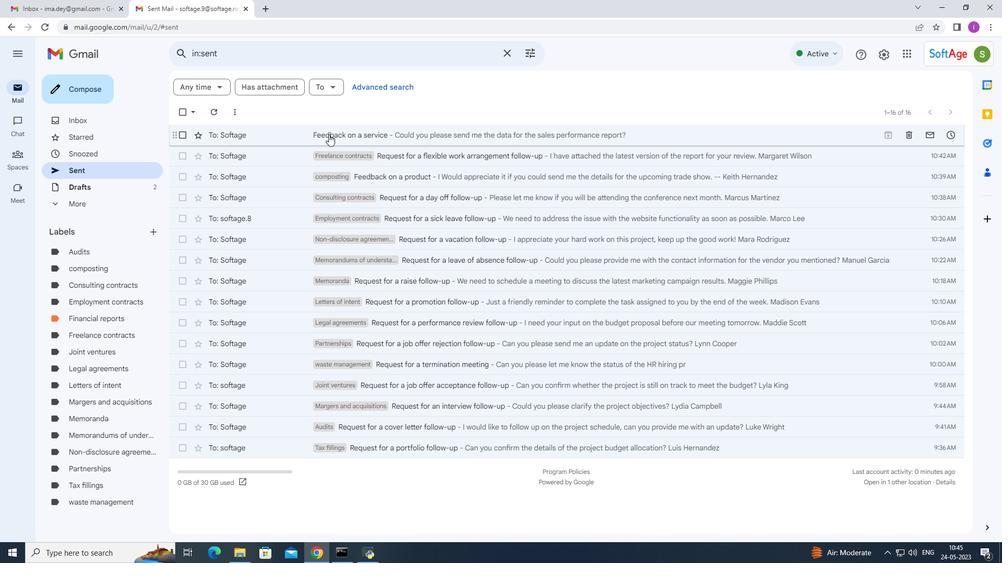 
Action: Mouse pressed right at (328, 134)
Screenshot: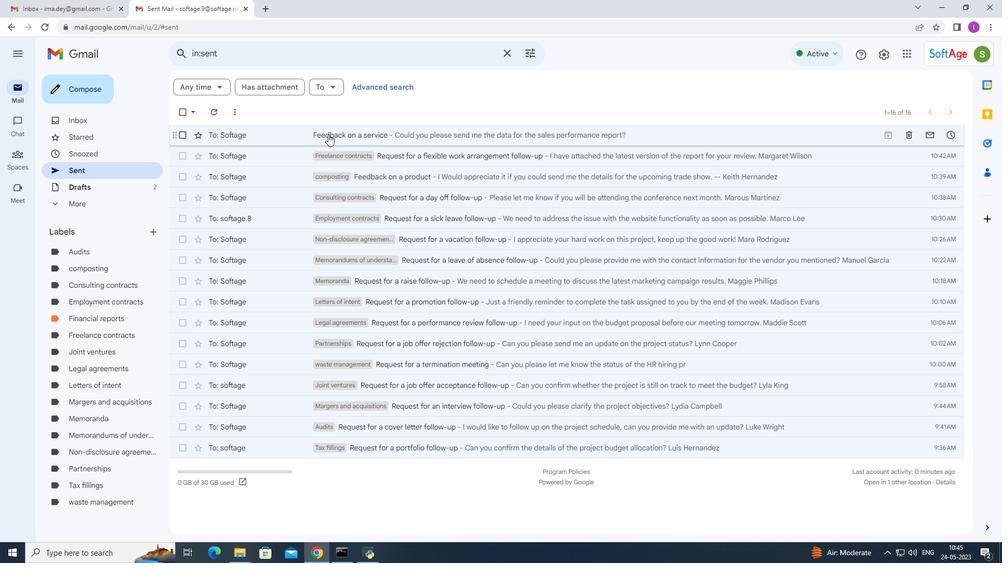 
Action: Mouse pressed right at (328, 134)
Screenshot: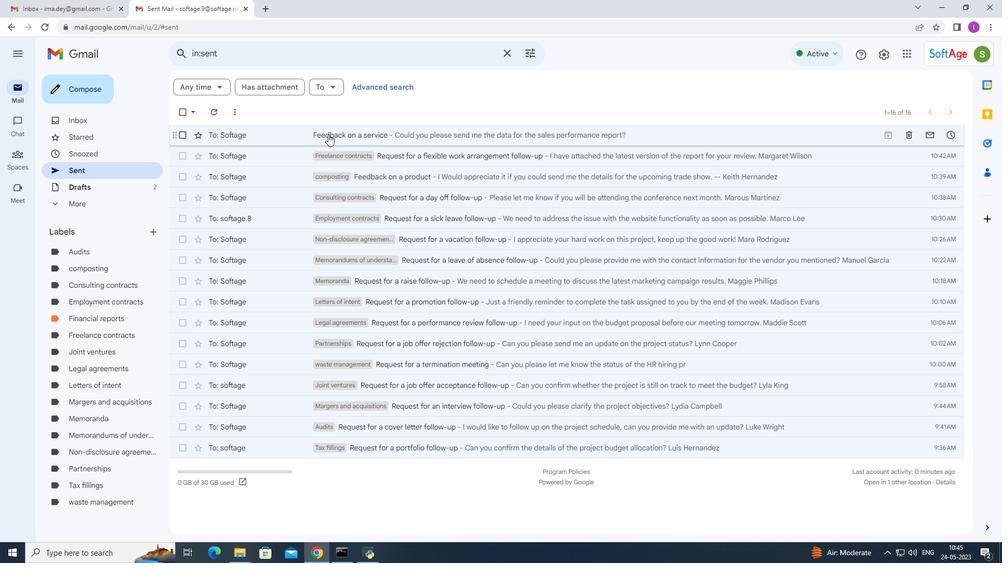 
Action: Mouse moved to (465, 343)
Screenshot: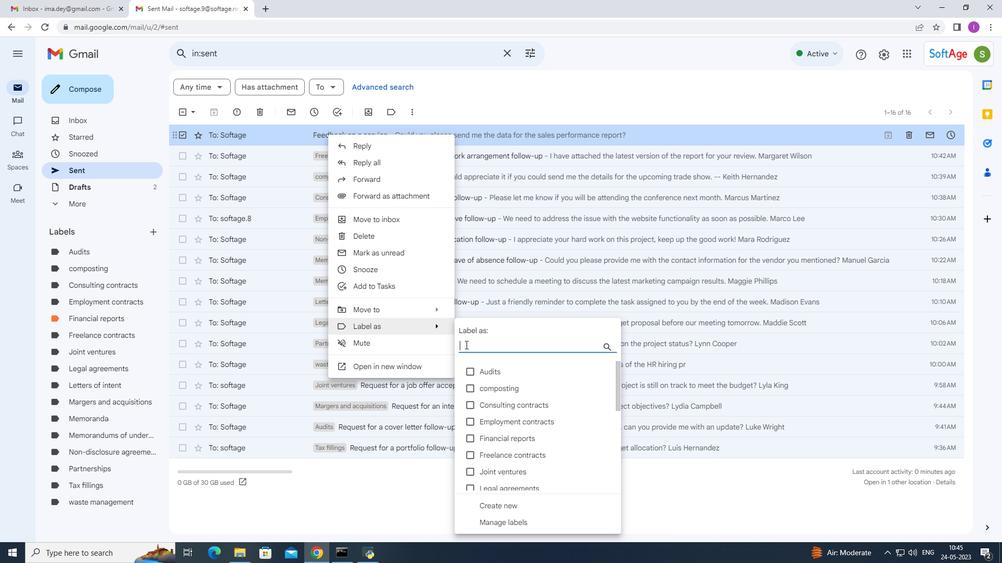 
Action: Key pressed <Key.shift><Key.shift><Key.shift><Key.shift><Key.shift><Key.shift><Key.shift>
Screenshot: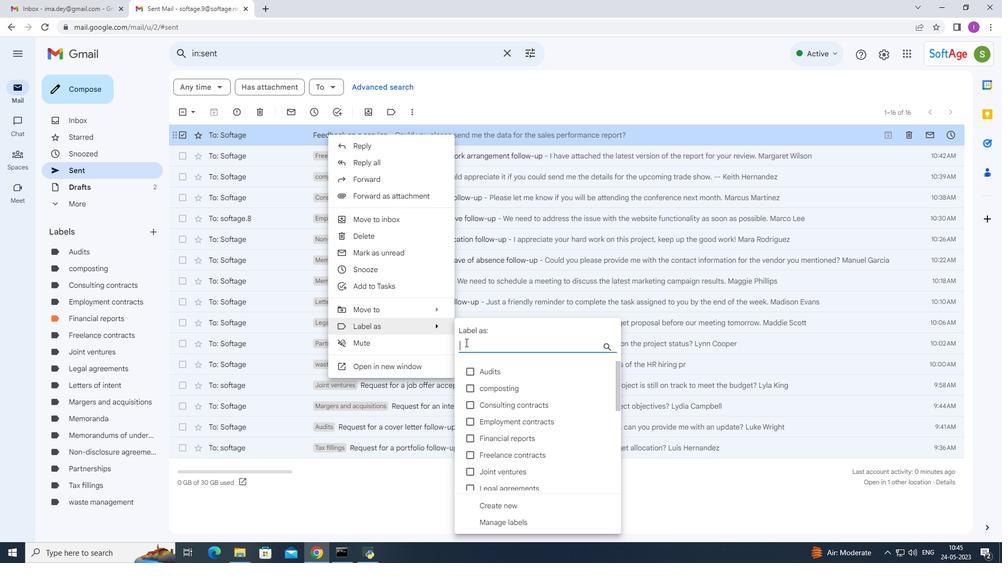 
Action: Mouse moved to (465, 343)
Screenshot: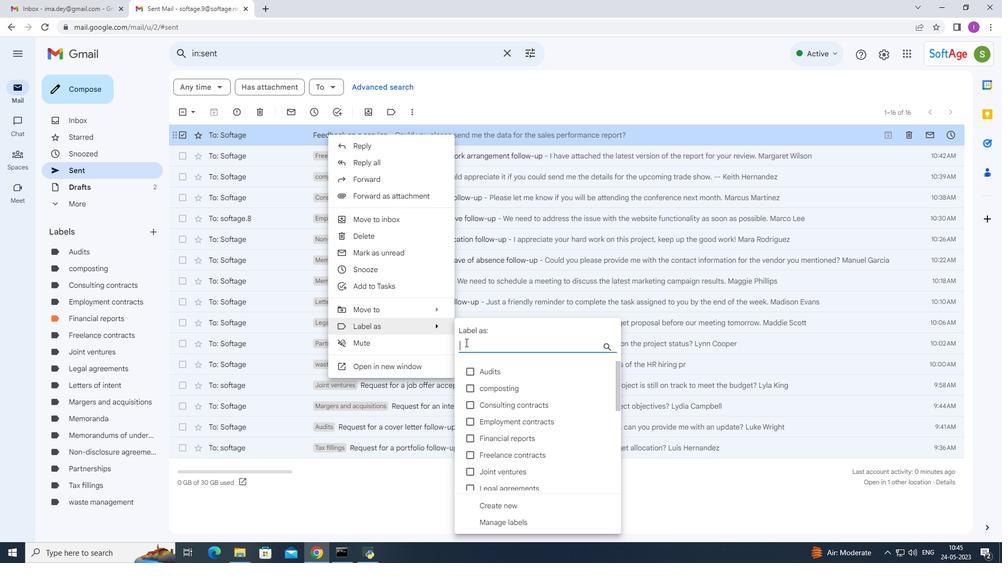 
Action: Key pressed H
Screenshot: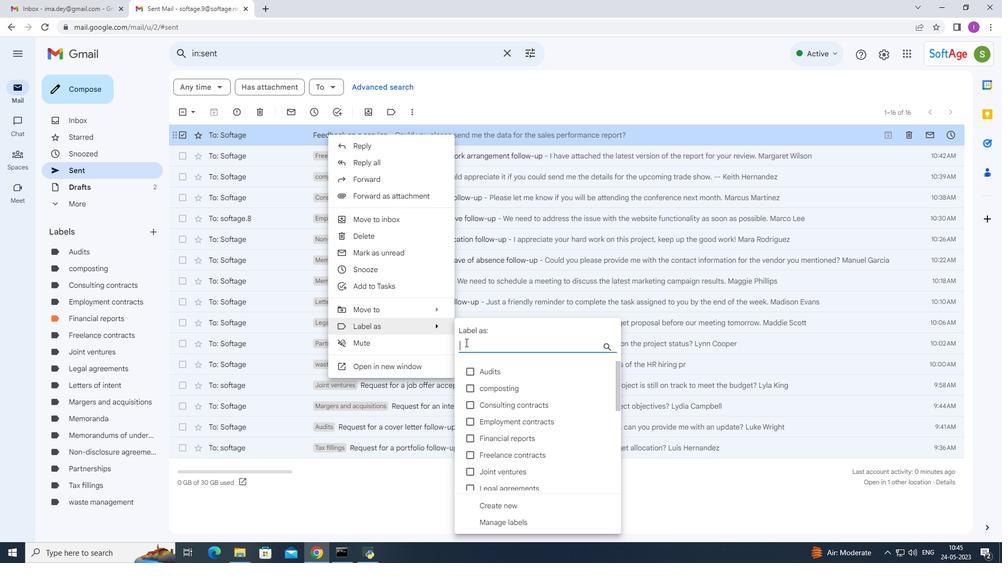 
Action: Mouse moved to (467, 340)
Screenshot: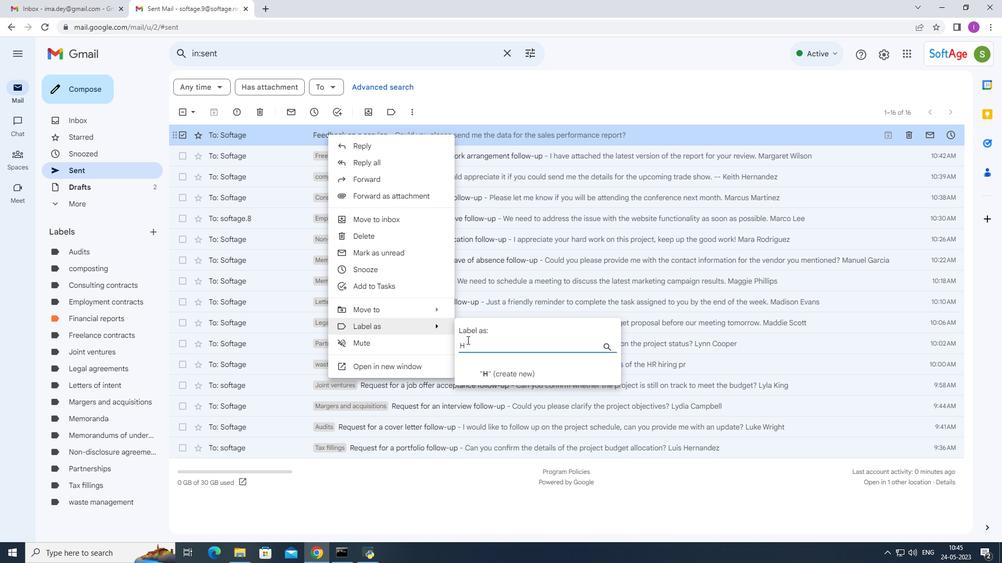 
Action: Key pressed azard
Screenshot: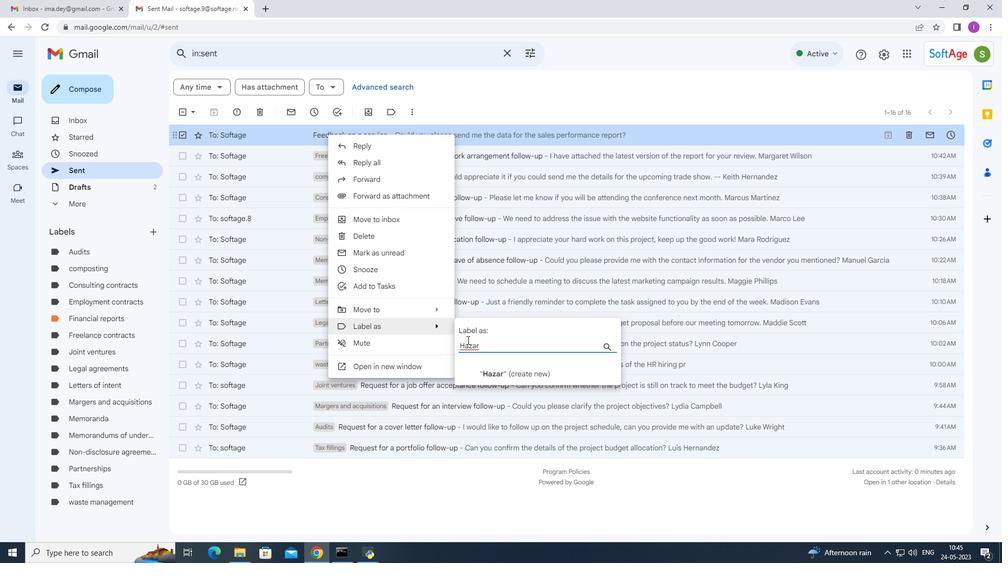 
Action: Mouse moved to (467, 339)
Screenshot: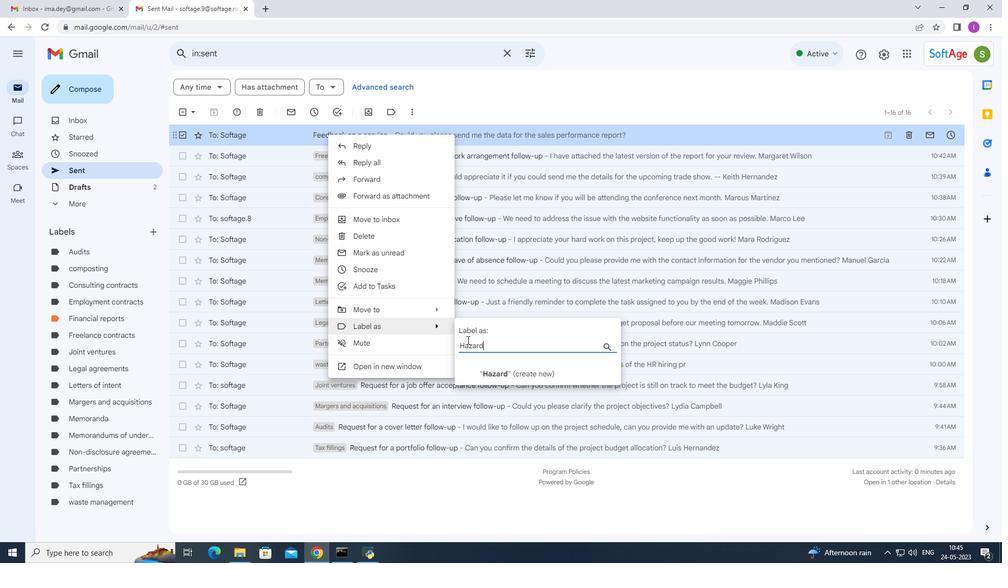 
Action: Key pressed o
Screenshot: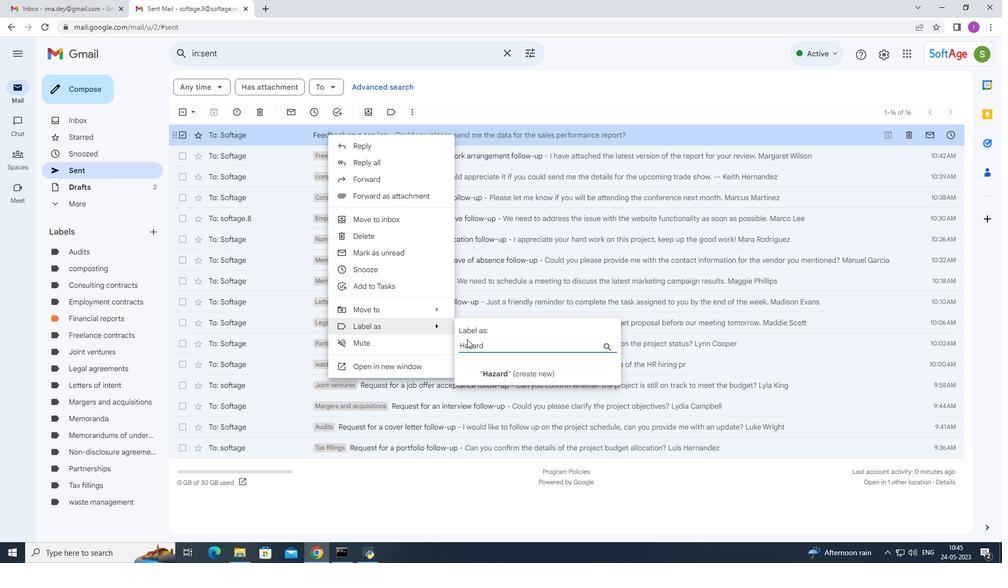 
Action: Mouse moved to (467, 339)
Screenshot: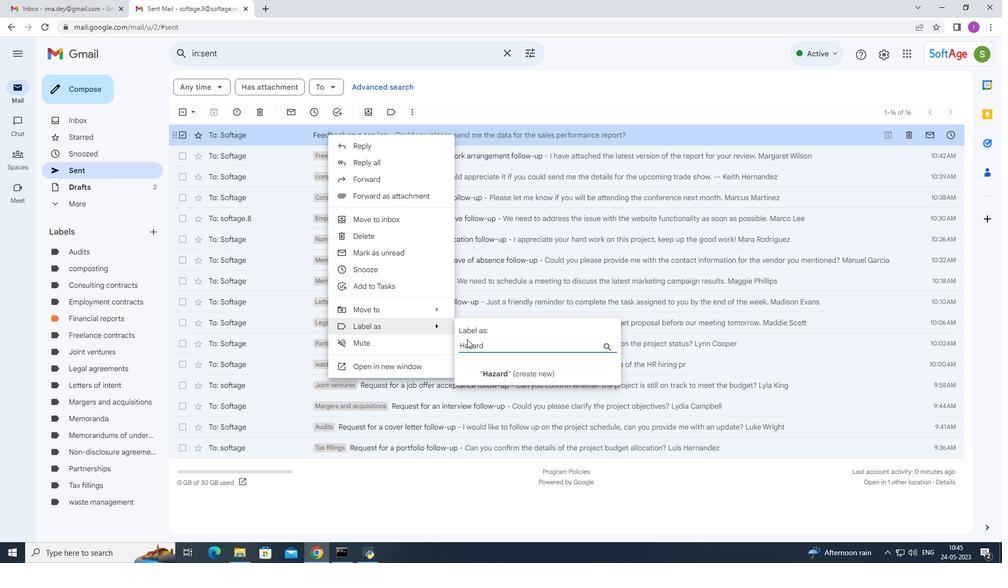 
Action: Key pressed us
Screenshot: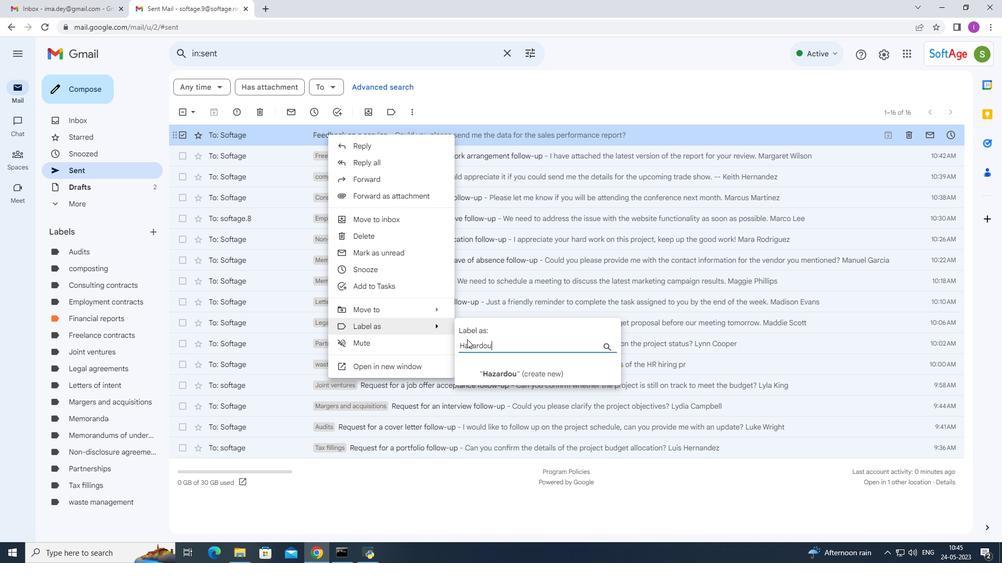 
Action: Mouse moved to (480, 342)
Screenshot: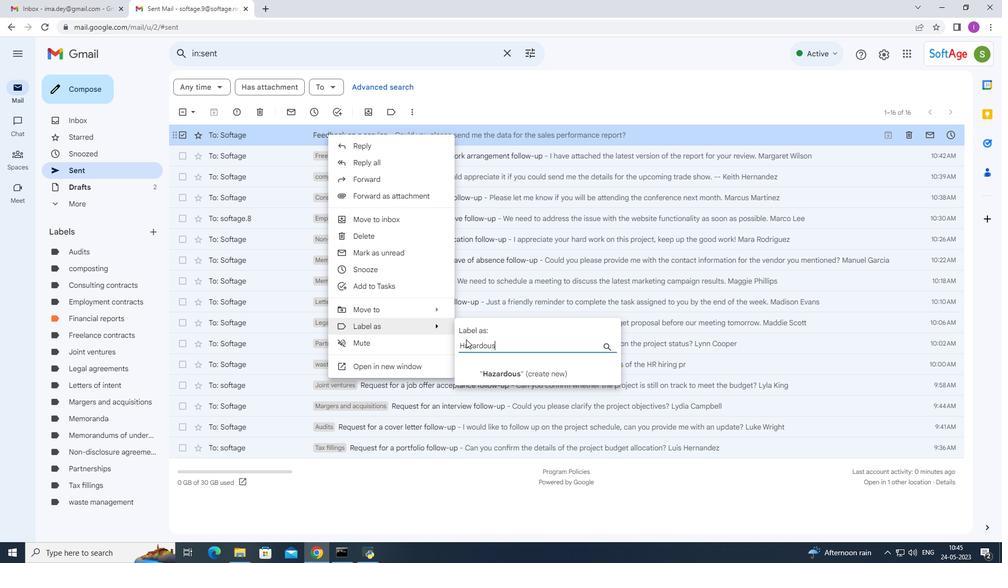 
Action: Key pressed <Key.space>
Screenshot: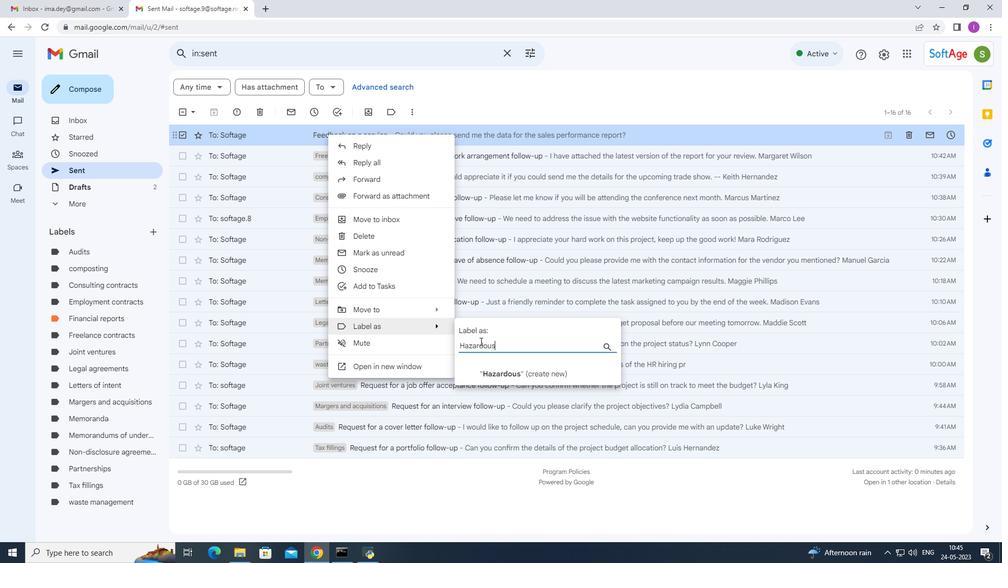 
Action: Mouse moved to (492, 502)
Screenshot: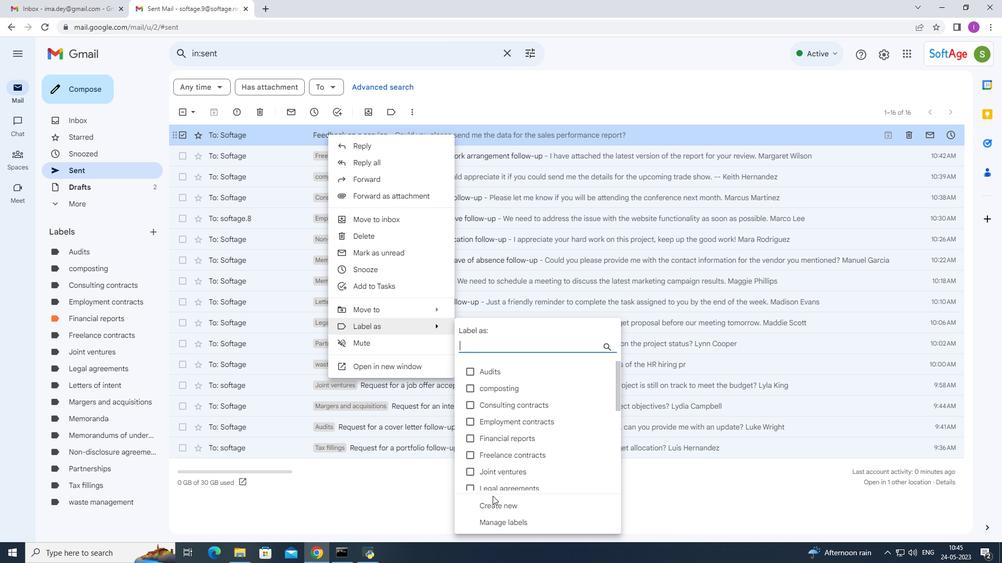 
Action: Mouse pressed left at (492, 502)
Screenshot: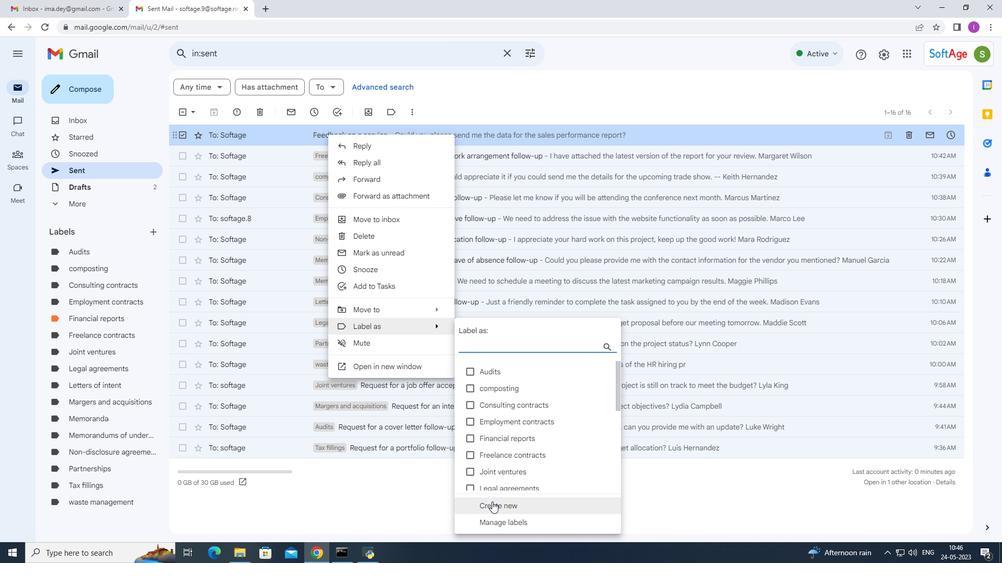 
Action: Mouse moved to (524, 238)
Screenshot: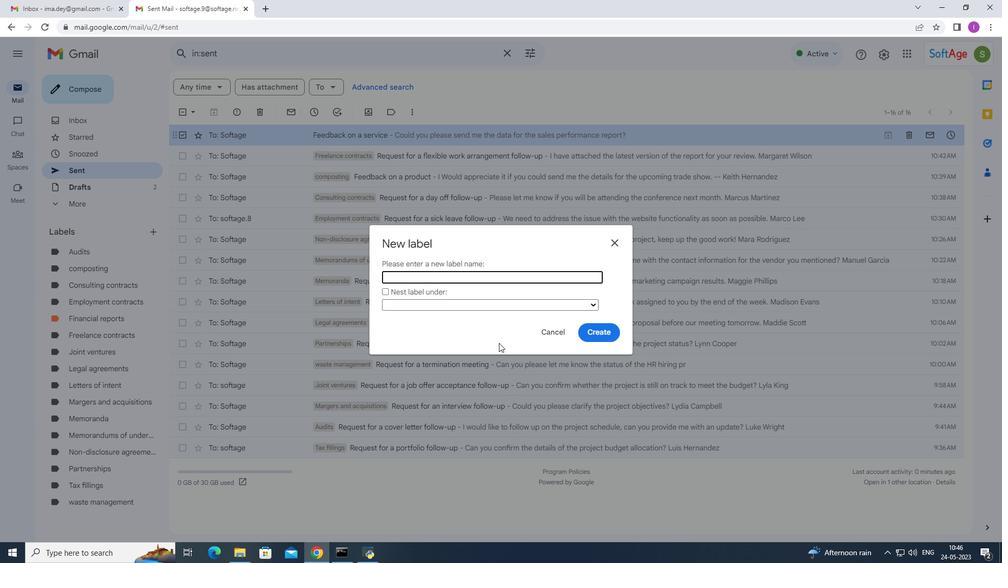 
Action: Key pressed <Key.shift>Hazardous<Key.space>materials
Screenshot: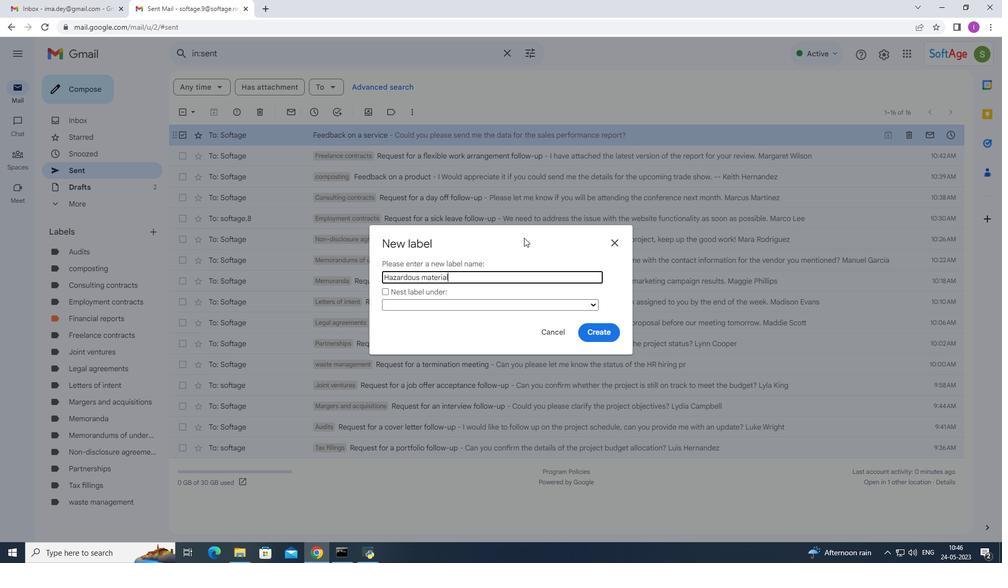 
Action: Mouse moved to (588, 330)
Screenshot: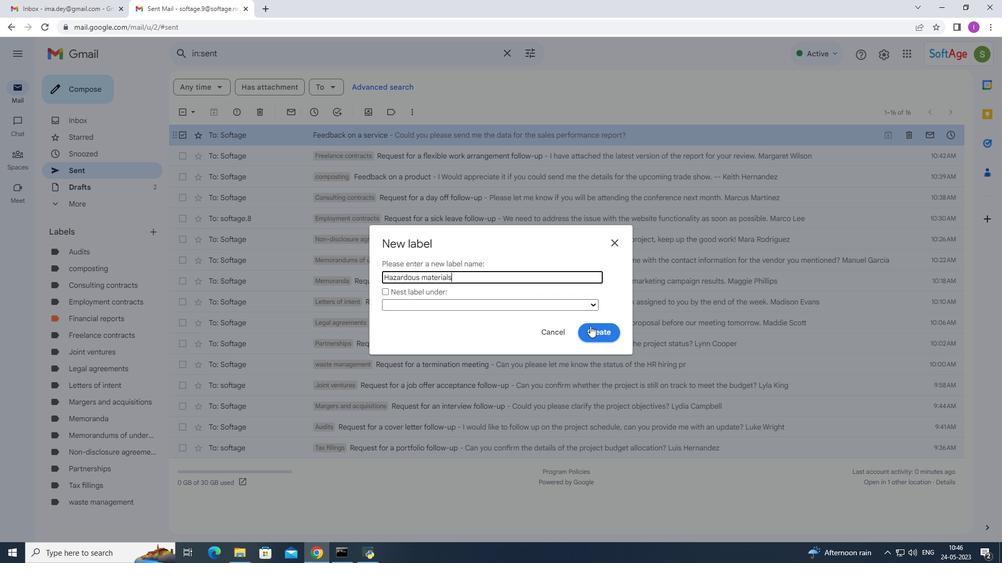 
Action: Mouse pressed left at (588, 330)
Screenshot: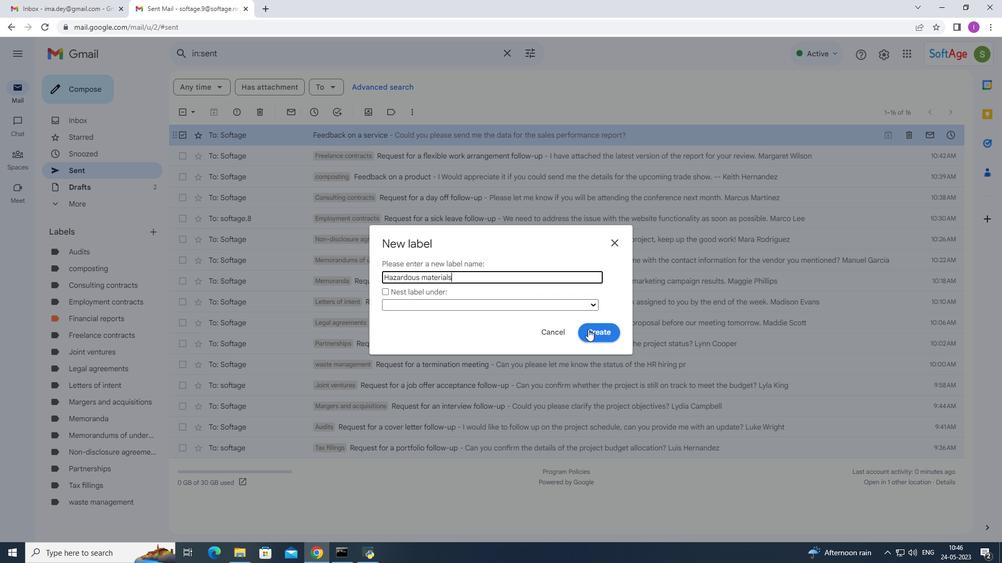 
Action: Mouse moved to (691, 125)
Screenshot: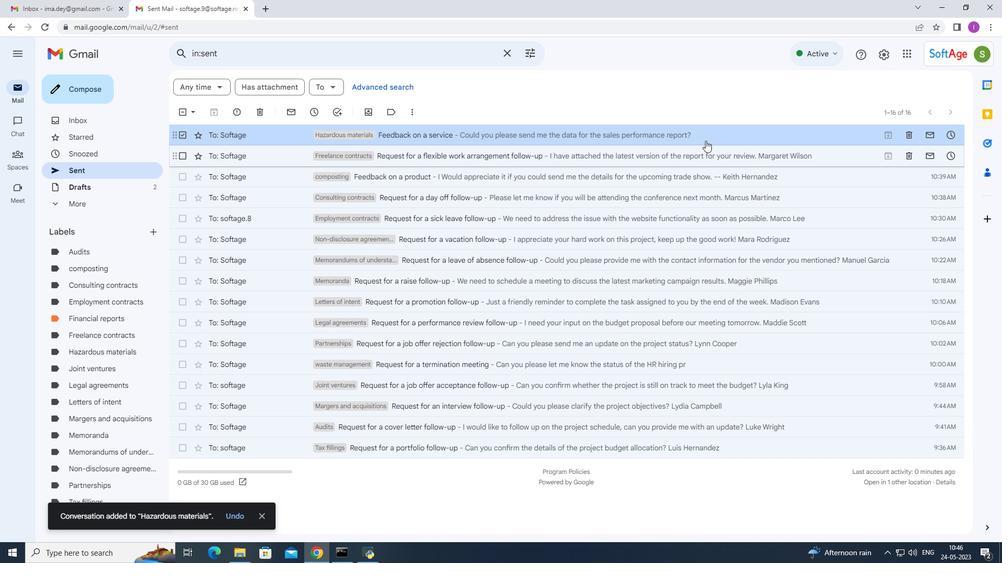 
